 Task: Look for space in Leverkusen, Germany from 24th August, 2023 to 10th September, 2023 for 8 adults in price range Rs.12000 to Rs.15000. Place can be entire place or shared room with 4 bedrooms having 8 beds and 4 bathrooms. Property type can be house, flat, guest house. Amenities needed are: wifi, TV, free parkinig on premises, gym, breakfast. Booking option can be shelf check-in. Required host language is English.
Action: Mouse moved to (507, 109)
Screenshot: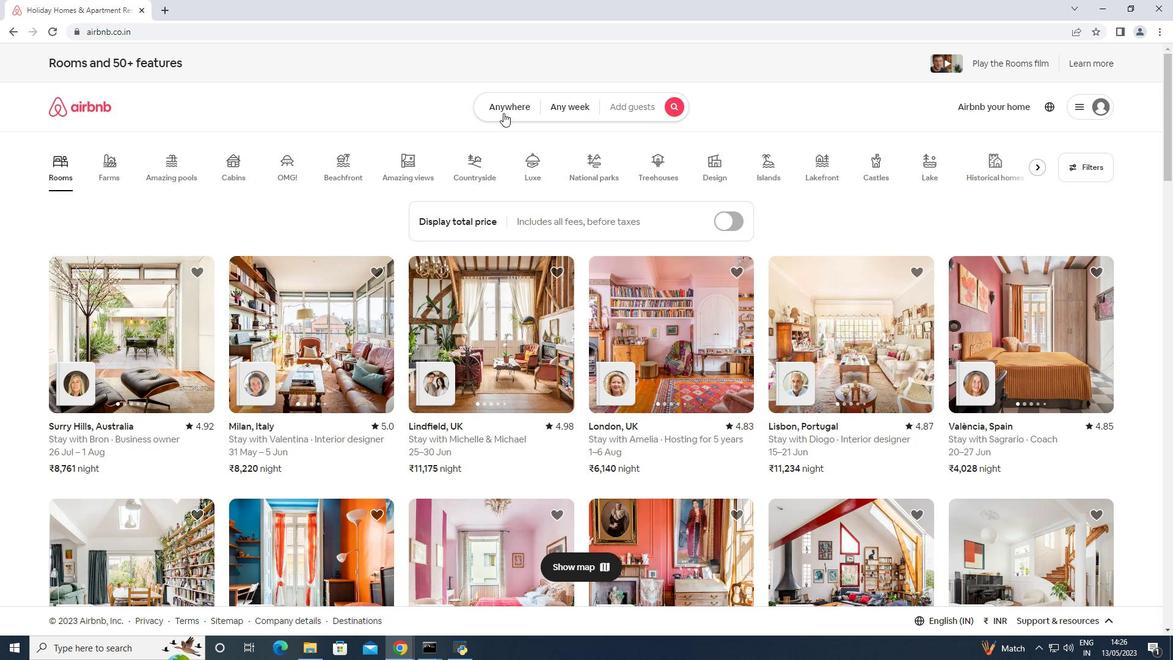 
Action: Mouse pressed left at (507, 109)
Screenshot: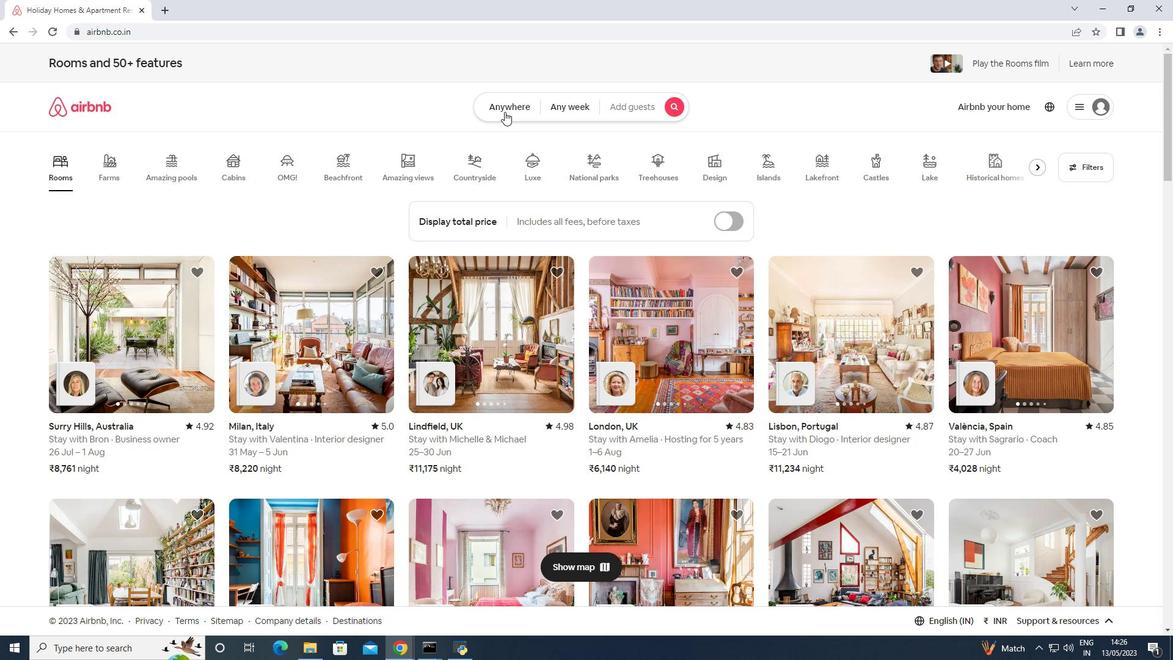 
Action: Mouse moved to (455, 152)
Screenshot: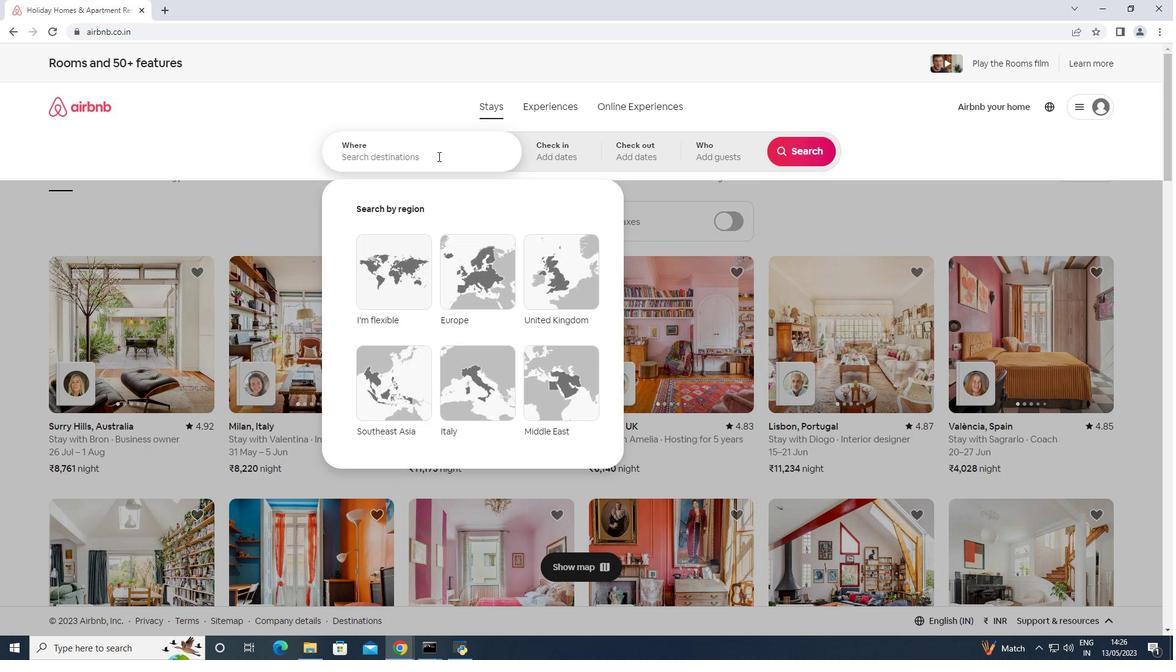 
Action: Mouse pressed left at (455, 152)
Screenshot: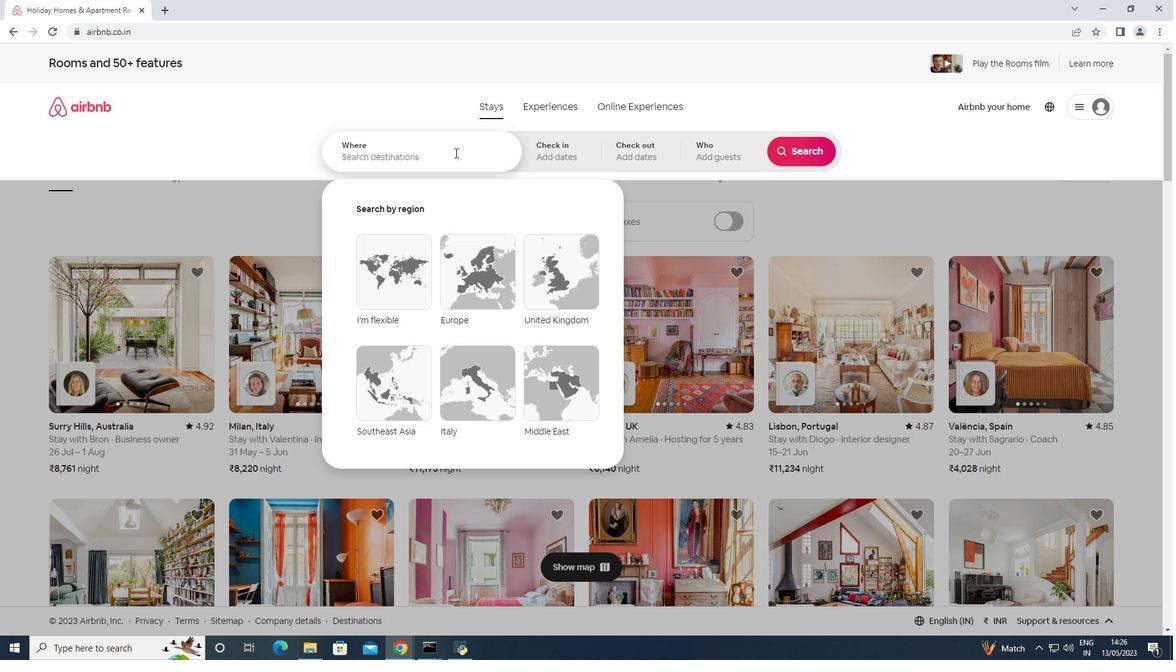 
Action: Mouse moved to (429, 168)
Screenshot: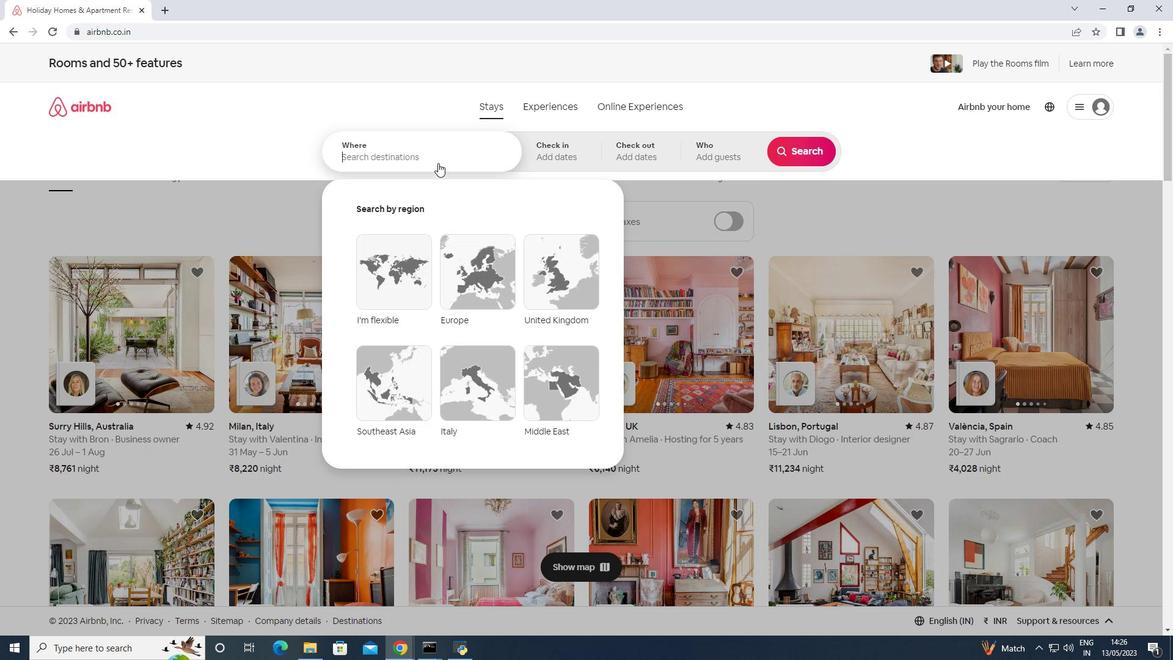 
Action: Key pressed <Key.shift>Leverkusen,<Key.space><Key.shift>Germany<Key.enter>
Screenshot: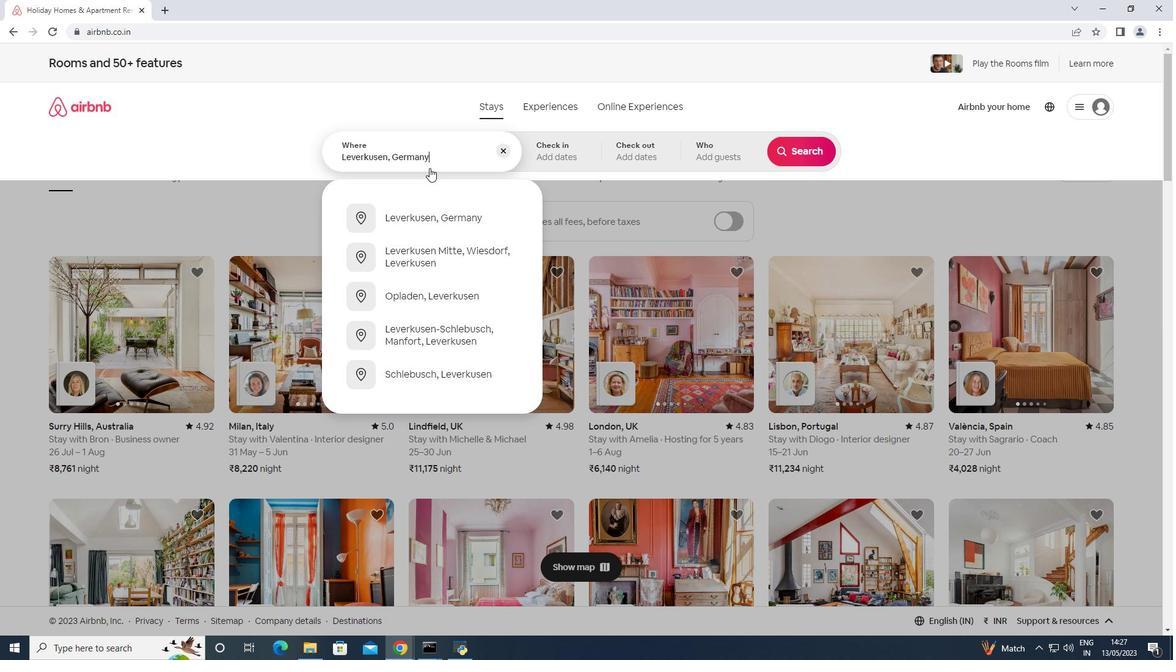 
Action: Mouse moved to (794, 248)
Screenshot: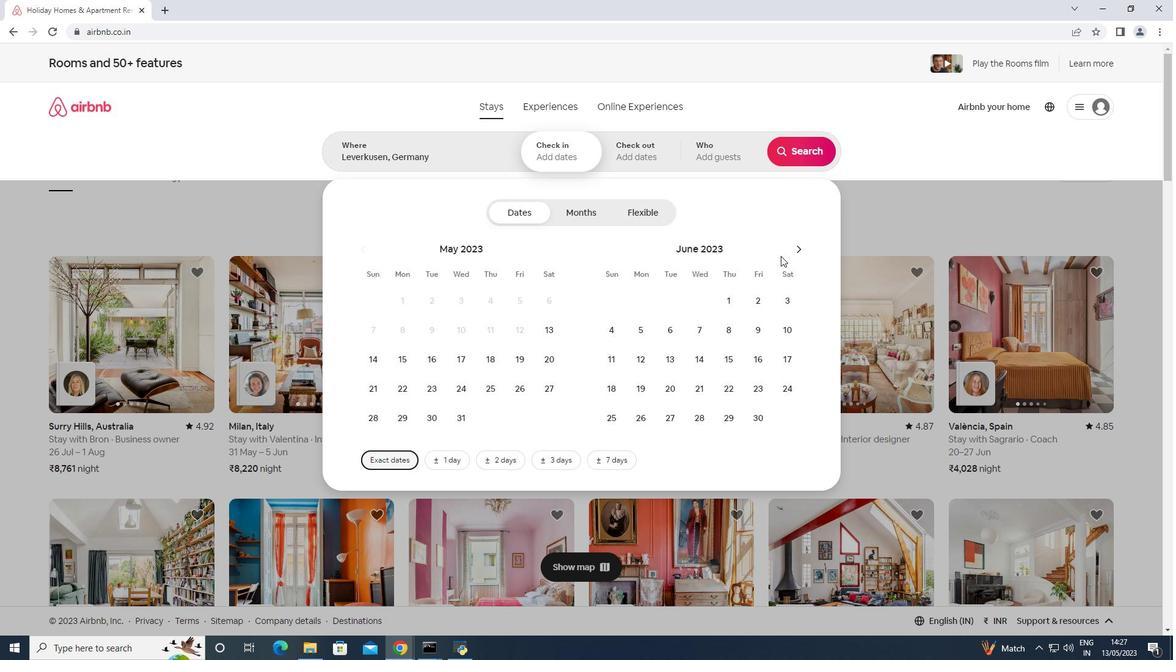 
Action: Mouse pressed left at (794, 248)
Screenshot: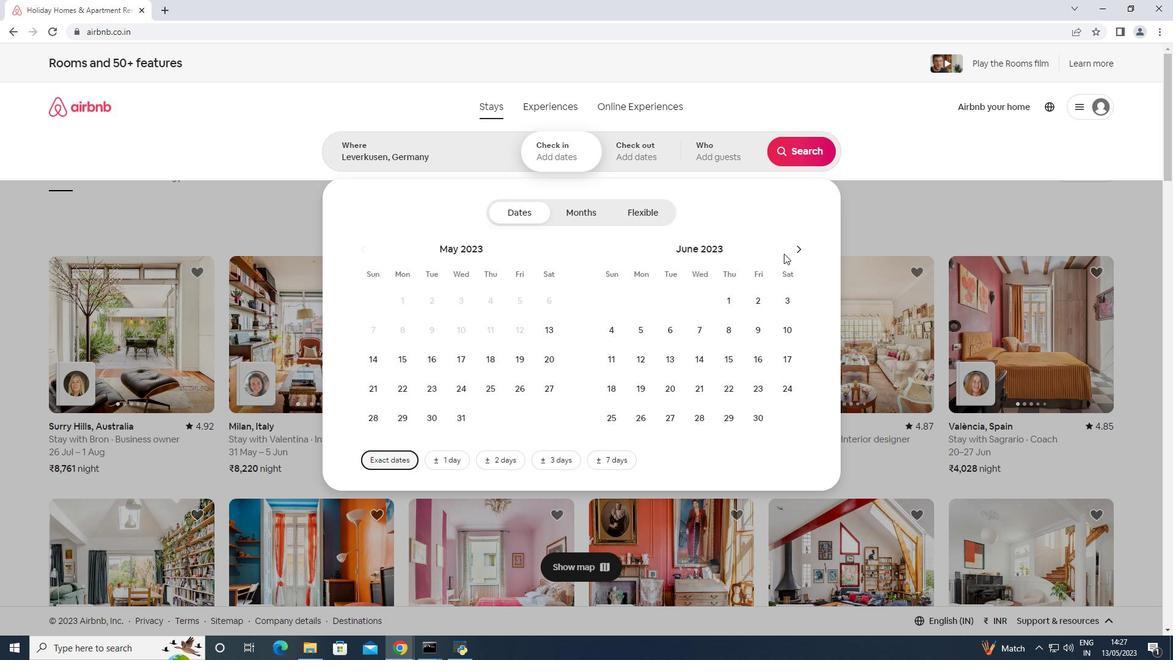 
Action: Mouse pressed left at (794, 248)
Screenshot: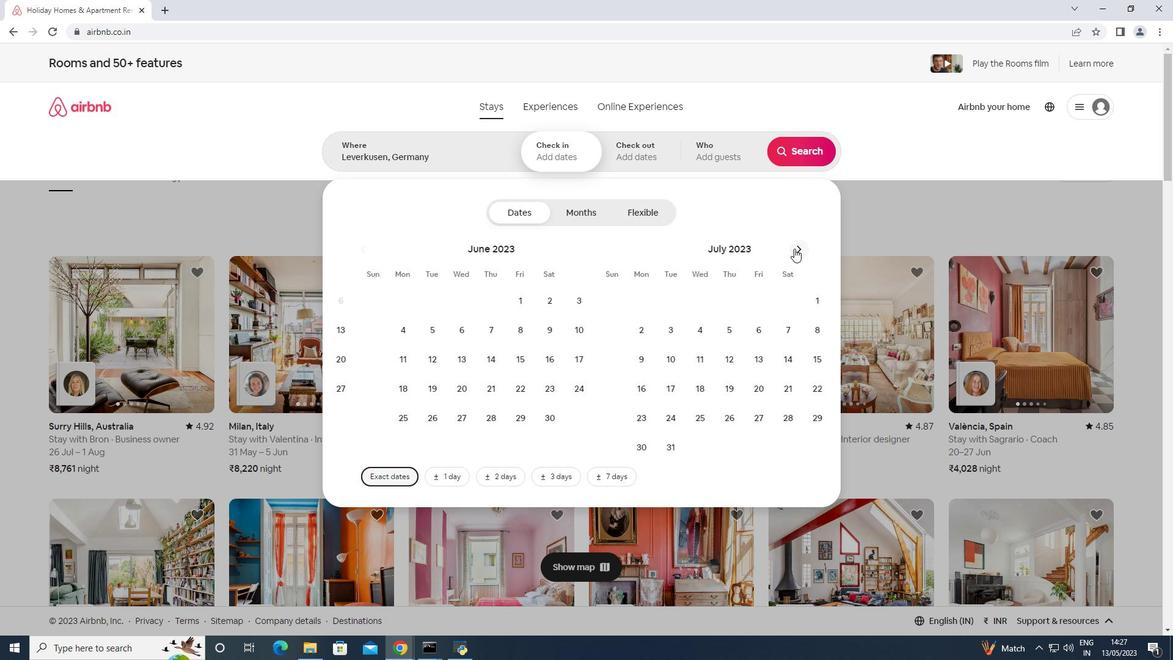 
Action: Mouse pressed left at (794, 248)
Screenshot: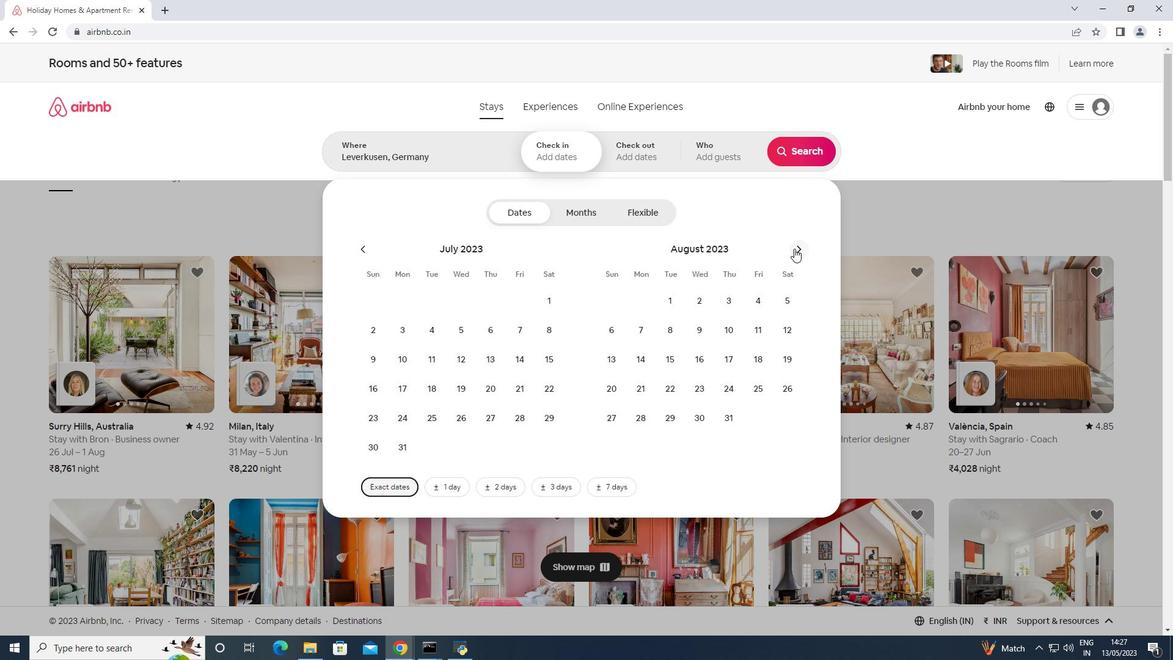 
Action: Mouse moved to (488, 392)
Screenshot: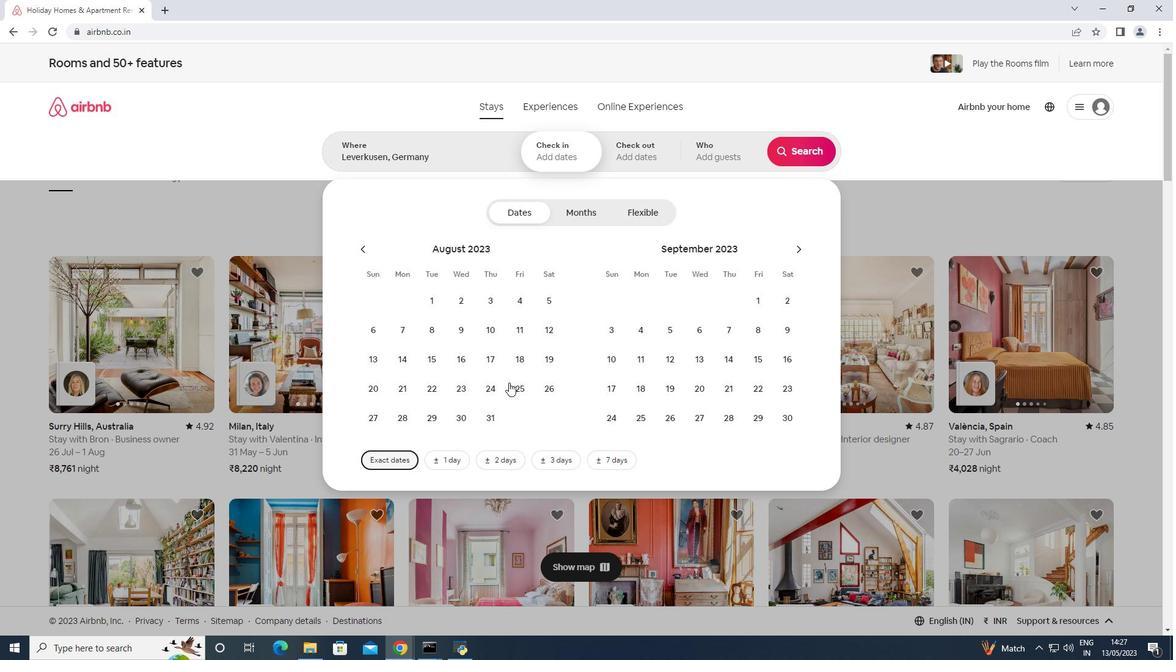 
Action: Mouse pressed left at (488, 392)
Screenshot: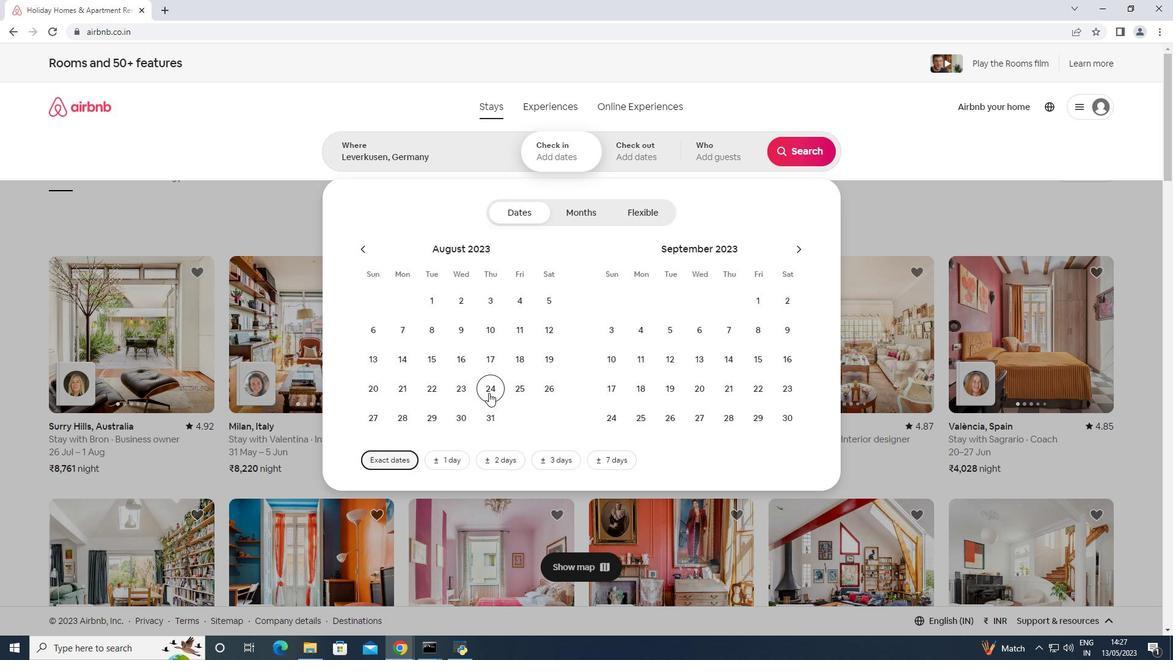 
Action: Mouse moved to (611, 356)
Screenshot: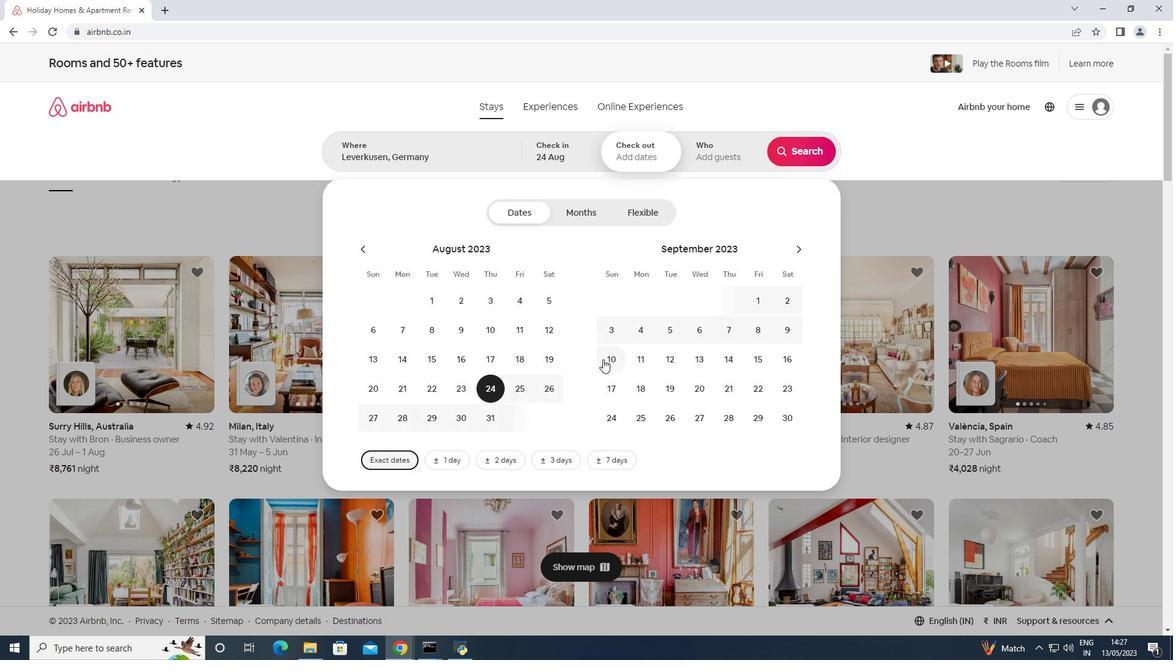 
Action: Mouse pressed left at (611, 356)
Screenshot: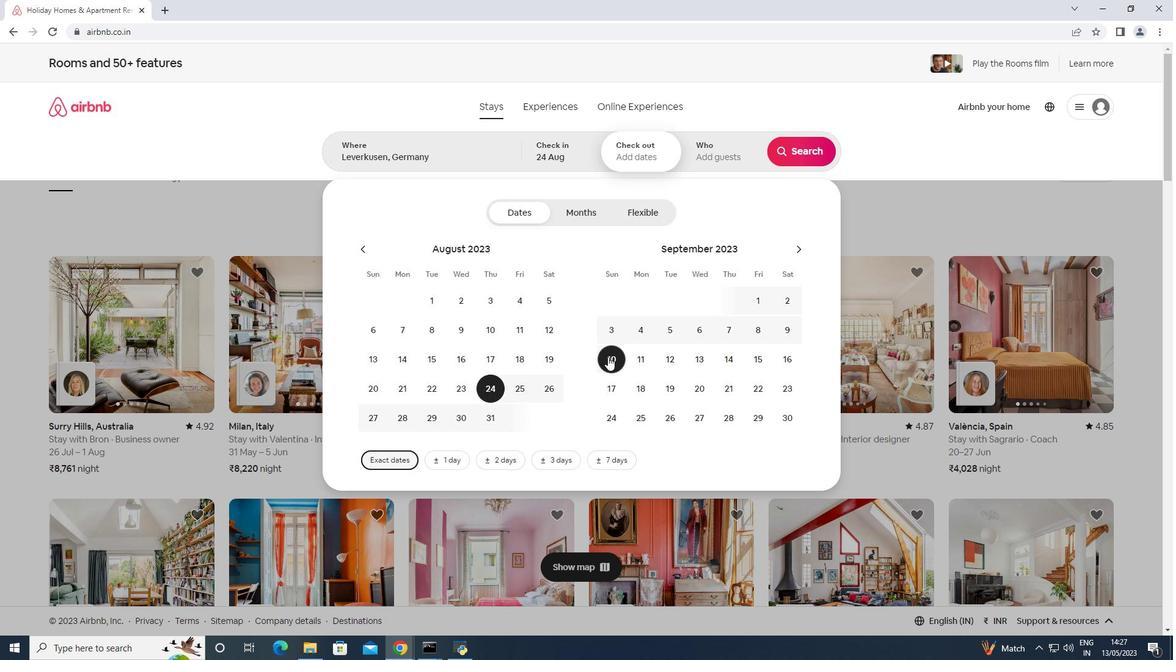 
Action: Mouse moved to (709, 157)
Screenshot: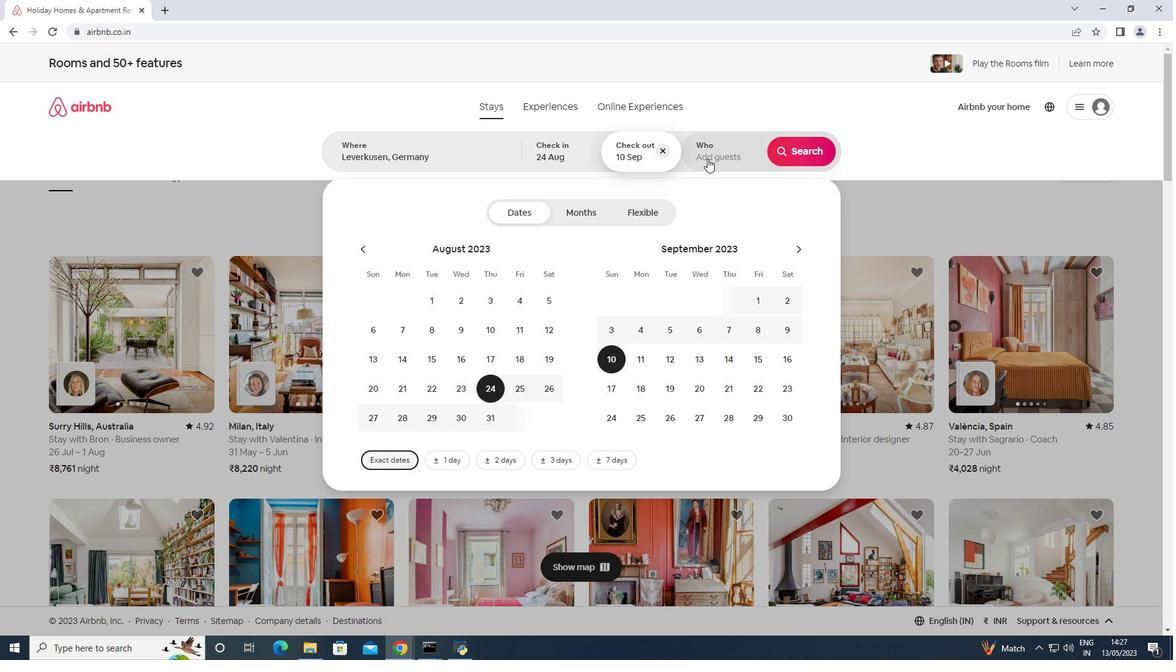 
Action: Mouse pressed left at (709, 157)
Screenshot: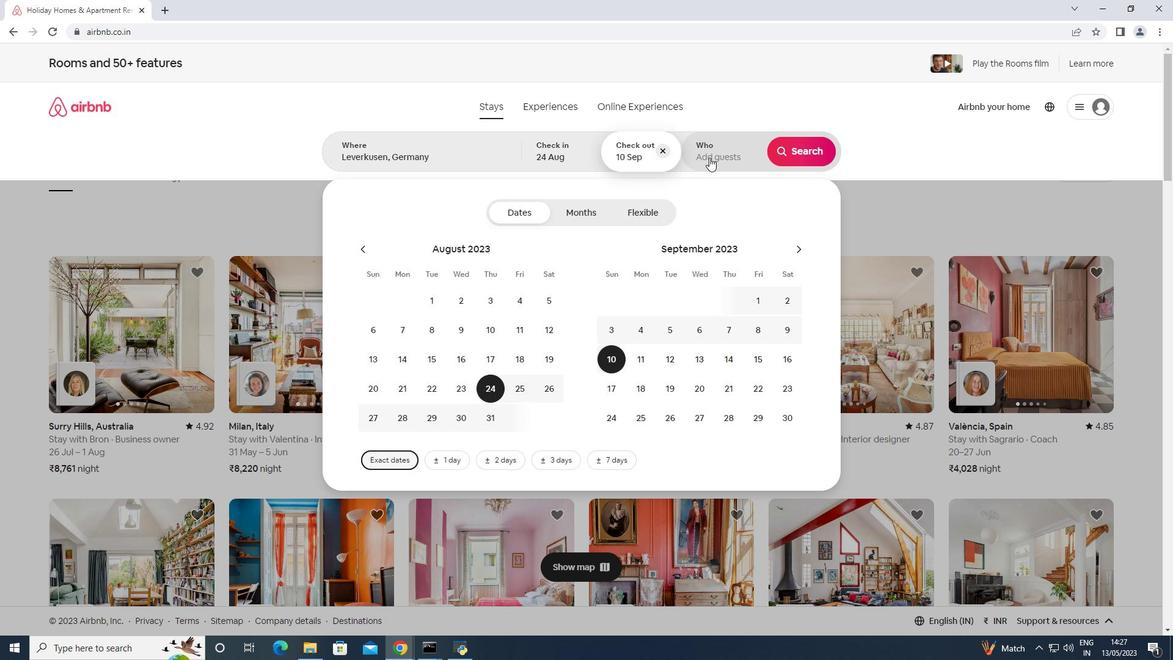 
Action: Mouse moved to (804, 211)
Screenshot: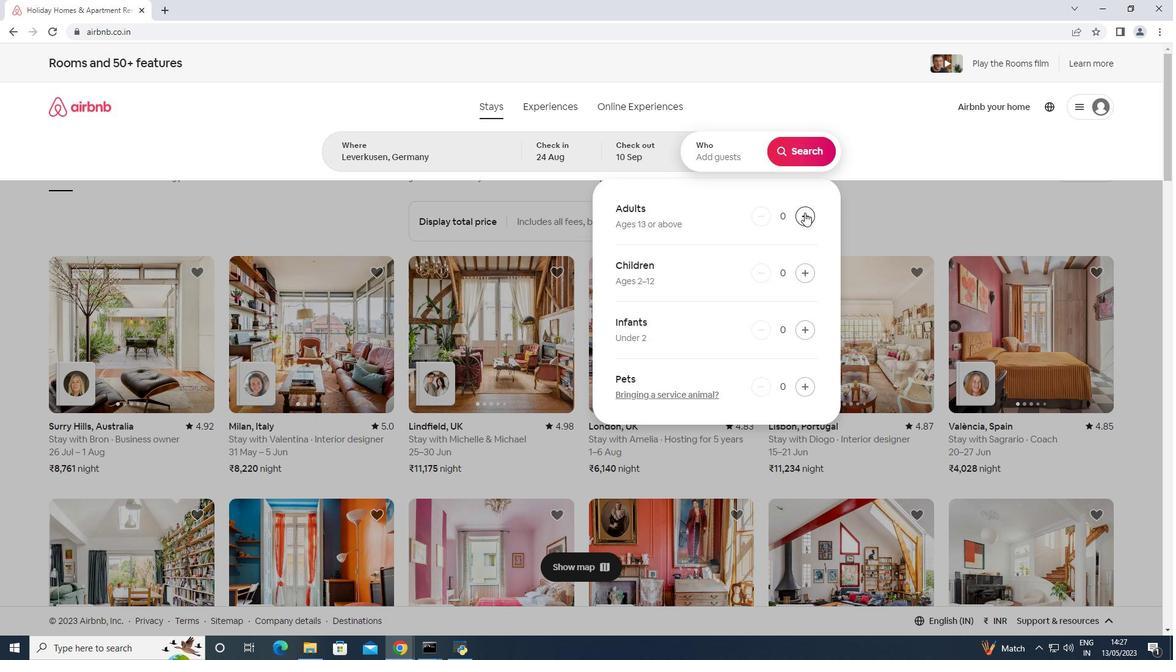 
Action: Mouse pressed left at (804, 211)
Screenshot: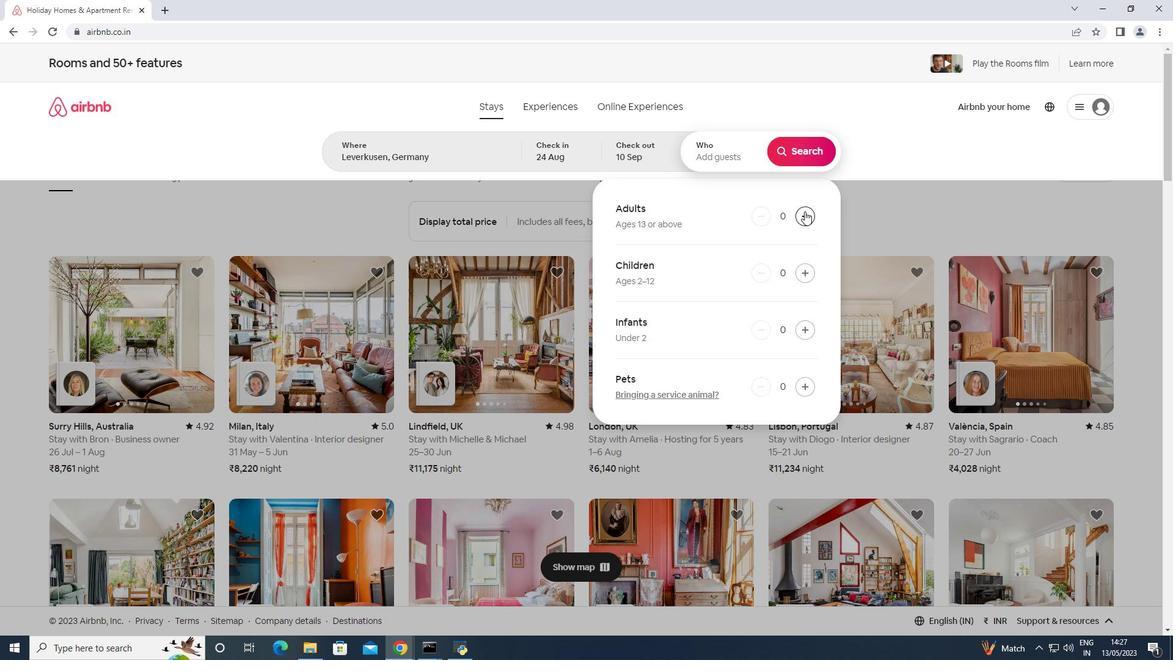 
Action: Mouse pressed left at (804, 211)
Screenshot: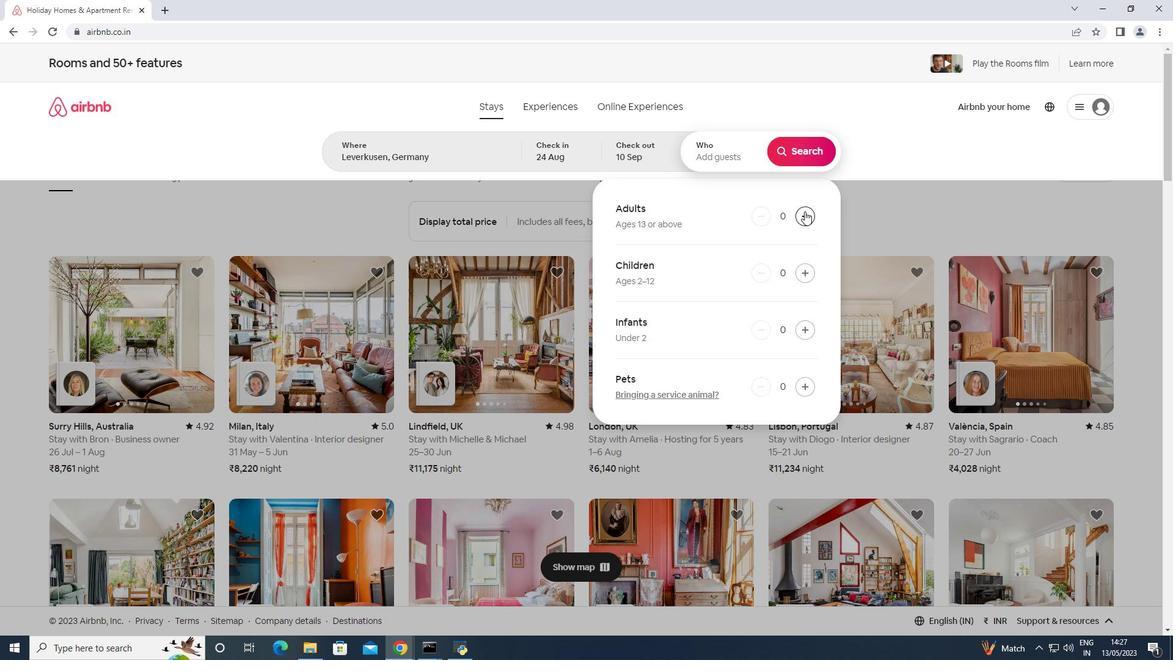 
Action: Mouse pressed left at (804, 211)
Screenshot: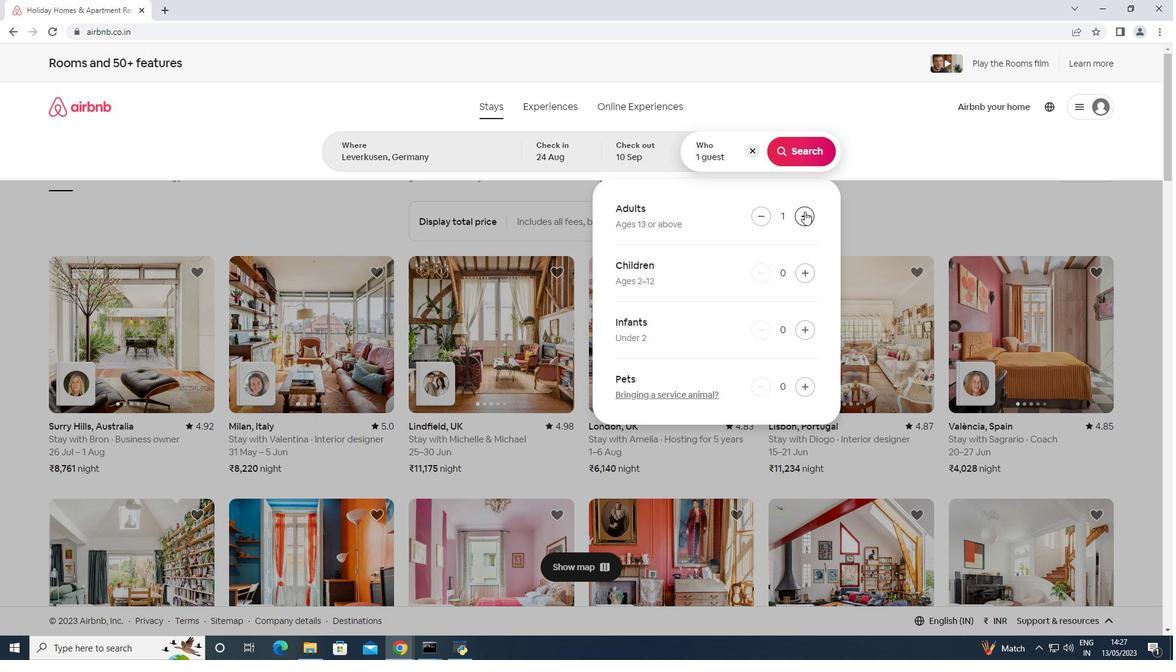
Action: Mouse pressed left at (804, 211)
Screenshot: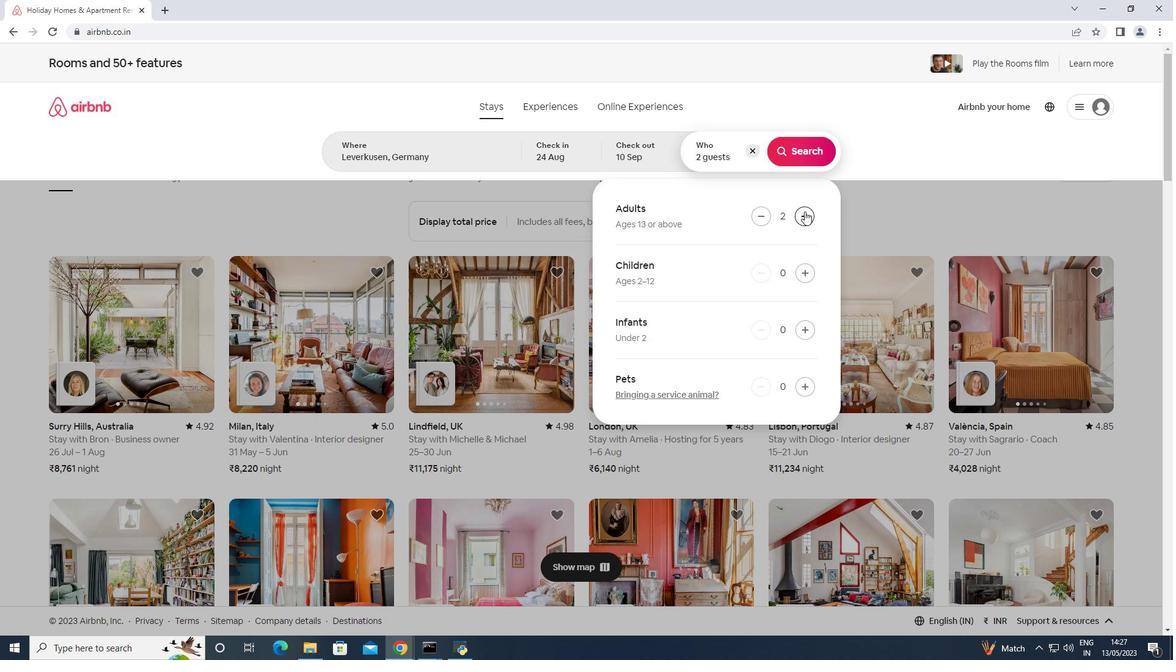
Action: Mouse pressed left at (804, 211)
Screenshot: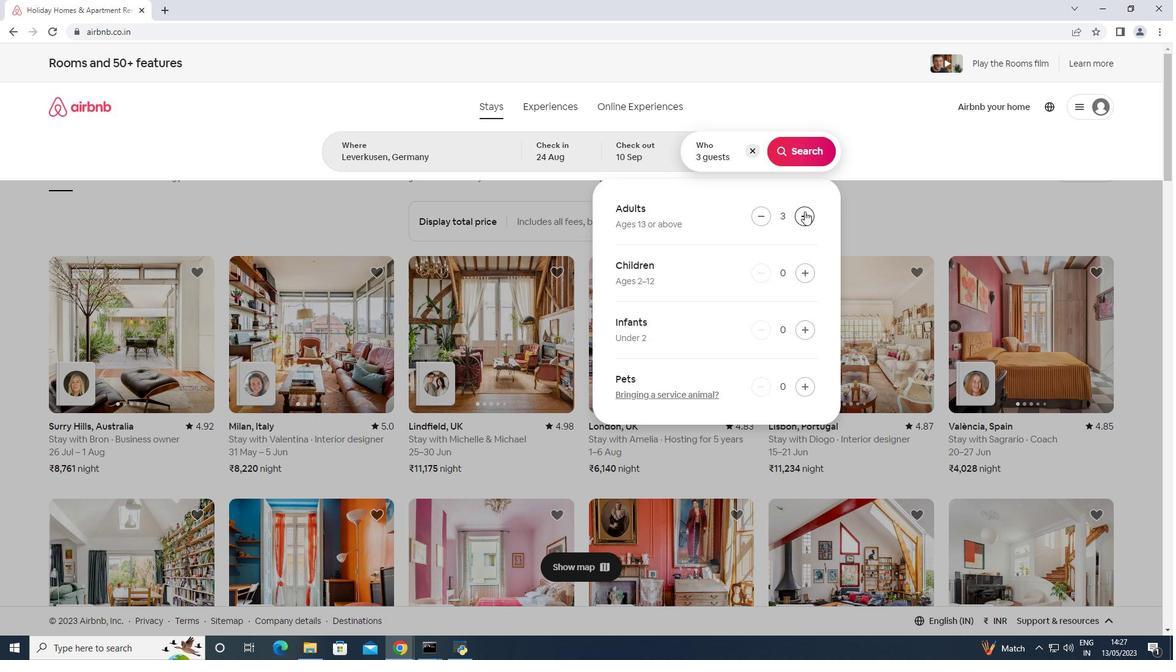 
Action: Mouse pressed left at (804, 211)
Screenshot: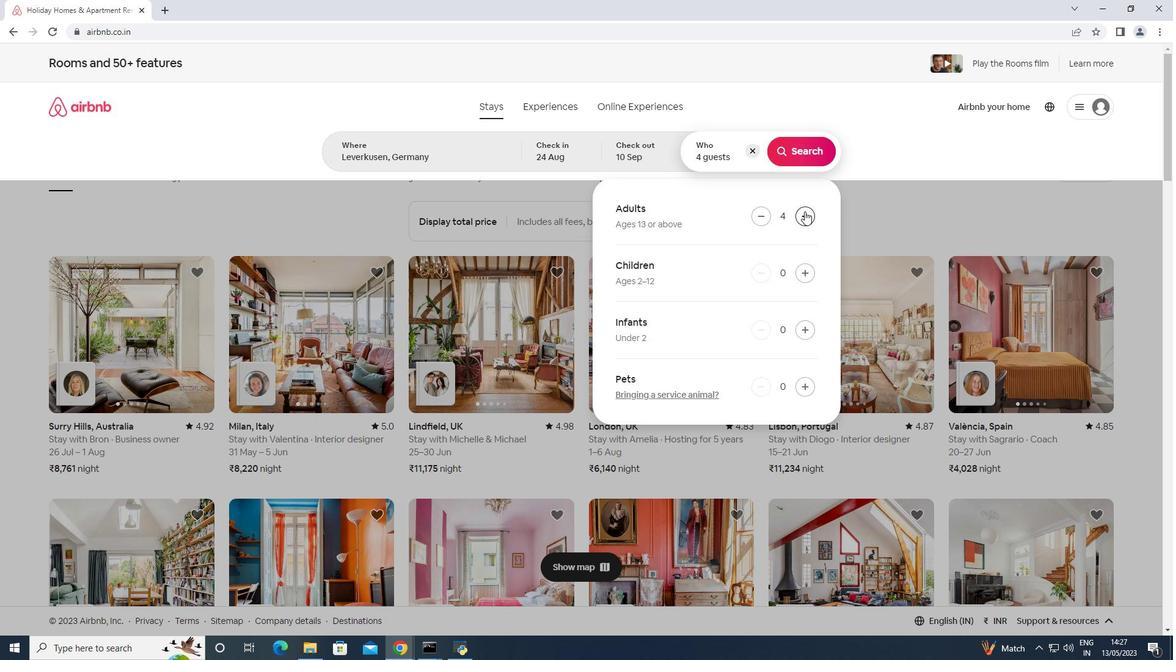 
Action: Mouse pressed left at (804, 211)
Screenshot: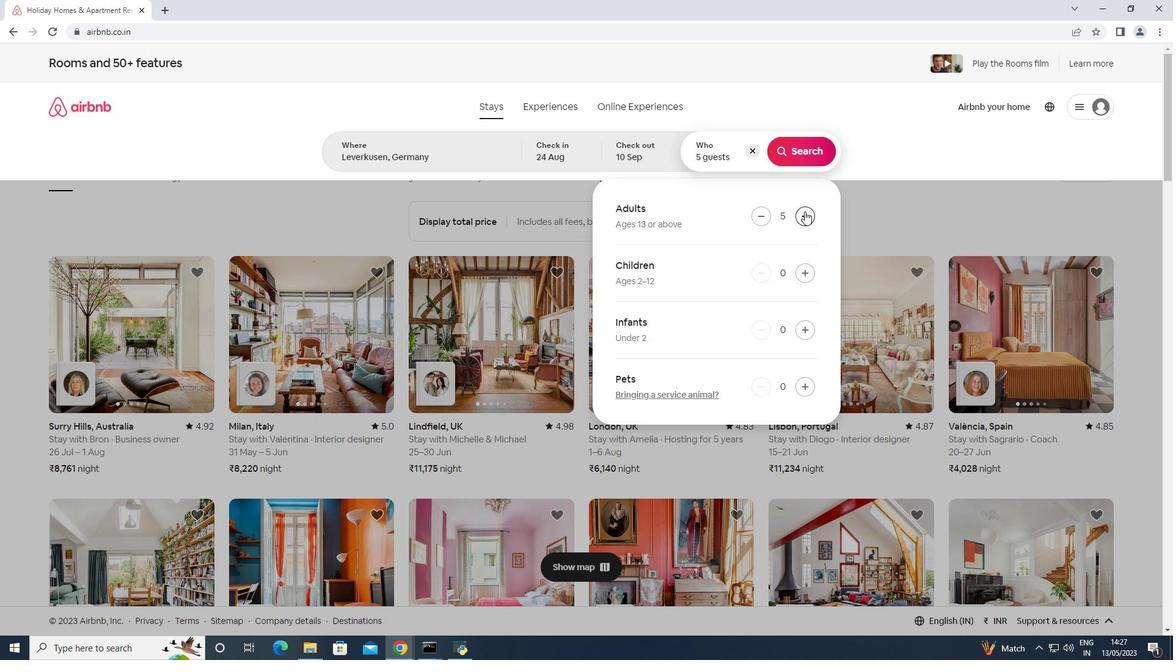 
Action: Mouse moved to (803, 218)
Screenshot: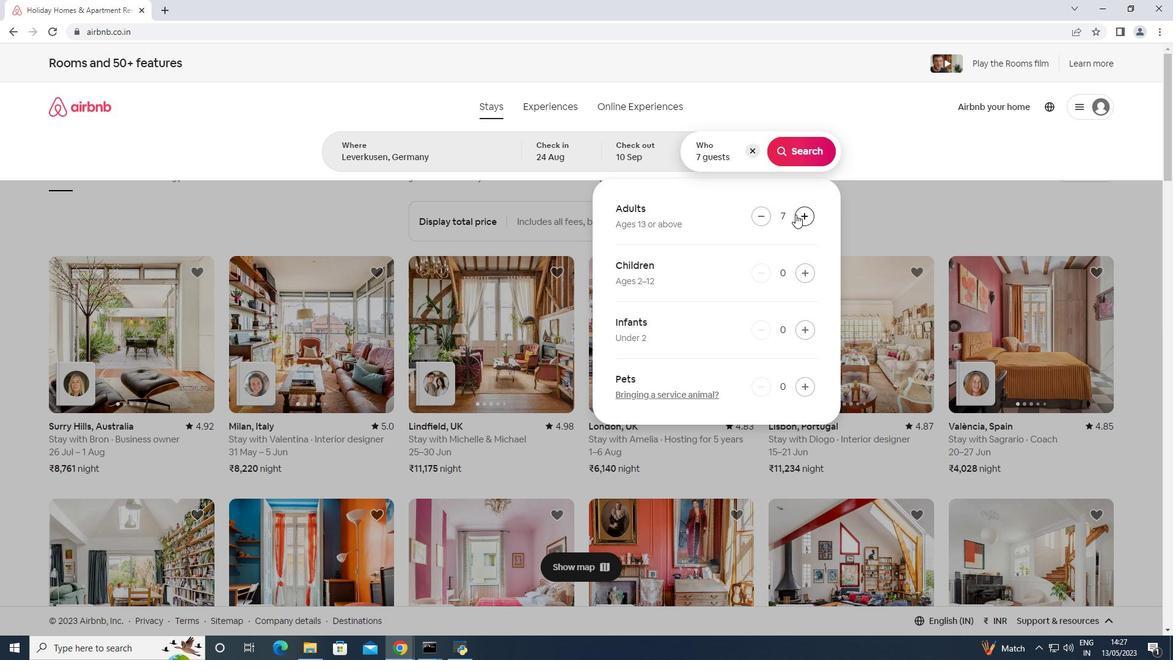 
Action: Mouse pressed left at (803, 218)
Screenshot: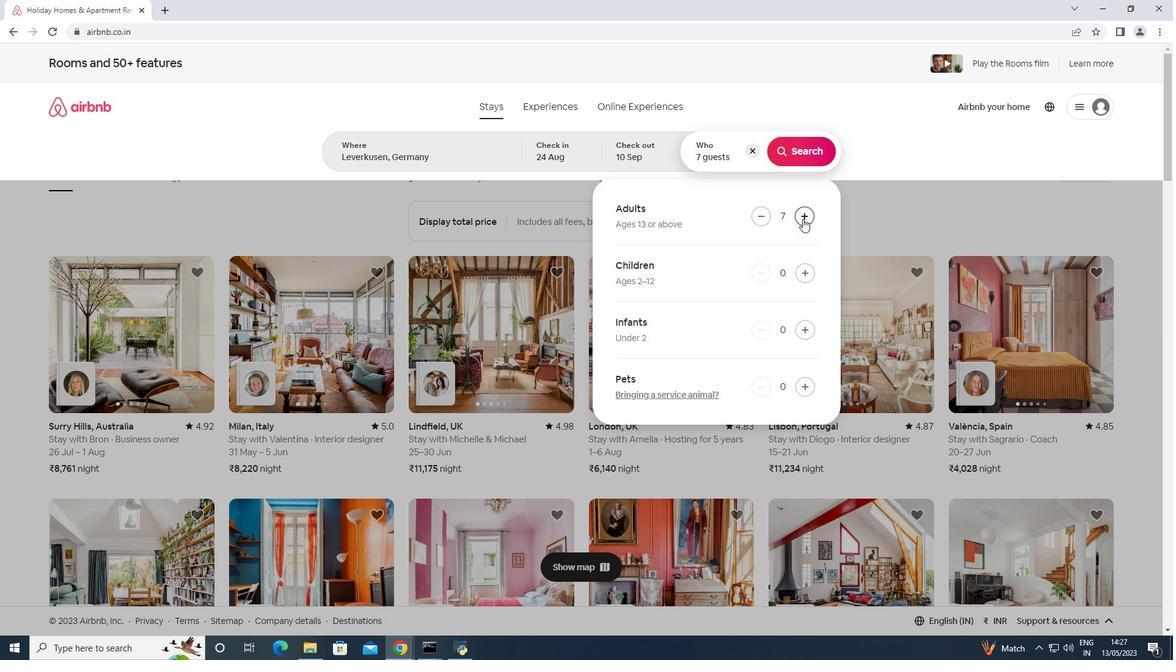 
Action: Mouse moved to (807, 150)
Screenshot: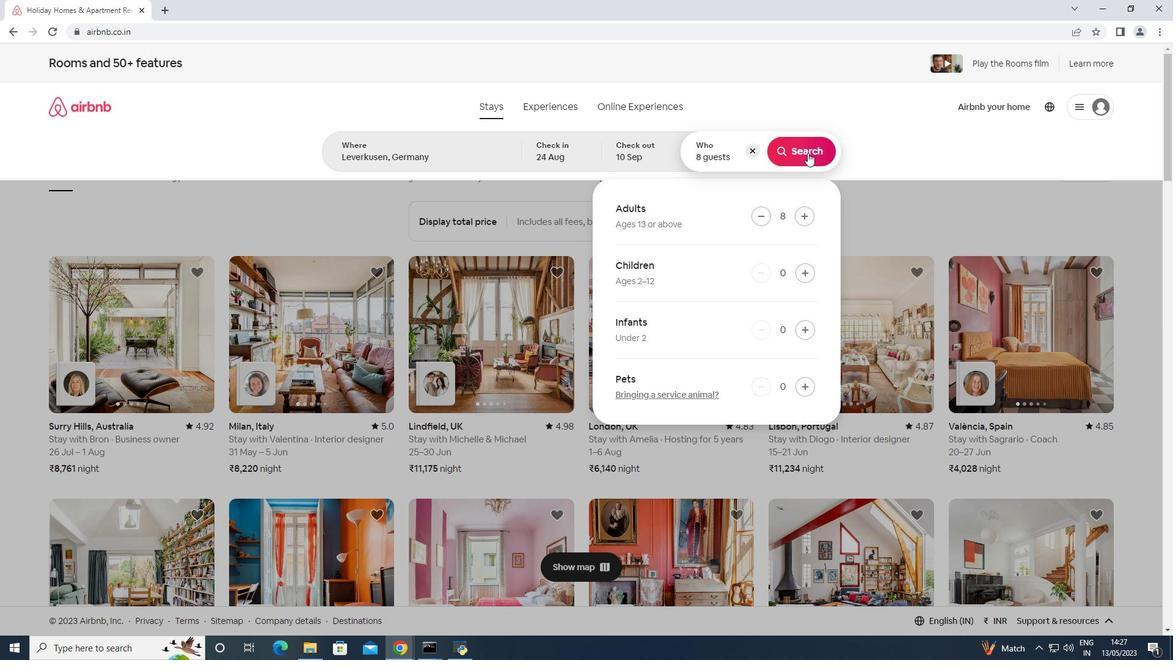 
Action: Mouse pressed left at (807, 150)
Screenshot: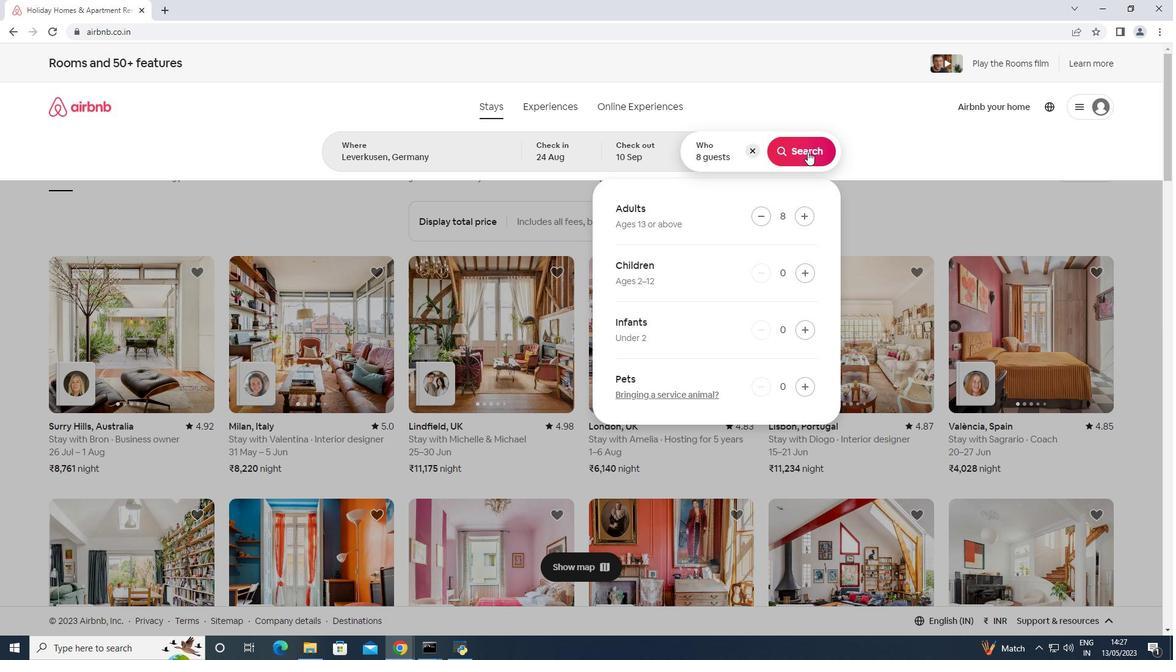 
Action: Mouse moved to (1123, 106)
Screenshot: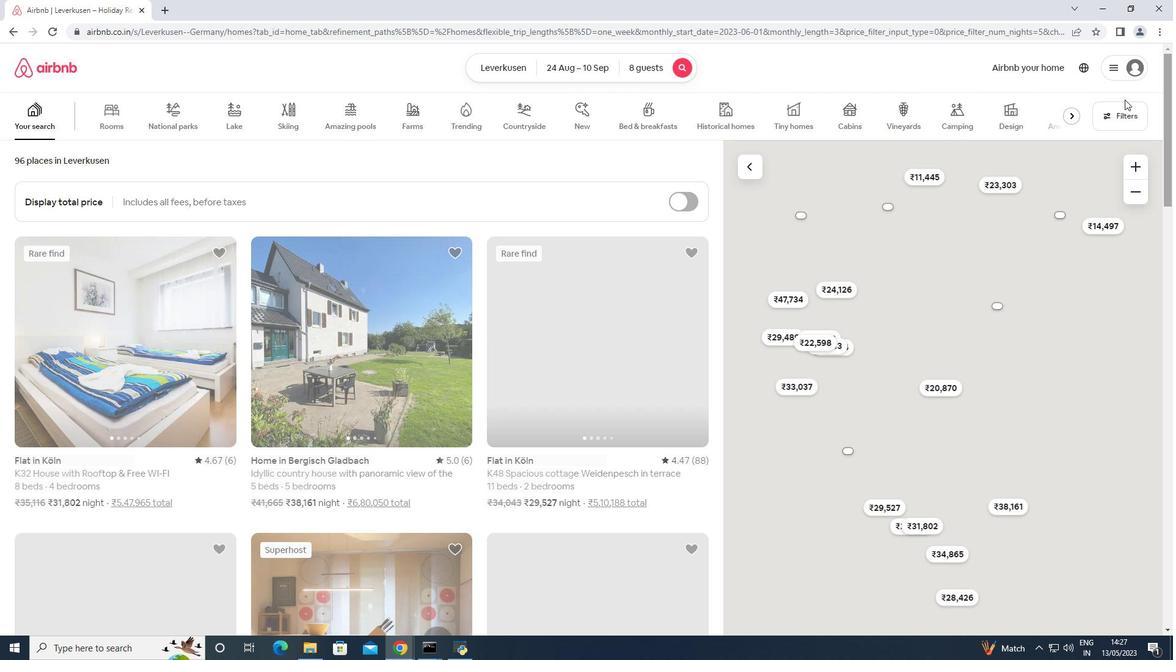 
Action: Mouse pressed left at (1123, 106)
Screenshot: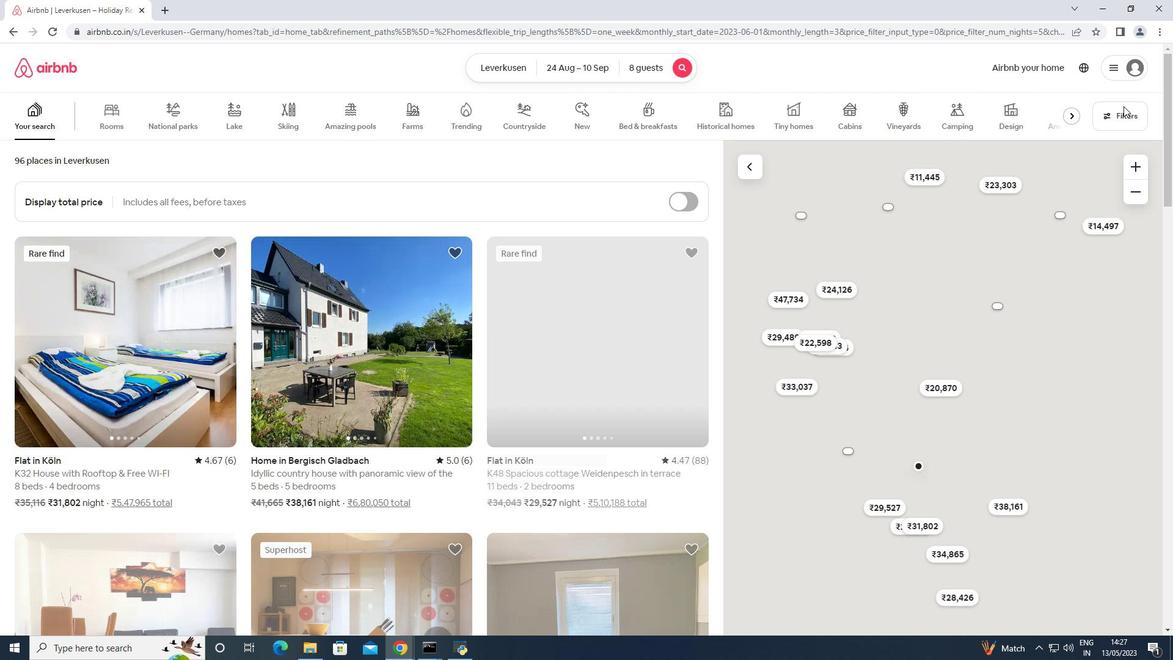 
Action: Mouse moved to (537, 409)
Screenshot: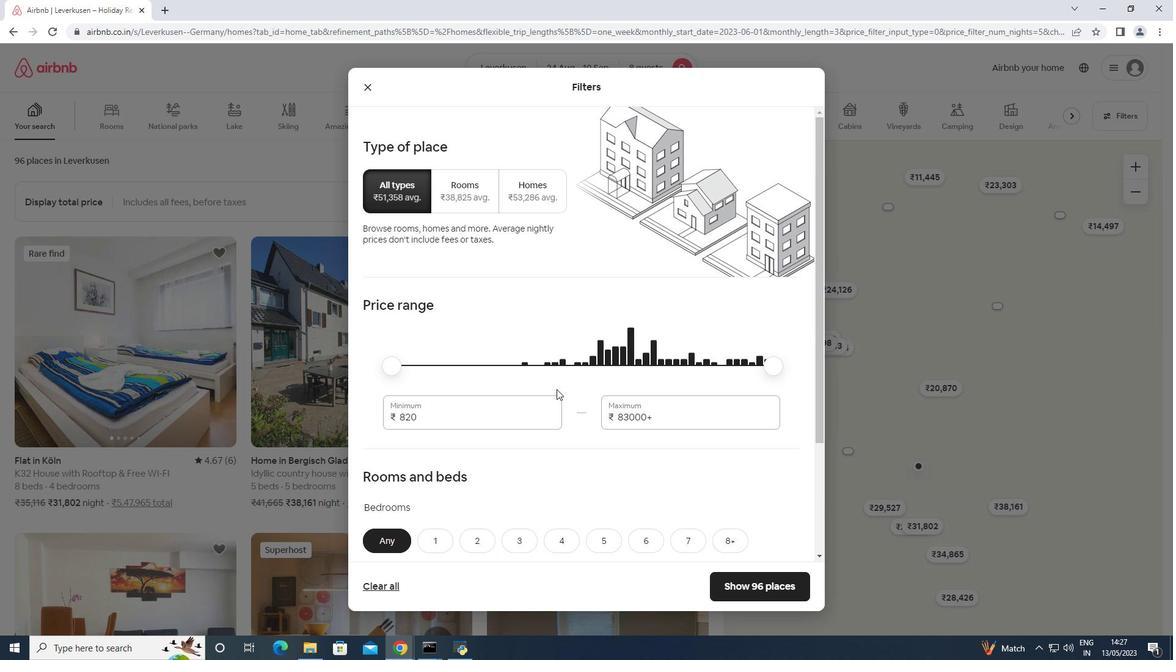 
Action: Mouse pressed left at (537, 409)
Screenshot: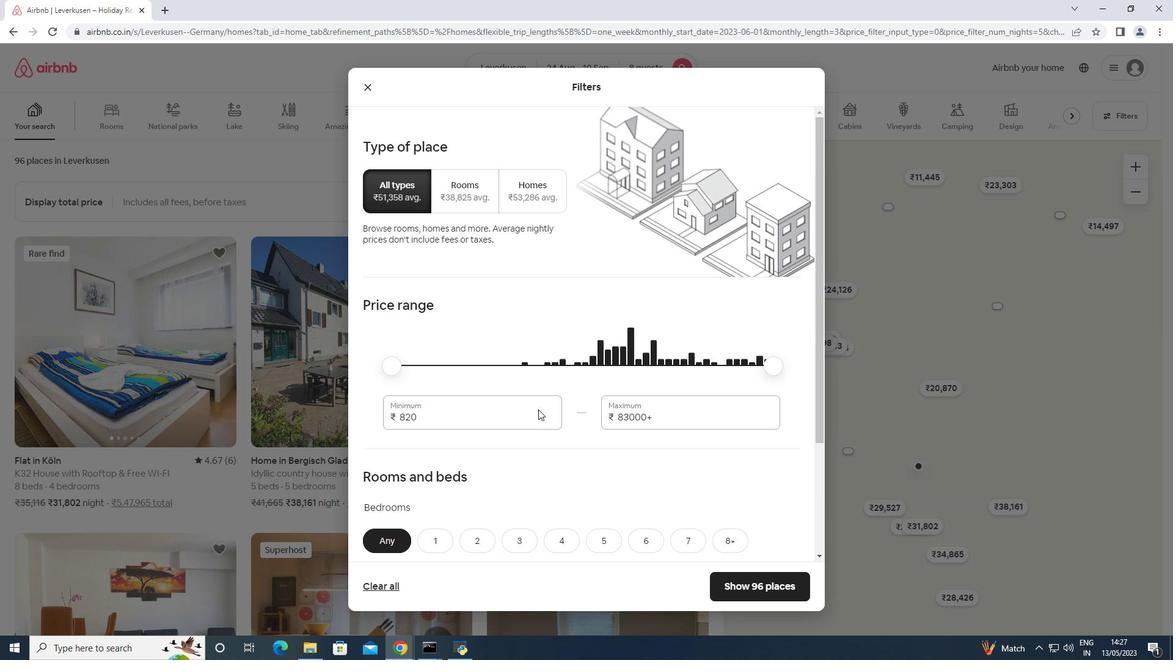 
Action: Mouse pressed left at (537, 409)
Screenshot: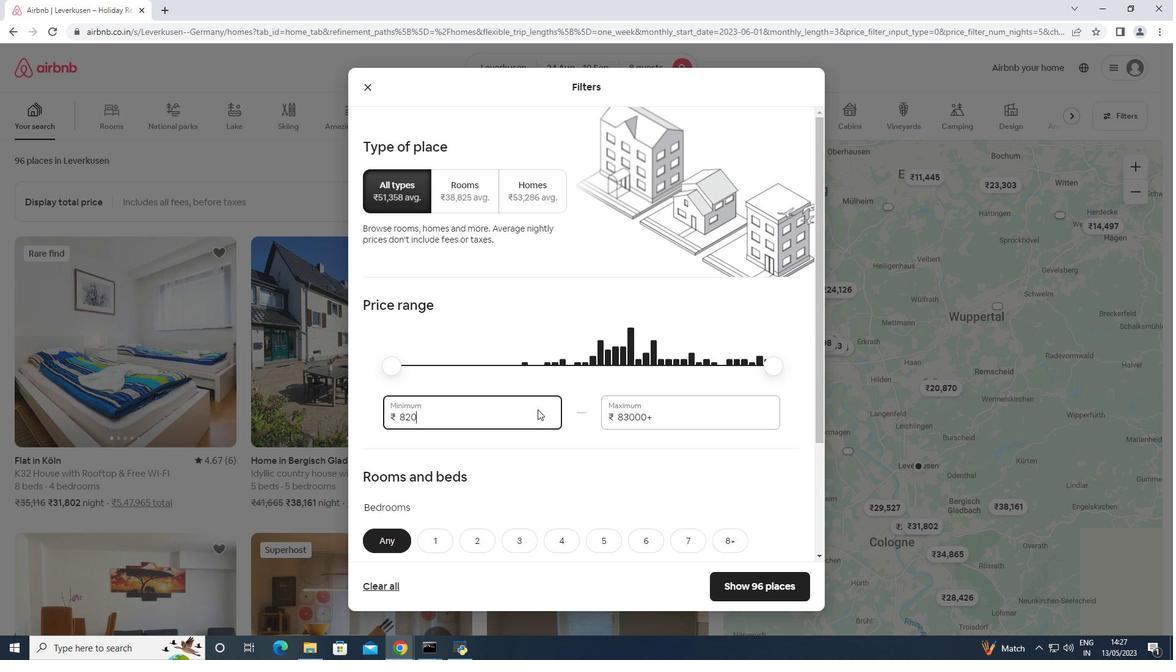 
Action: Mouse pressed left at (537, 409)
Screenshot: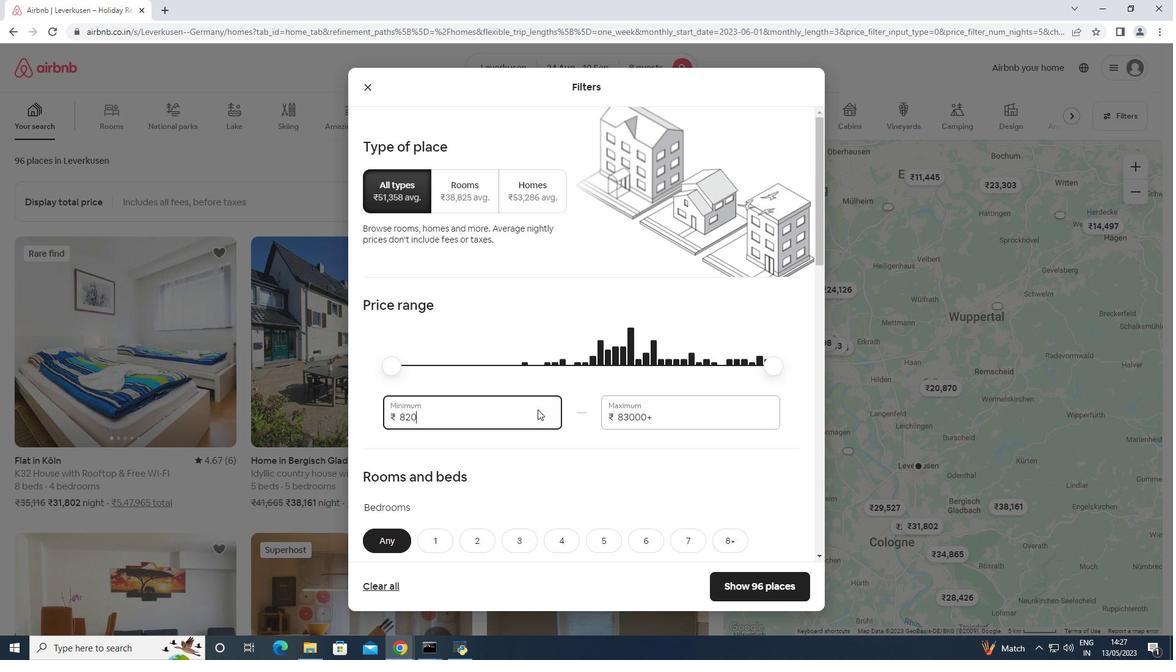 
Action: Mouse pressed left at (537, 409)
Screenshot: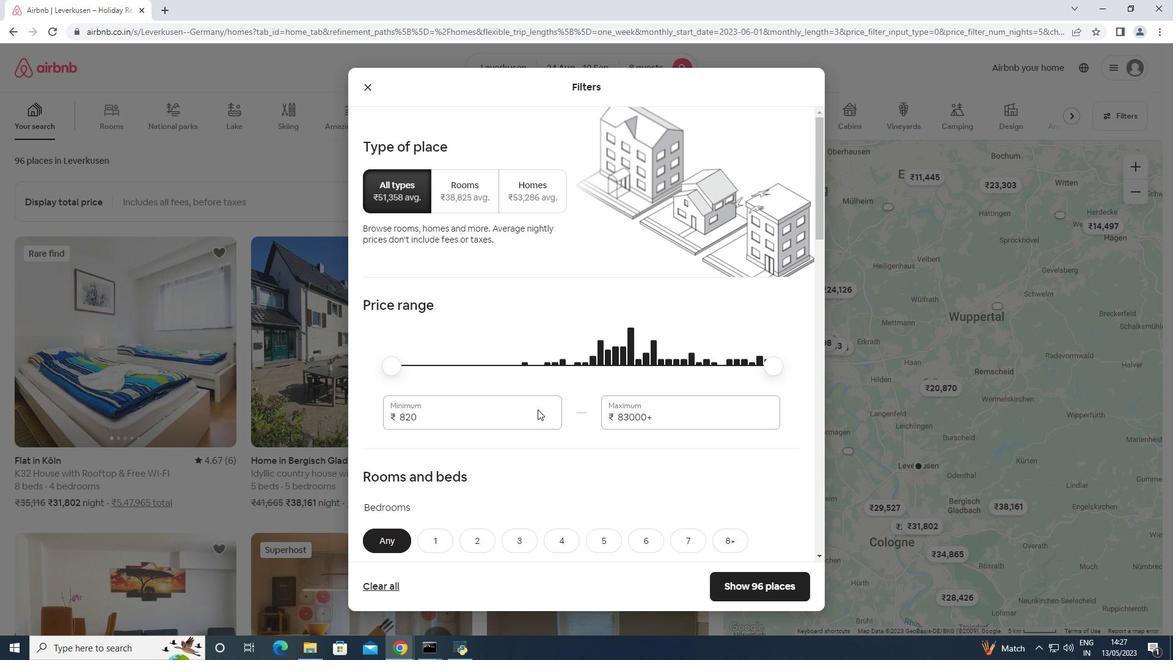 
Action: Key pressed <Key.backspace><Key.backspace><Key.backspace>12000<Key.tab>15000
Screenshot: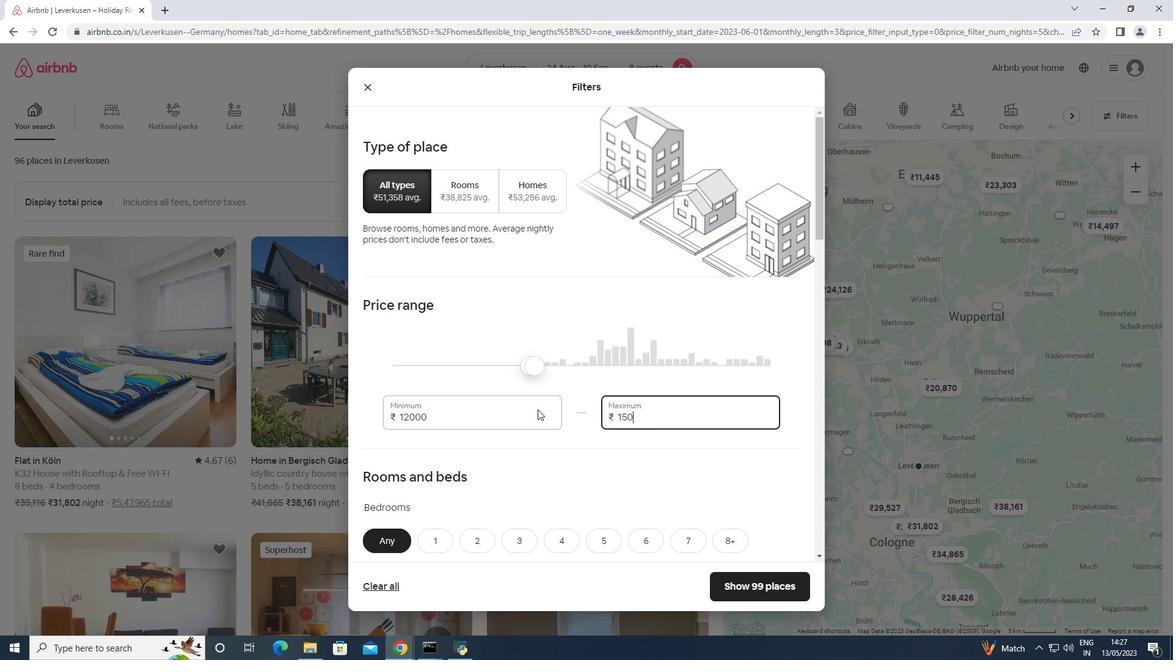 
Action: Mouse scrolled (537, 408) with delta (0, 0)
Screenshot: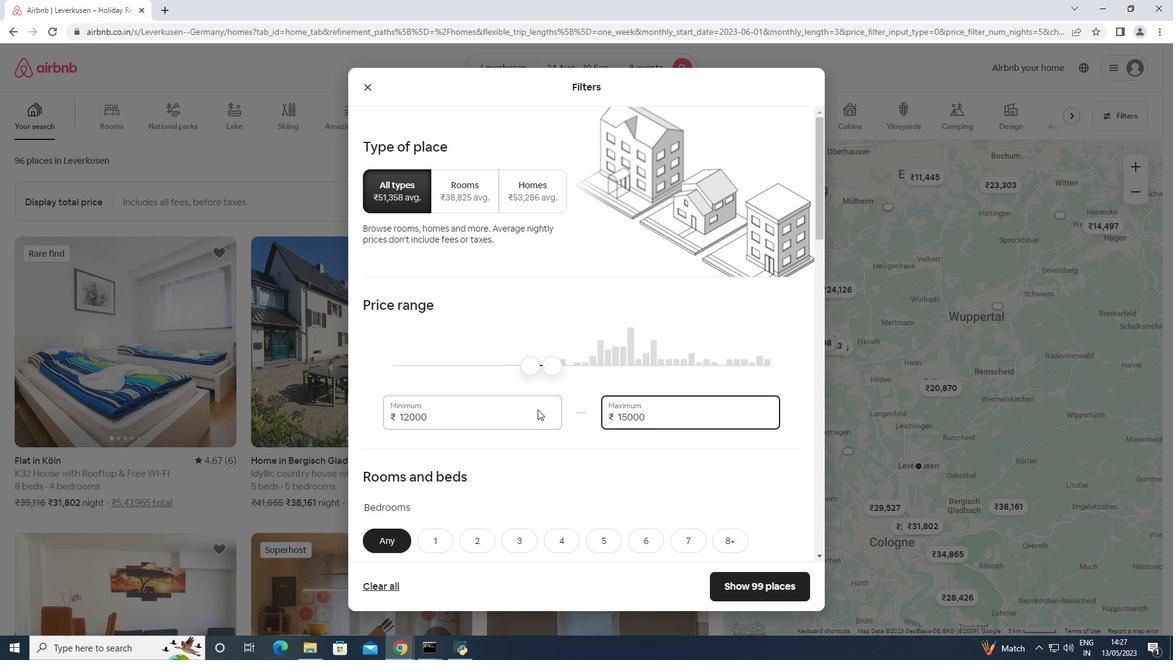 
Action: Mouse scrolled (537, 408) with delta (0, 0)
Screenshot: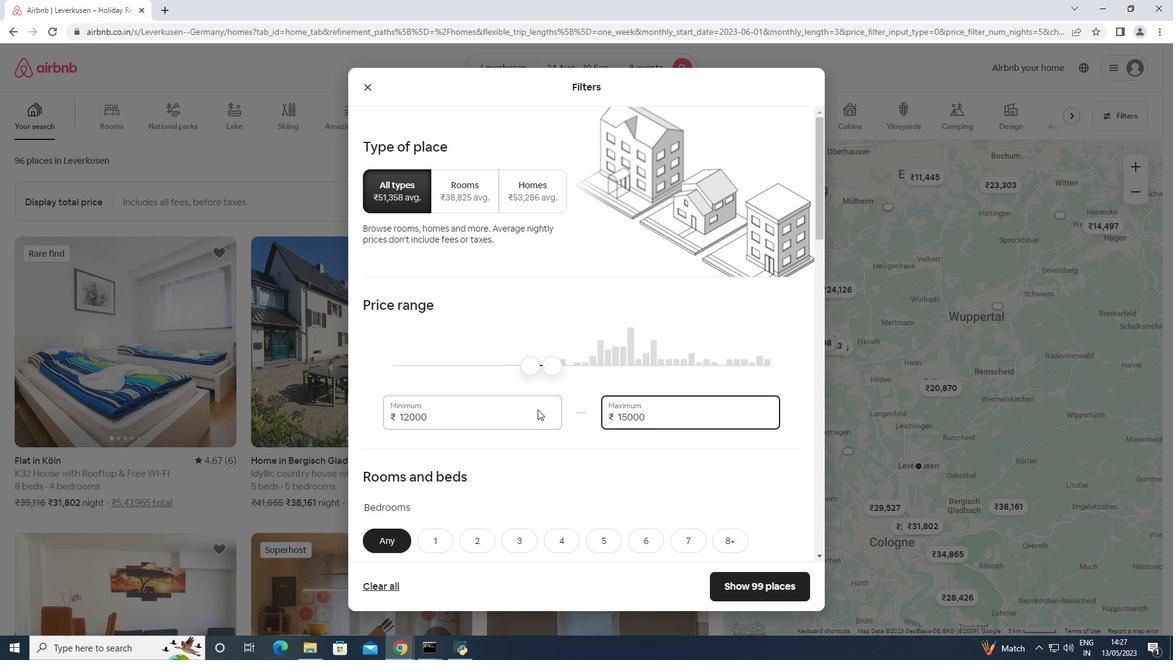 
Action: Mouse scrolled (537, 408) with delta (0, 0)
Screenshot: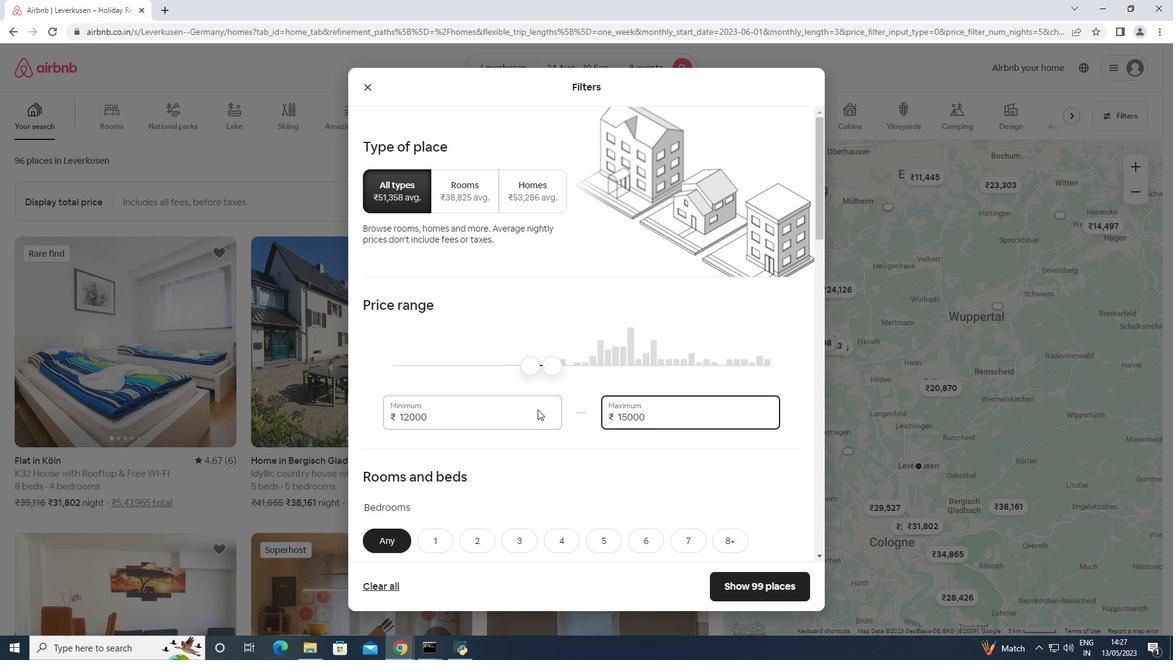 
Action: Mouse scrolled (537, 408) with delta (0, 0)
Screenshot: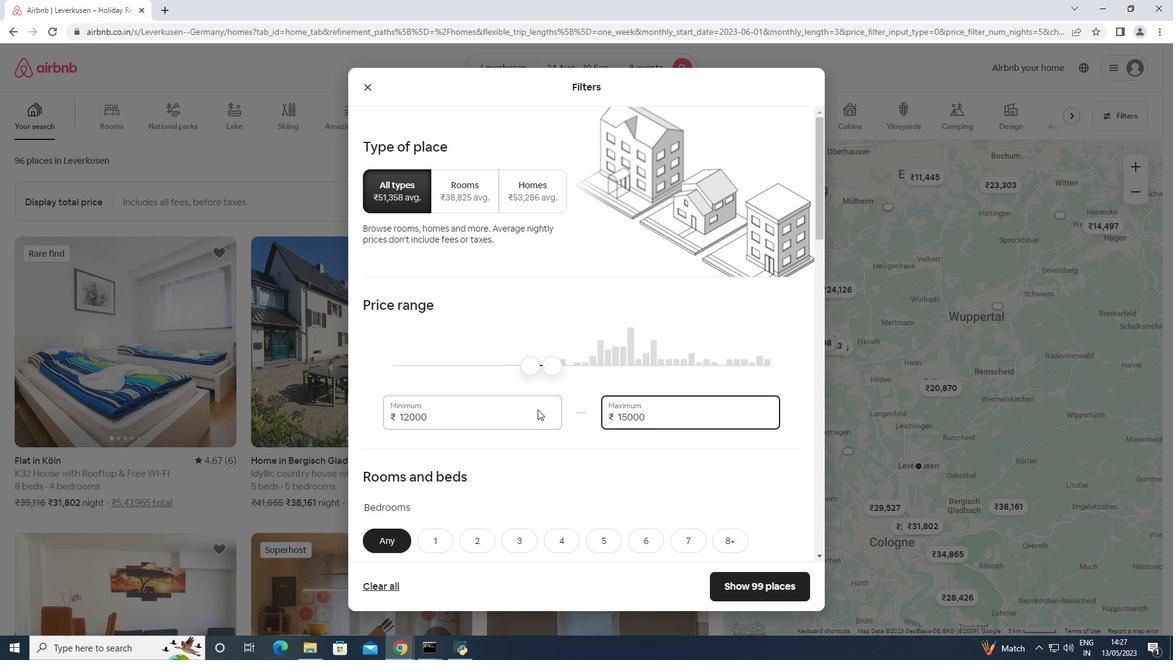 
Action: Mouse moved to (568, 303)
Screenshot: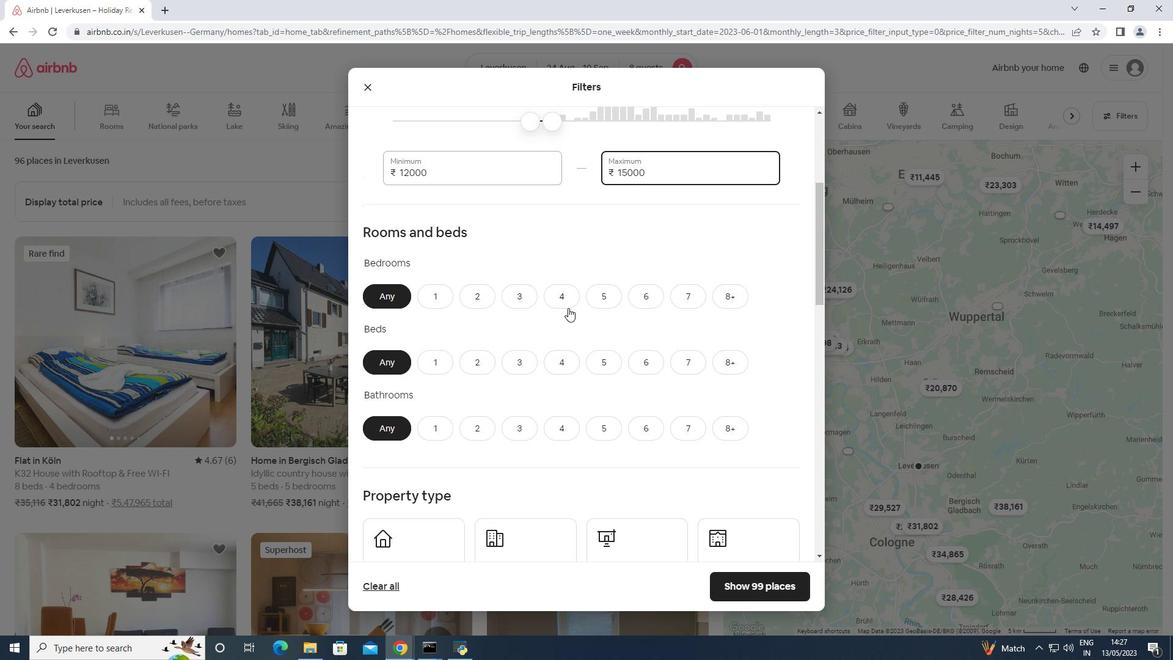 
Action: Mouse pressed left at (568, 303)
Screenshot: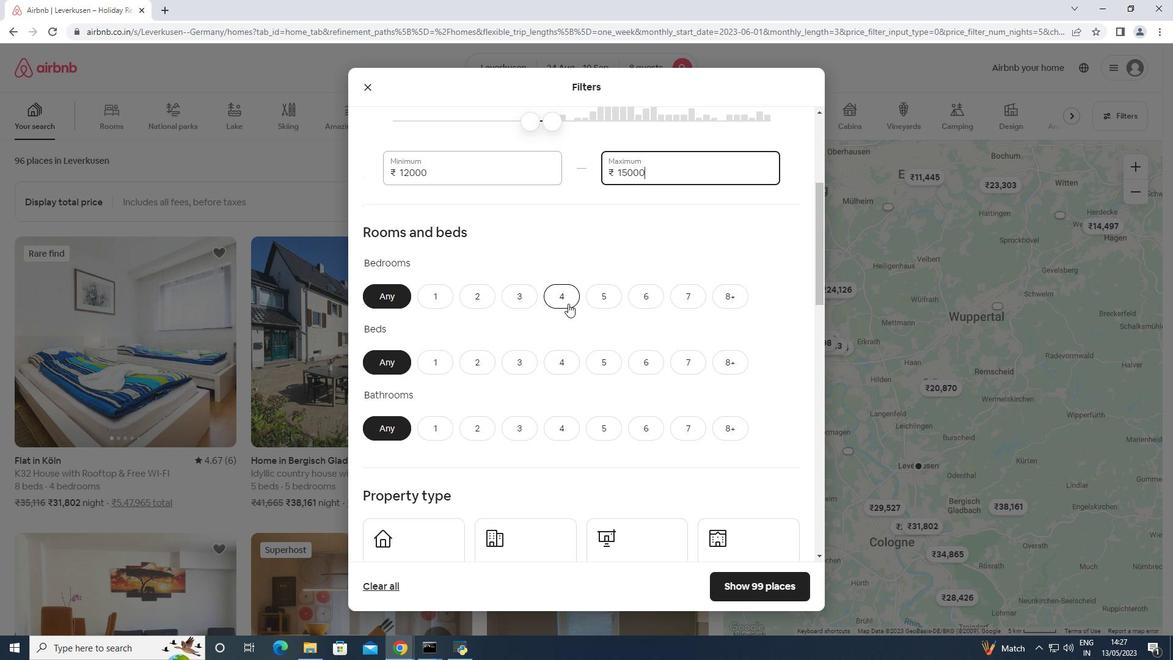
Action: Mouse moved to (717, 358)
Screenshot: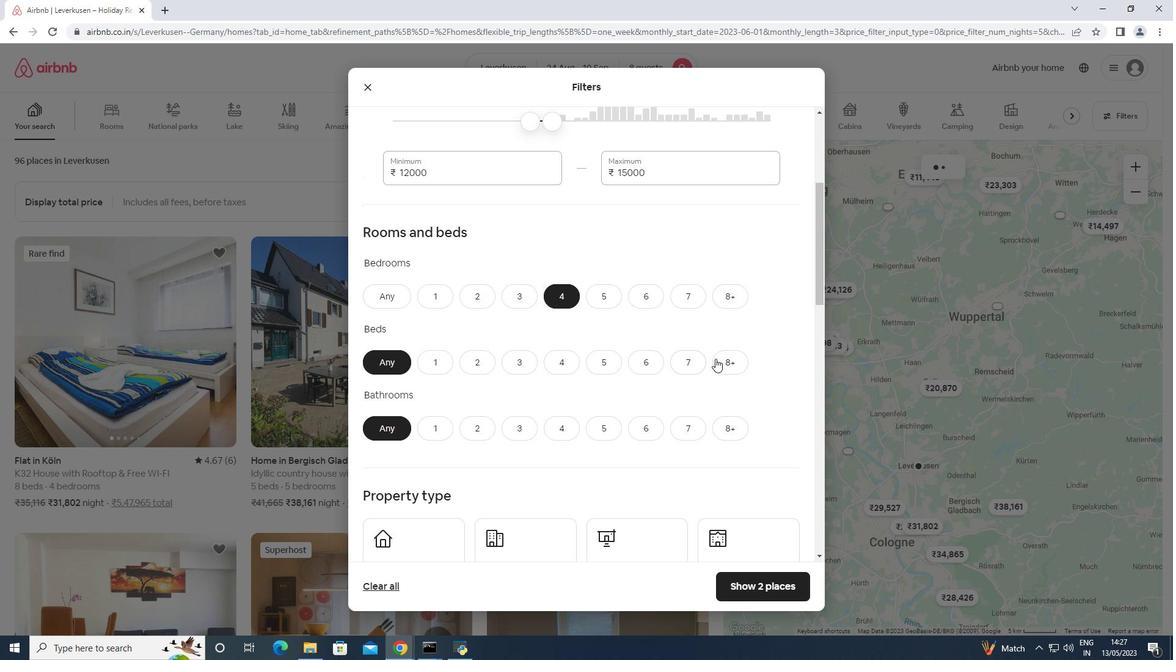 
Action: Mouse pressed left at (717, 358)
Screenshot: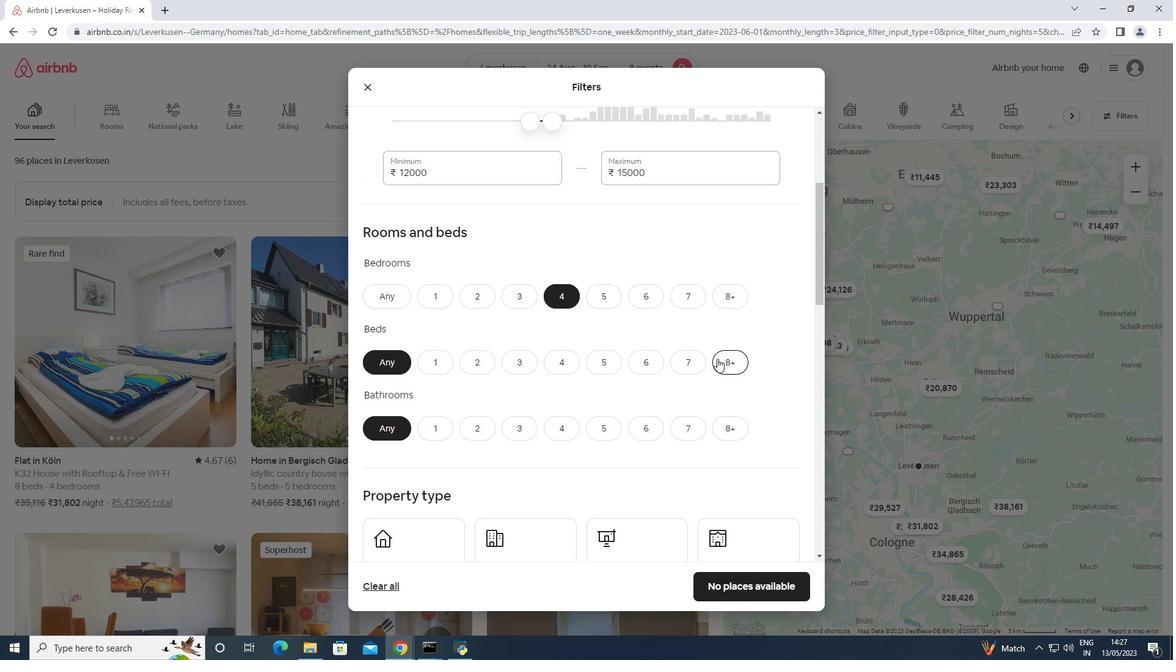 
Action: Mouse moved to (567, 421)
Screenshot: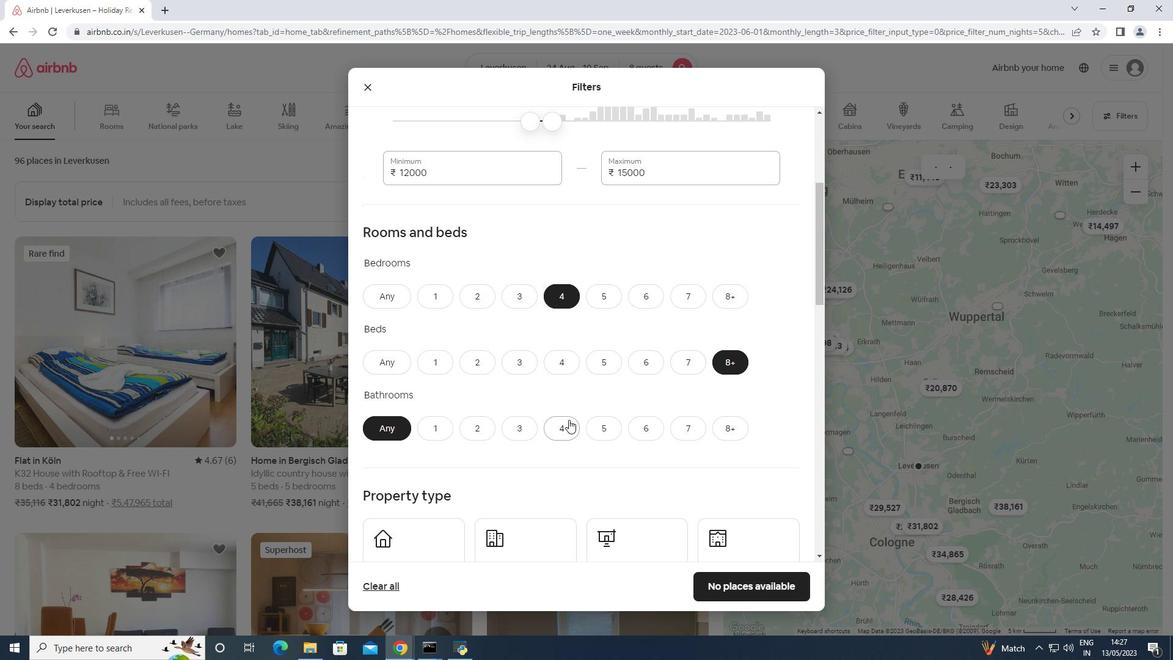 
Action: Mouse pressed left at (567, 421)
Screenshot: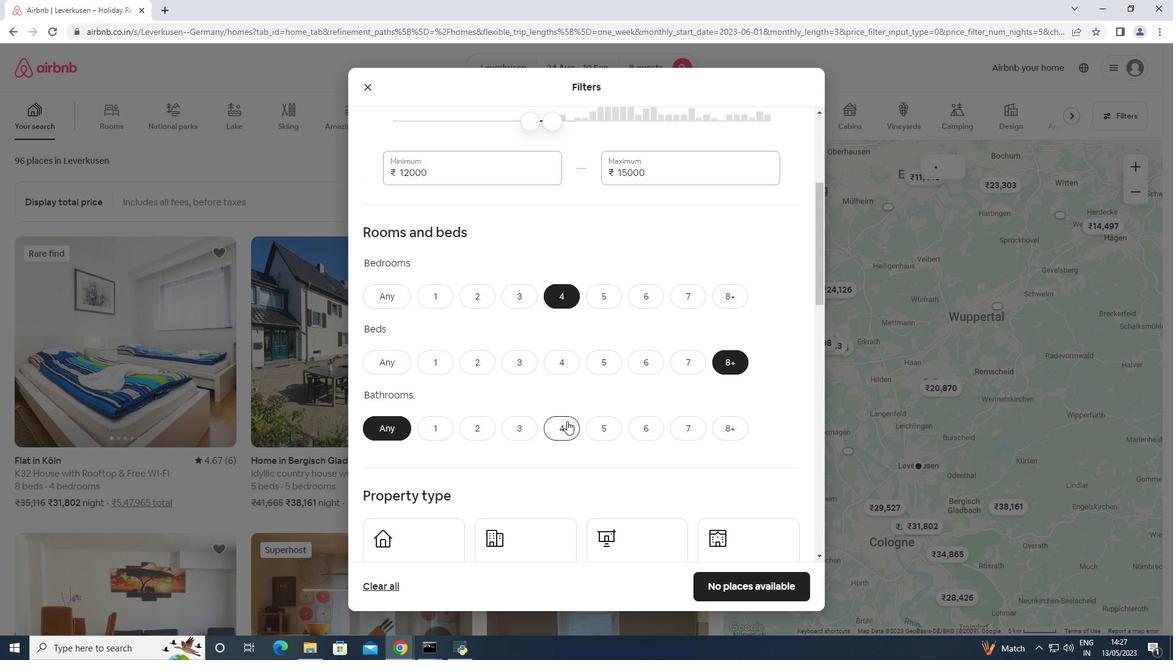 
Action: Mouse scrolled (567, 421) with delta (0, 0)
Screenshot: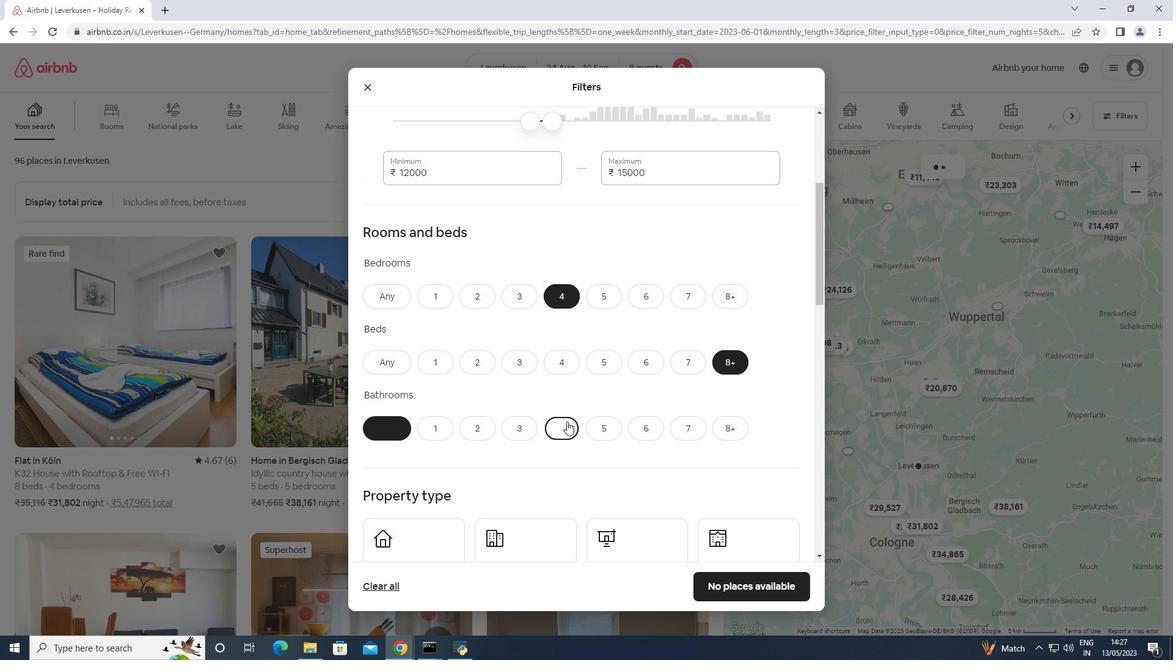 
Action: Mouse scrolled (567, 421) with delta (0, 0)
Screenshot: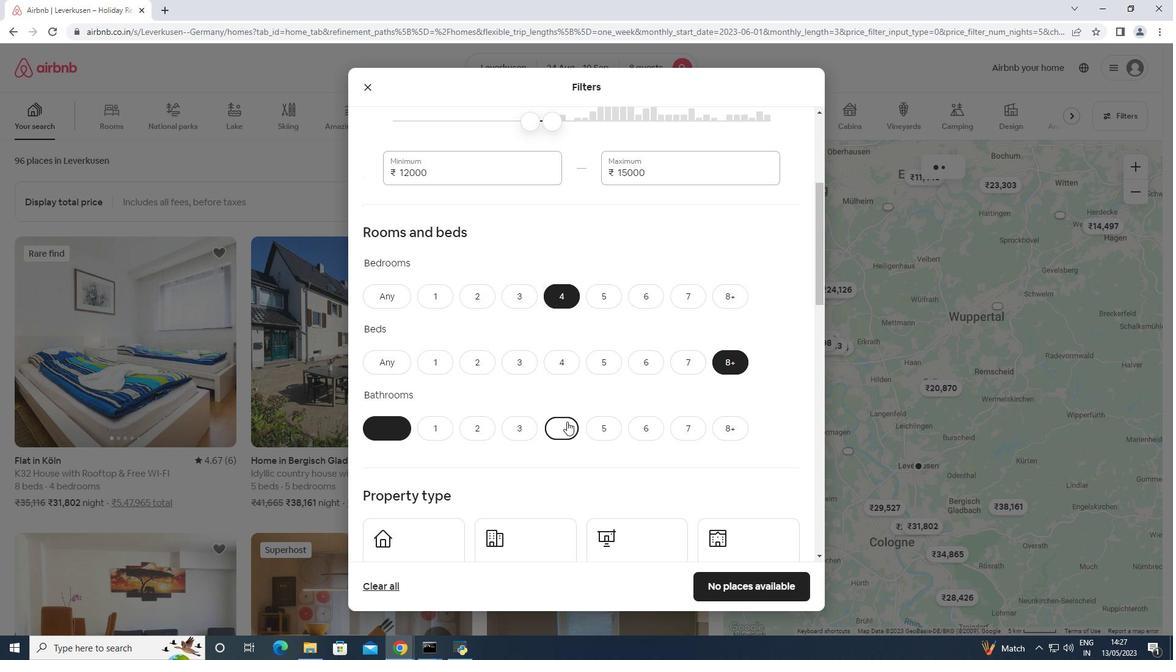 
Action: Mouse scrolled (567, 421) with delta (0, 0)
Screenshot: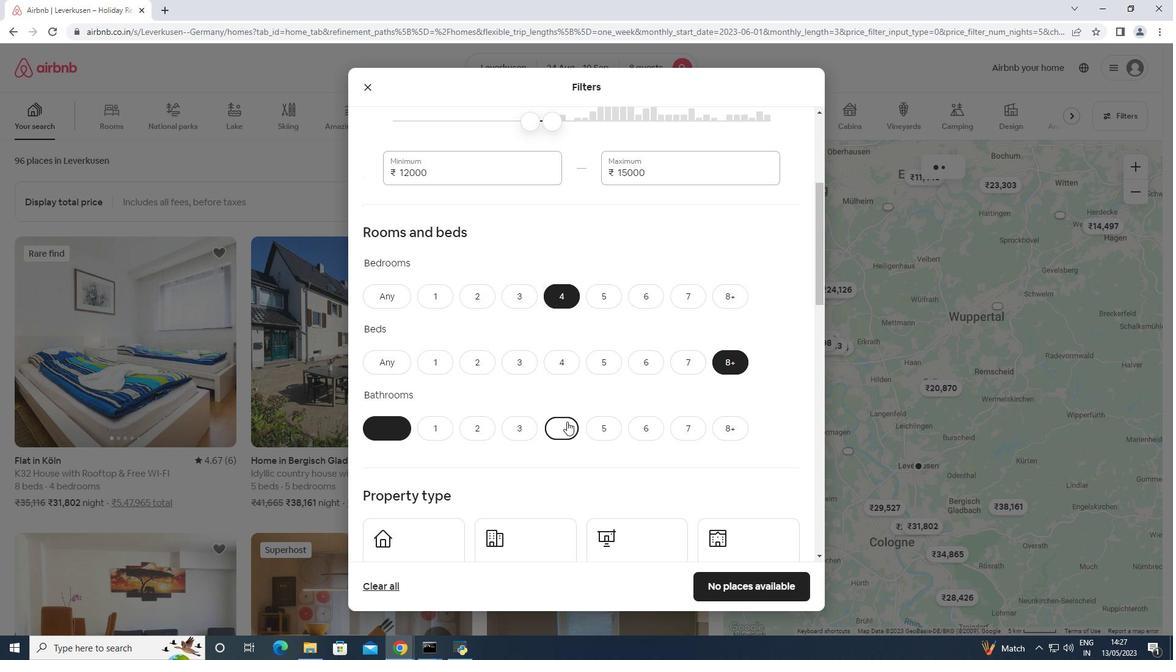 
Action: Mouse scrolled (567, 421) with delta (0, 0)
Screenshot: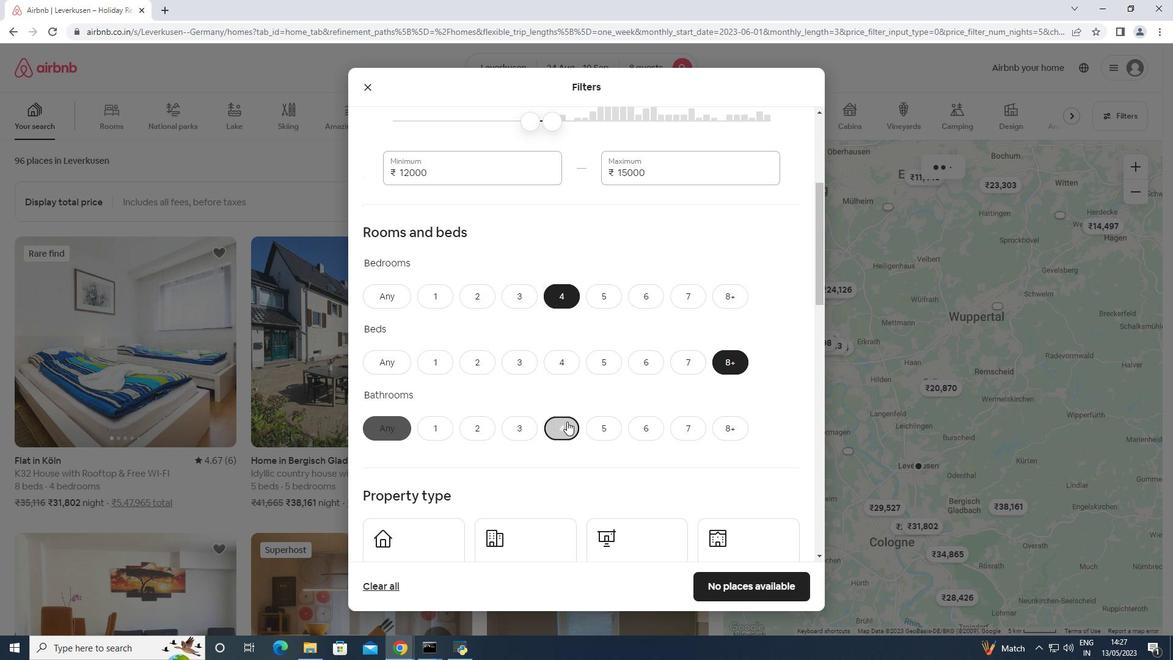 
Action: Mouse moved to (446, 320)
Screenshot: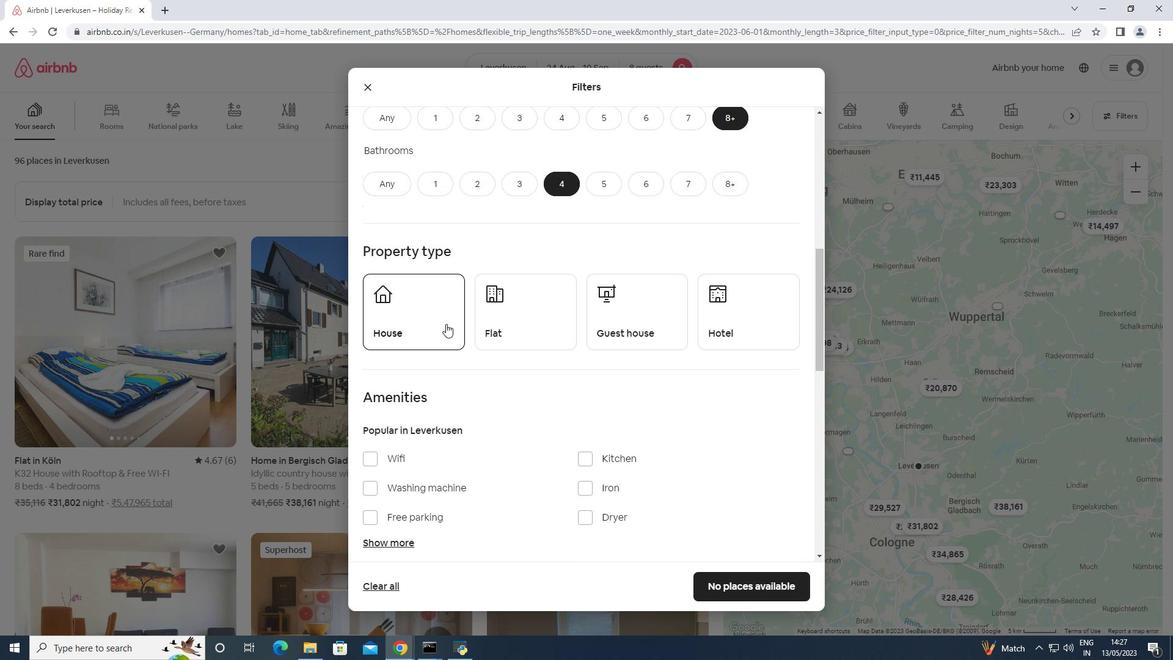 
Action: Mouse pressed left at (446, 320)
Screenshot: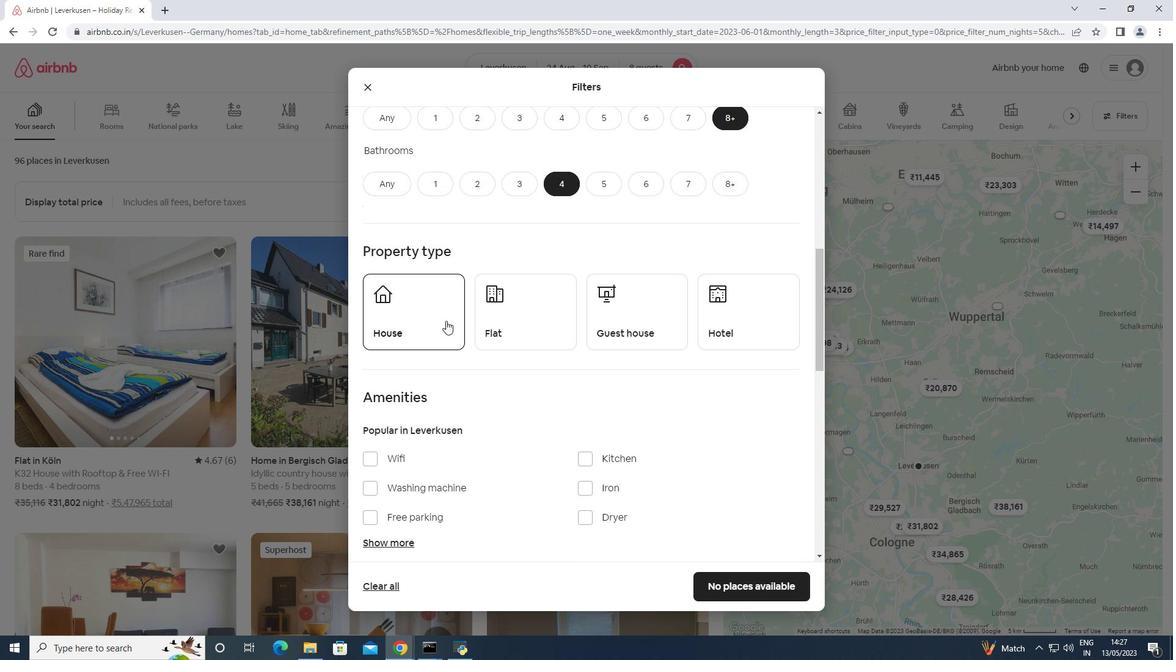 
Action: Mouse moved to (510, 314)
Screenshot: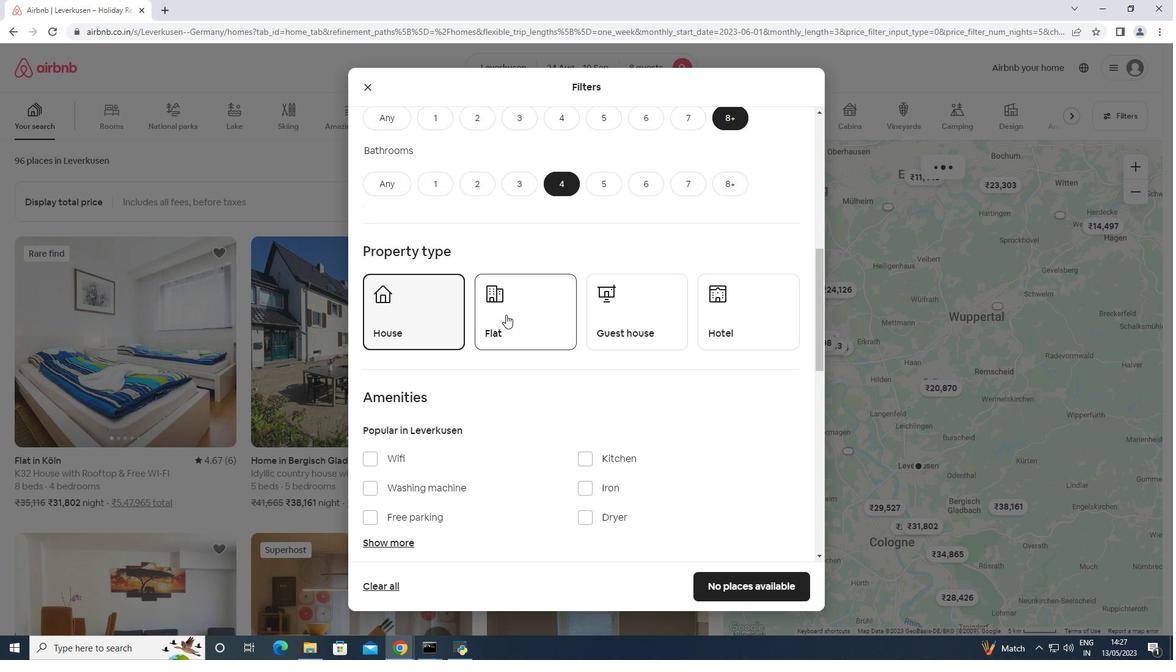 
Action: Mouse pressed left at (510, 314)
Screenshot: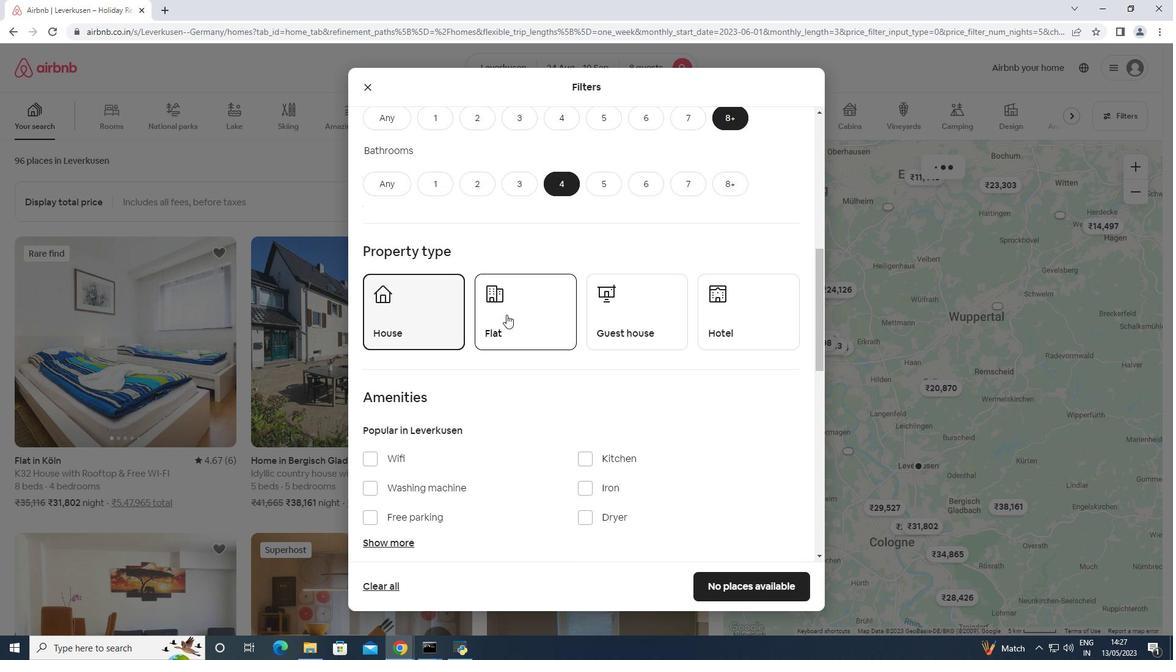 
Action: Mouse moved to (623, 314)
Screenshot: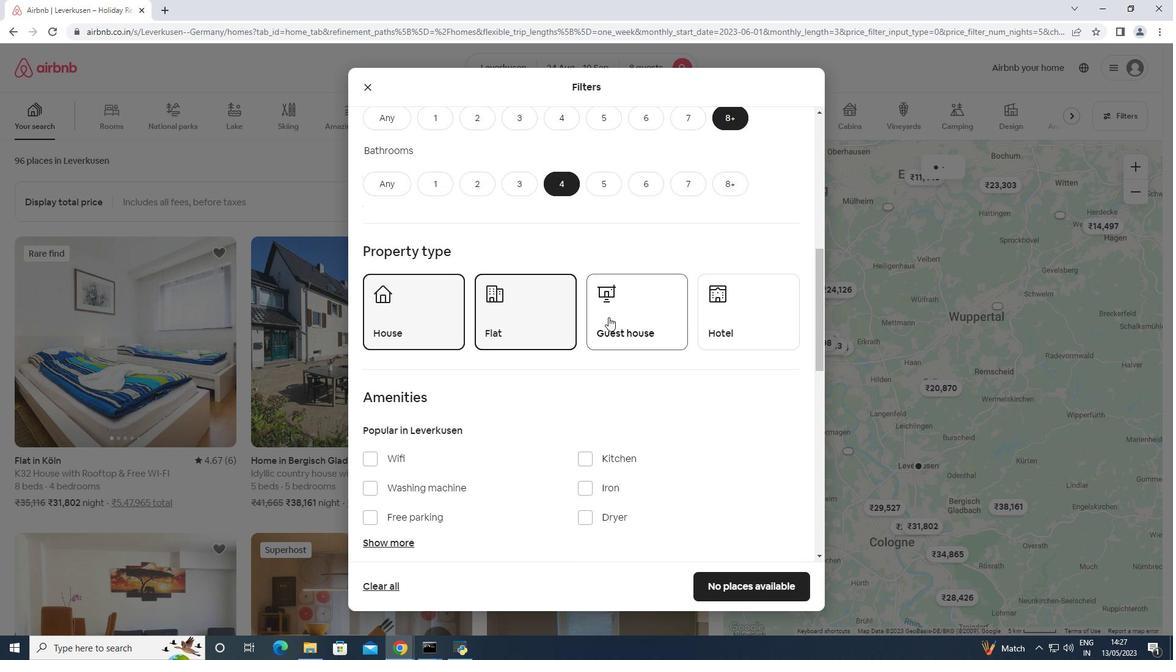 
Action: Mouse pressed left at (623, 314)
Screenshot: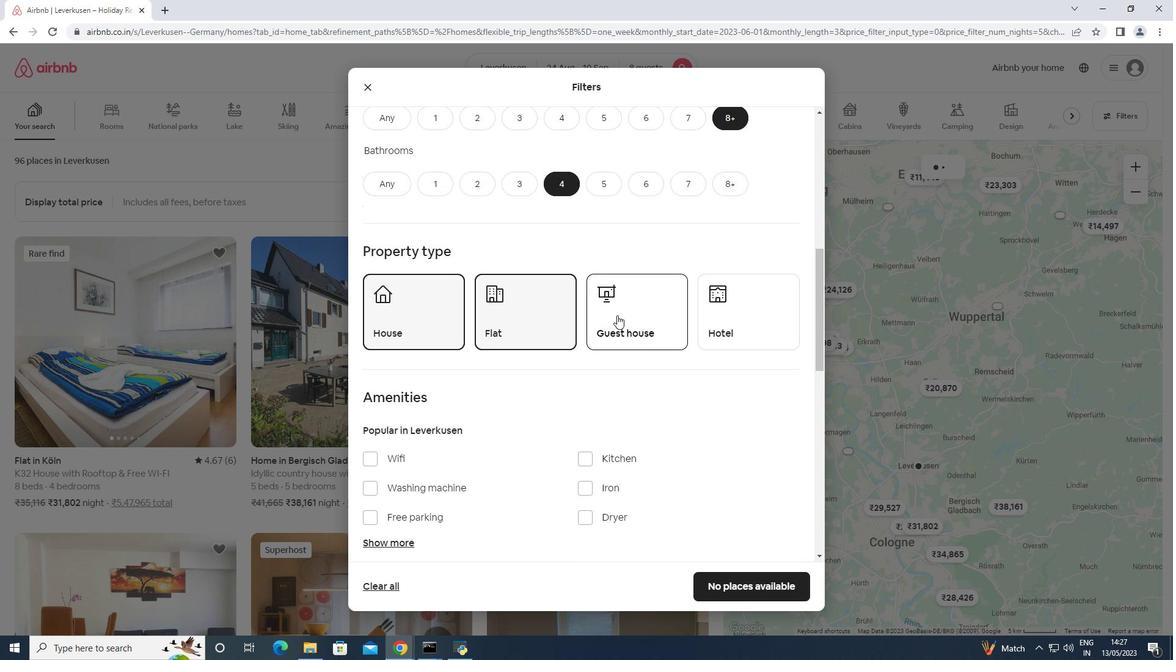 
Action: Mouse moved to (623, 314)
Screenshot: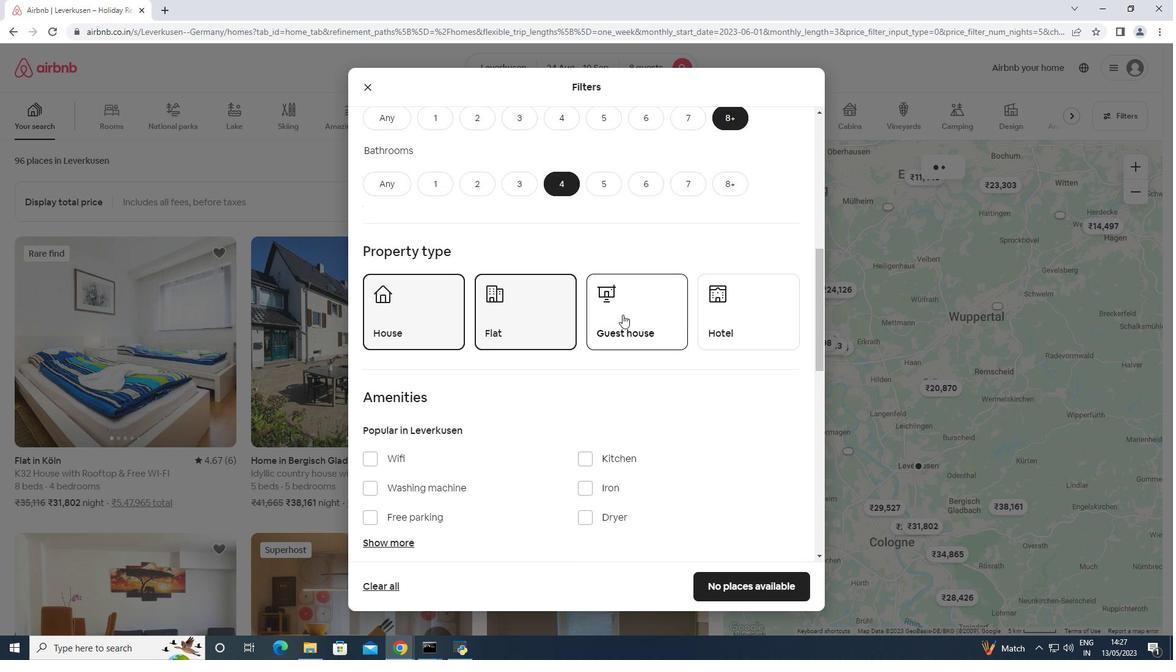 
Action: Mouse scrolled (623, 314) with delta (0, 0)
Screenshot: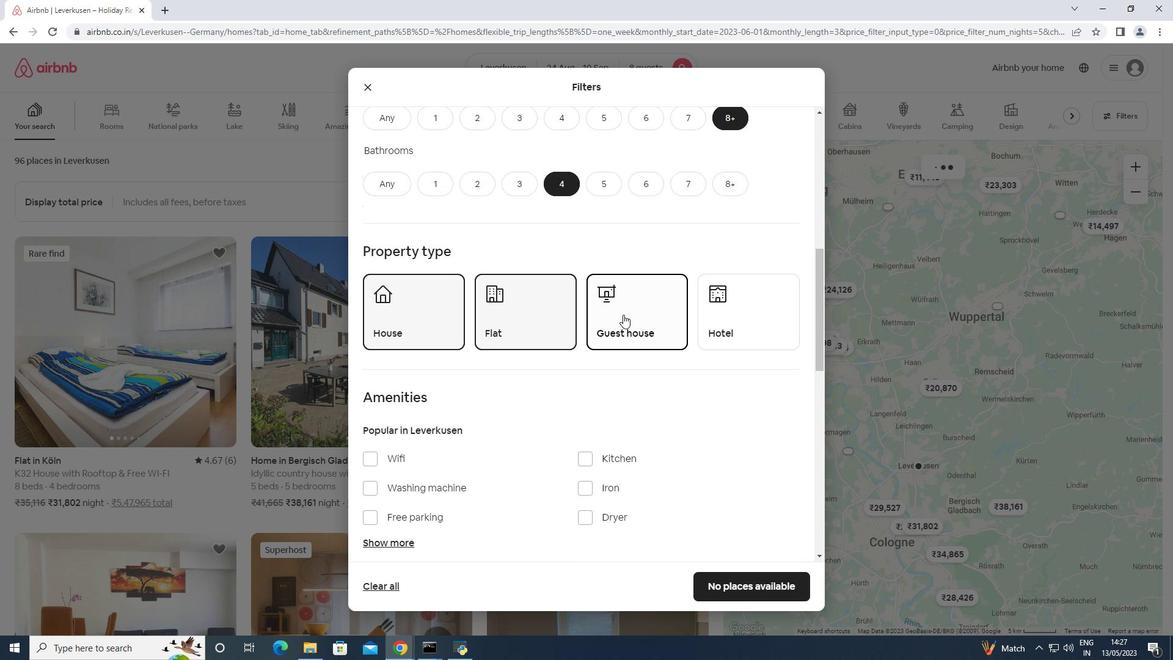 
Action: Mouse scrolled (623, 314) with delta (0, 0)
Screenshot: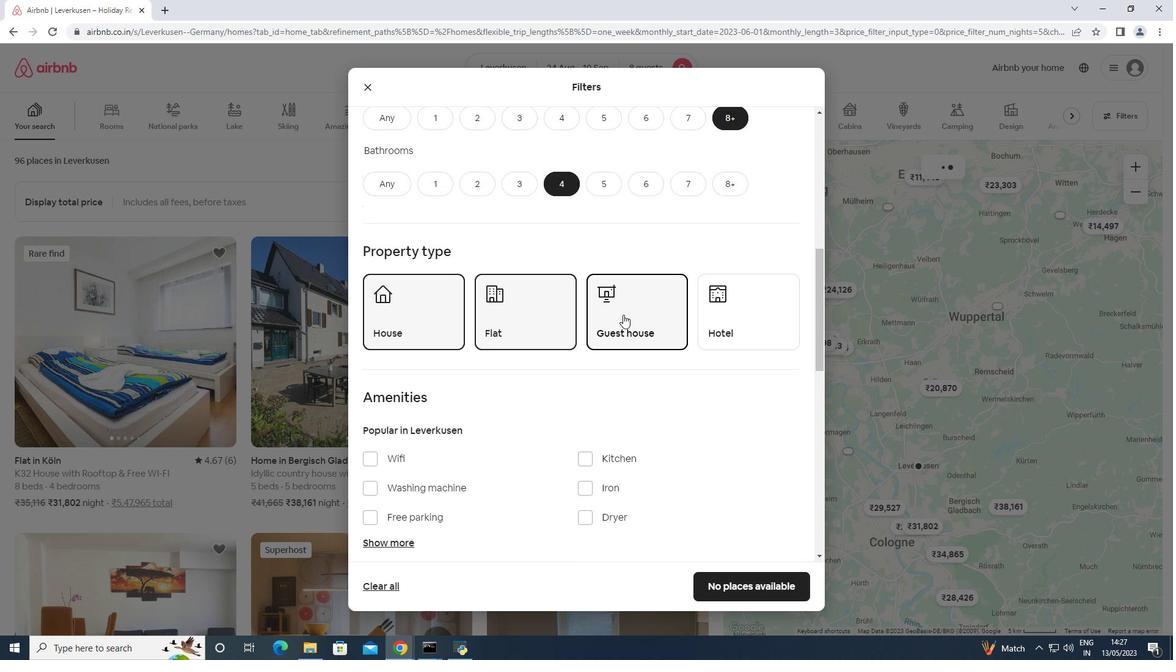 
Action: Mouse scrolled (623, 314) with delta (0, 0)
Screenshot: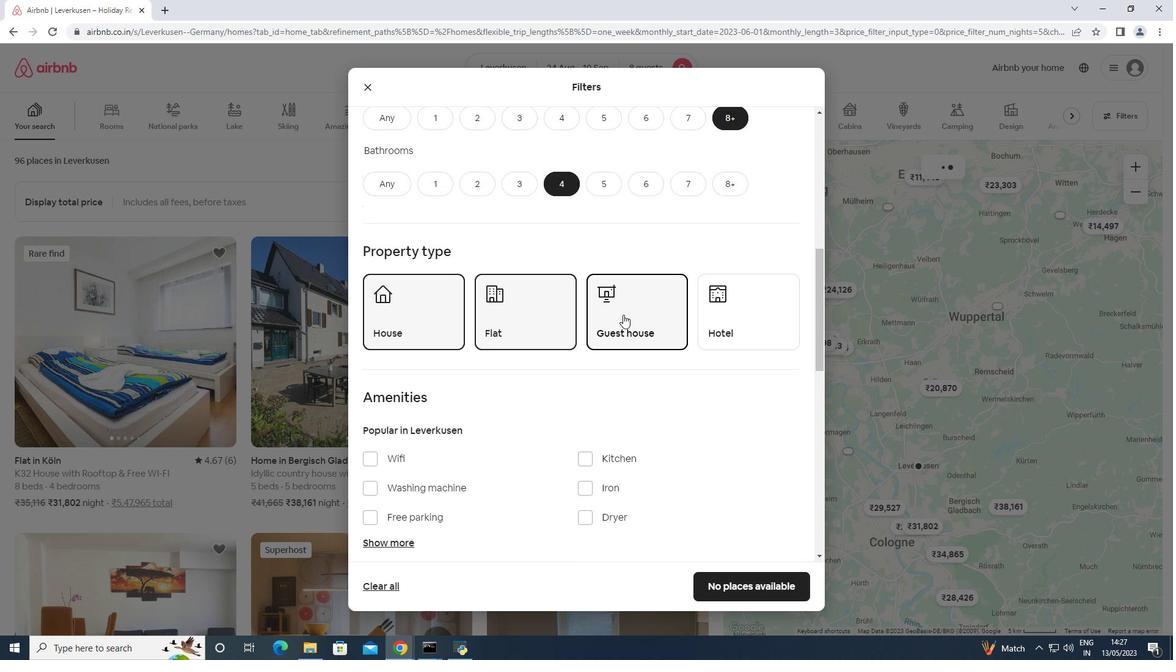 
Action: Mouse moved to (405, 361)
Screenshot: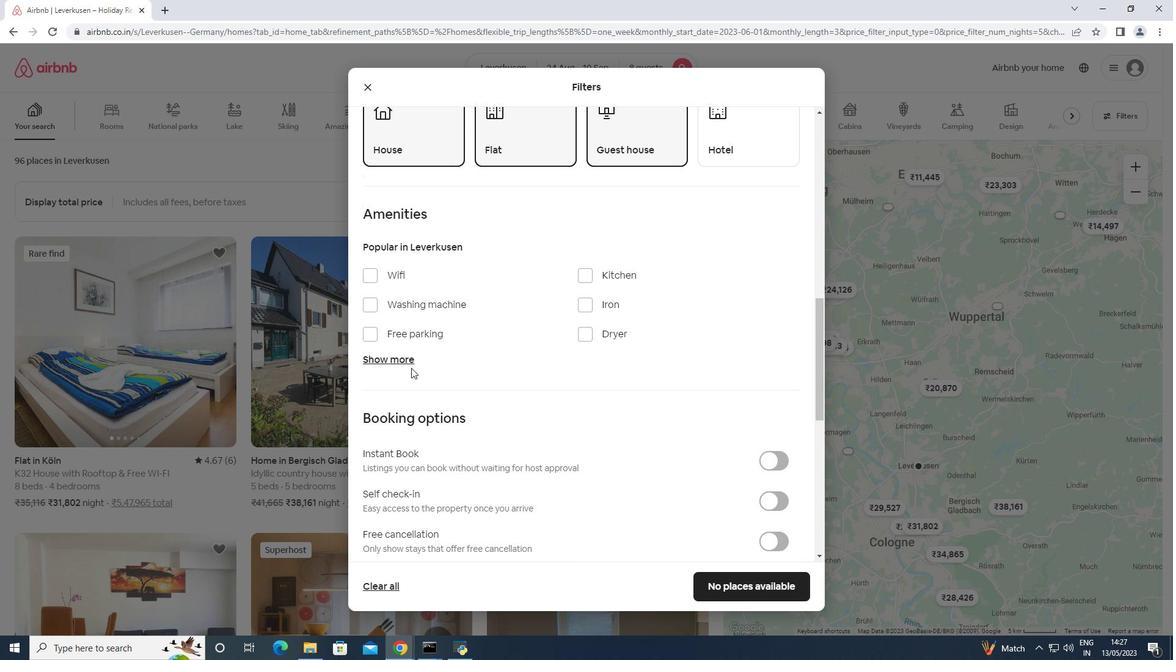 
Action: Mouse pressed left at (405, 361)
Screenshot: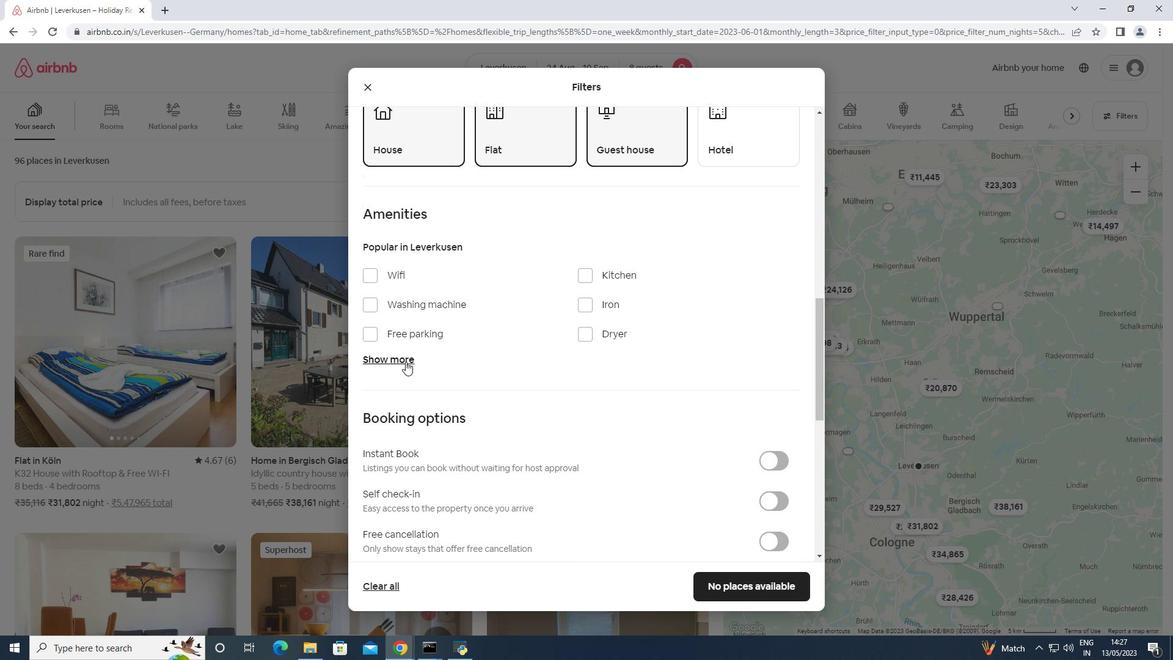 
Action: Mouse moved to (402, 326)
Screenshot: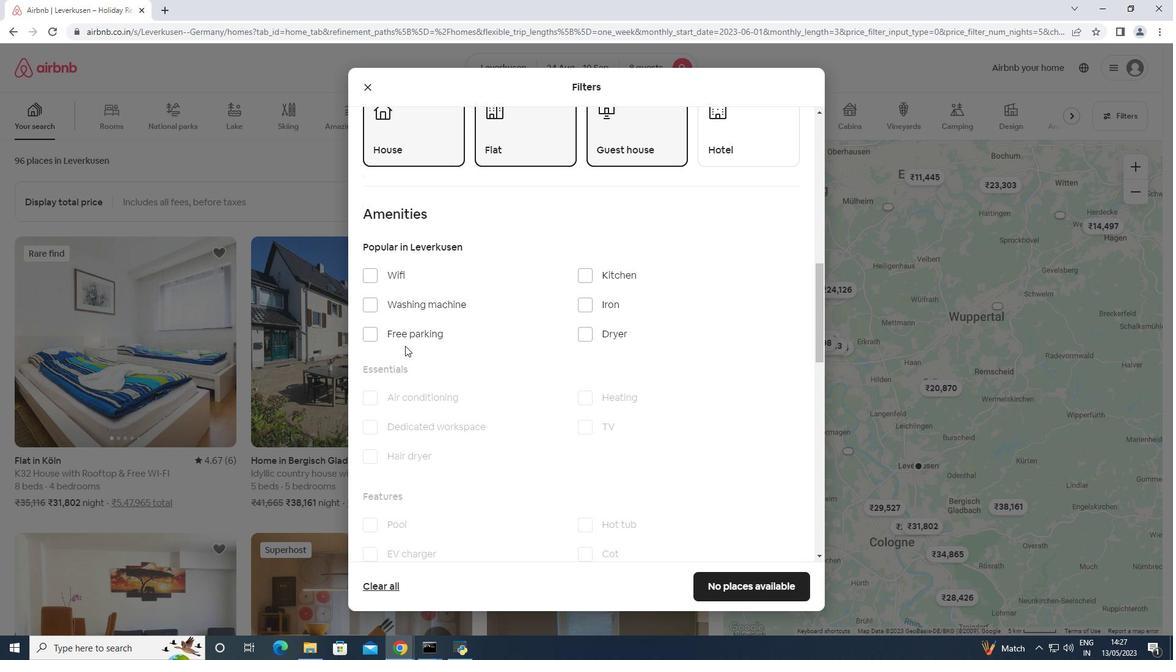 
Action: Mouse pressed left at (402, 326)
Screenshot: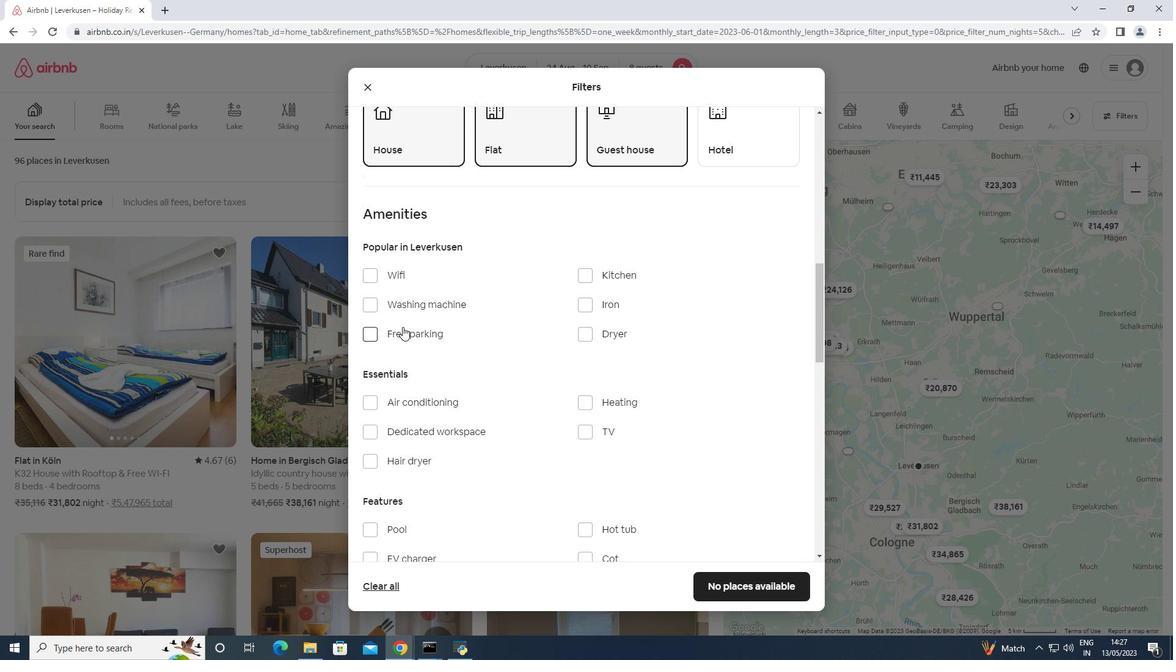 
Action: Mouse moved to (390, 274)
Screenshot: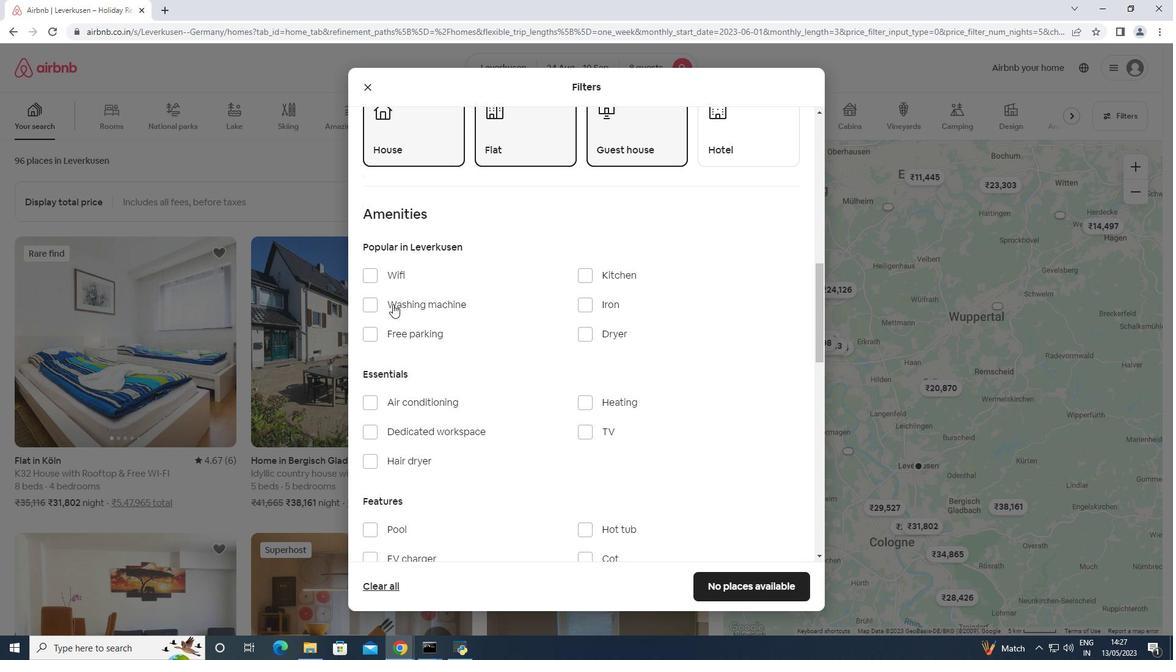 
Action: Mouse pressed left at (390, 274)
Screenshot: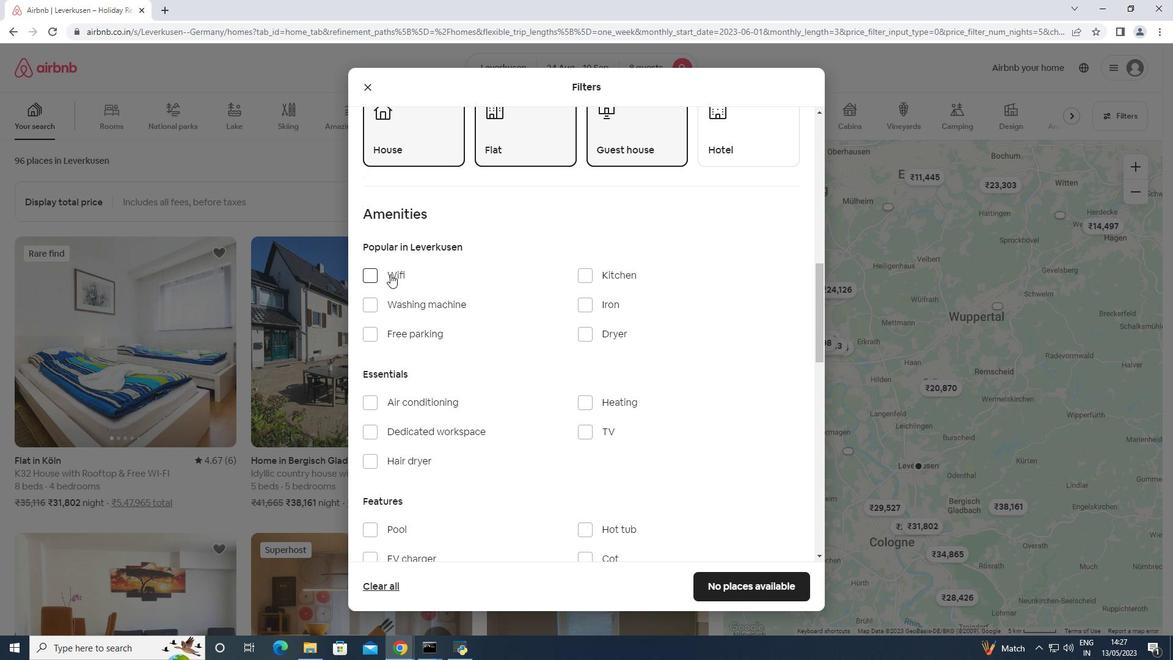 
Action: Mouse moved to (388, 334)
Screenshot: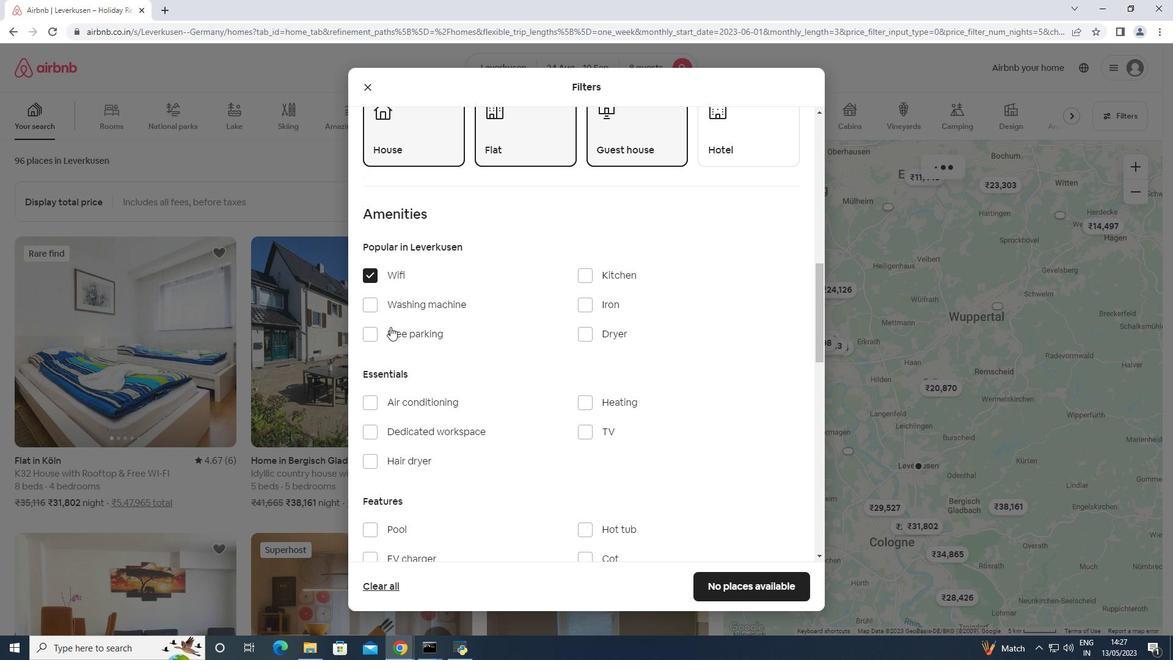 
Action: Mouse pressed left at (388, 334)
Screenshot: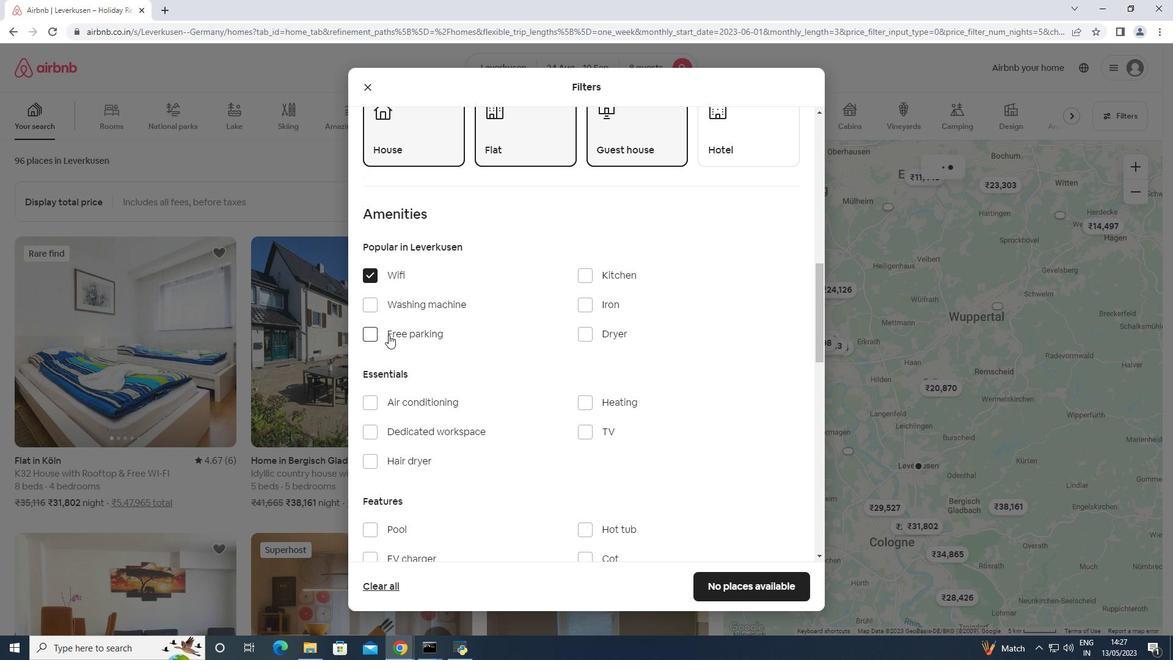 
Action: Mouse moved to (593, 428)
Screenshot: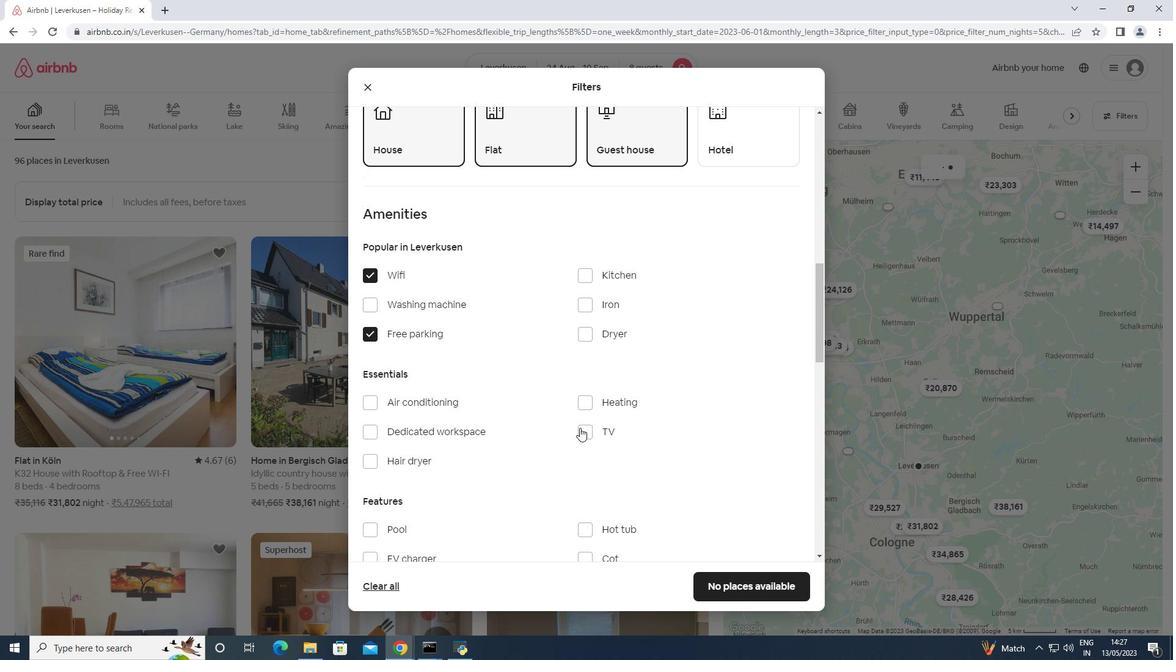
Action: Mouse pressed left at (593, 428)
Screenshot: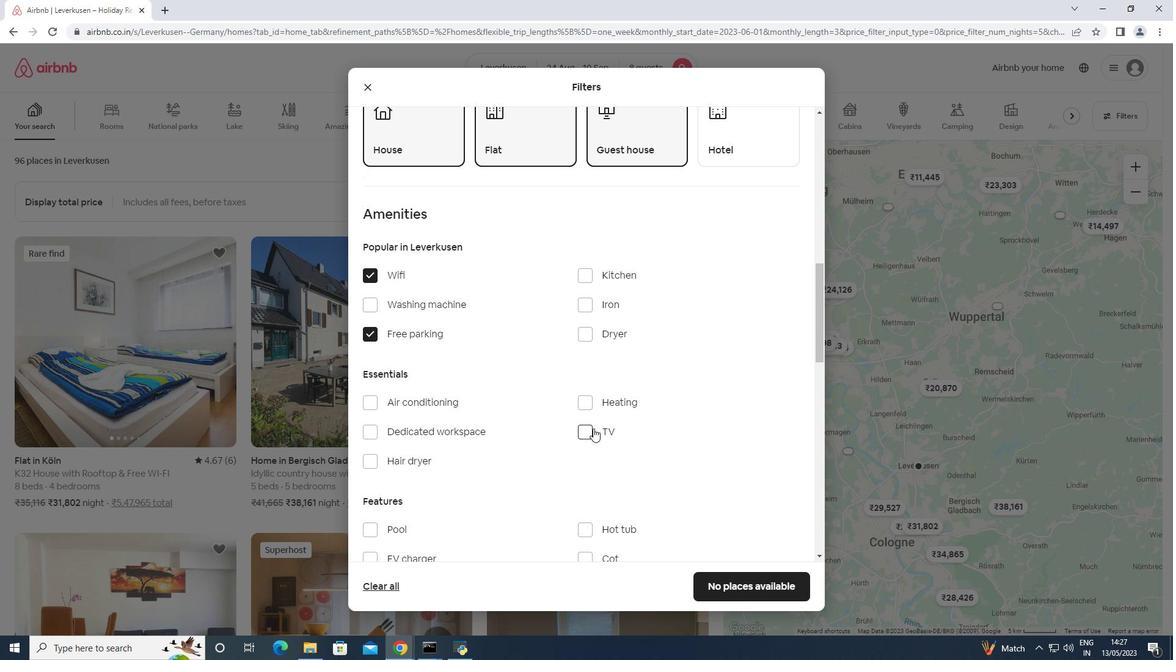 
Action: Mouse moved to (594, 429)
Screenshot: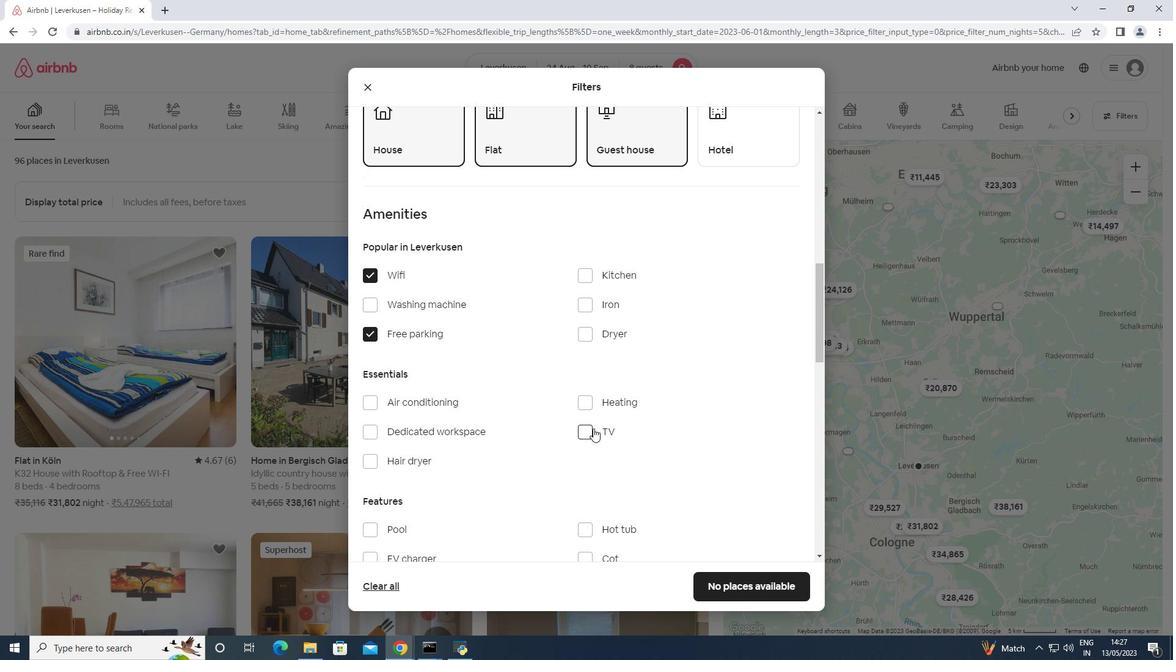 
Action: Mouse scrolled (594, 428) with delta (0, 0)
Screenshot: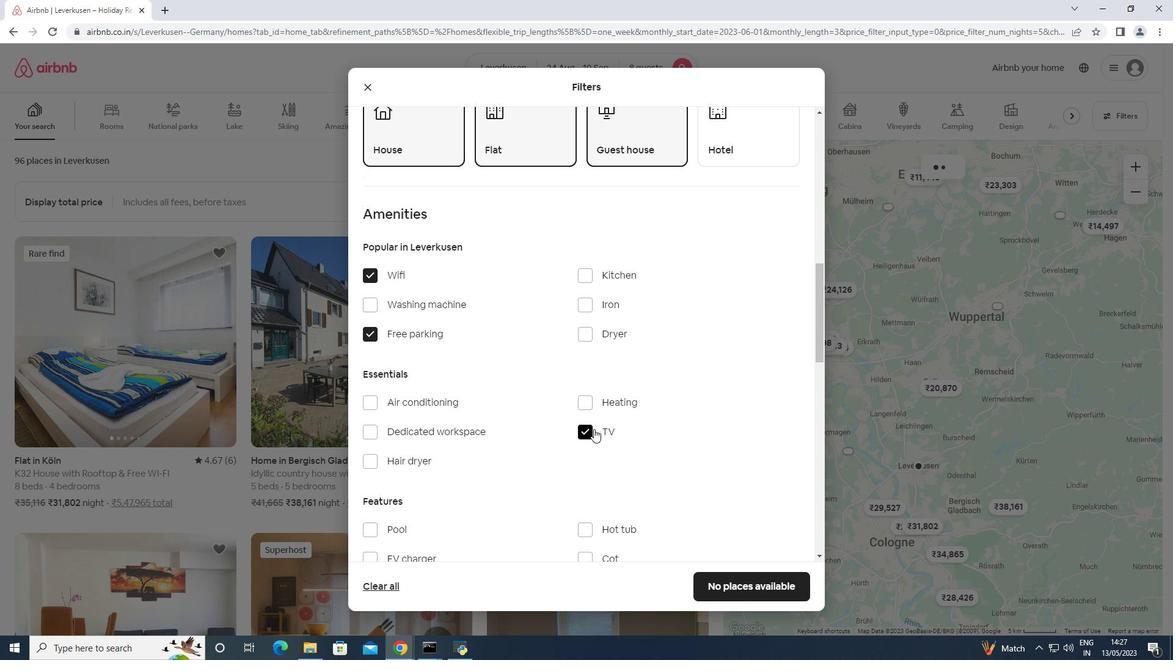 
Action: Mouse scrolled (594, 428) with delta (0, 0)
Screenshot: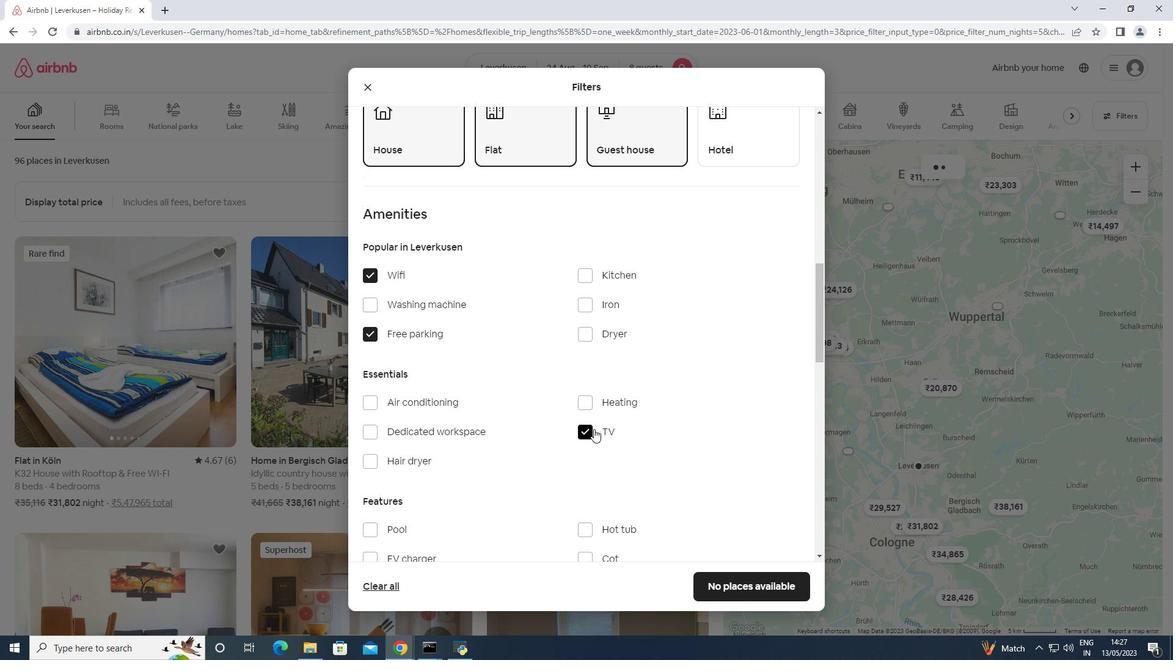 
Action: Mouse scrolled (594, 428) with delta (0, 0)
Screenshot: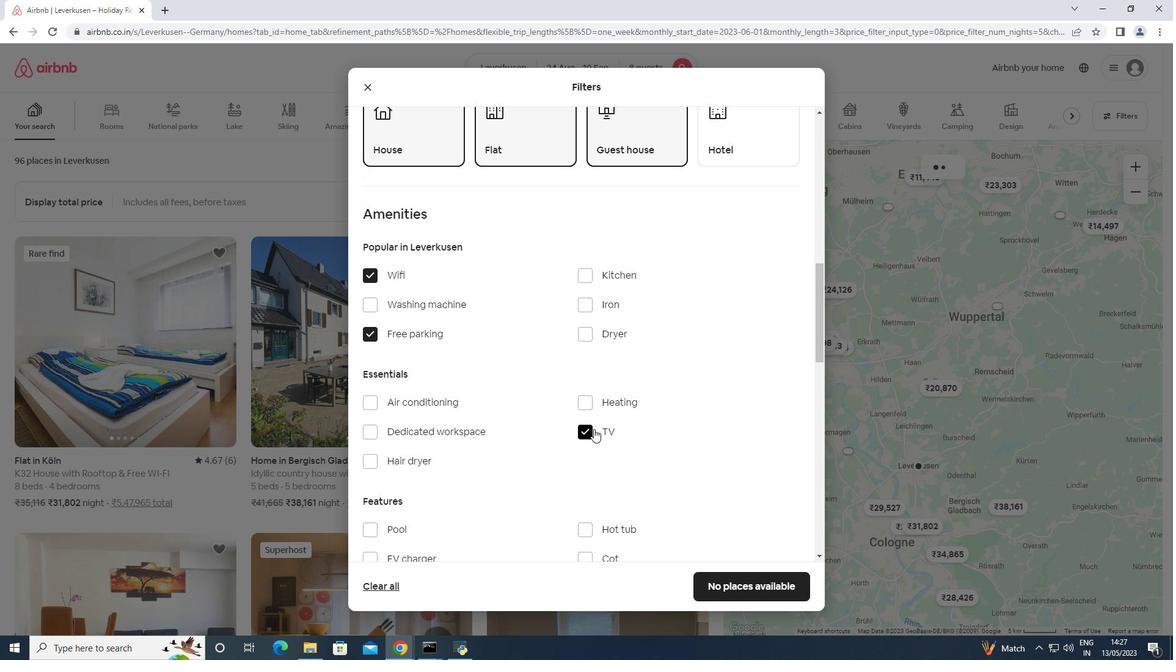 
Action: Mouse scrolled (594, 428) with delta (0, 0)
Screenshot: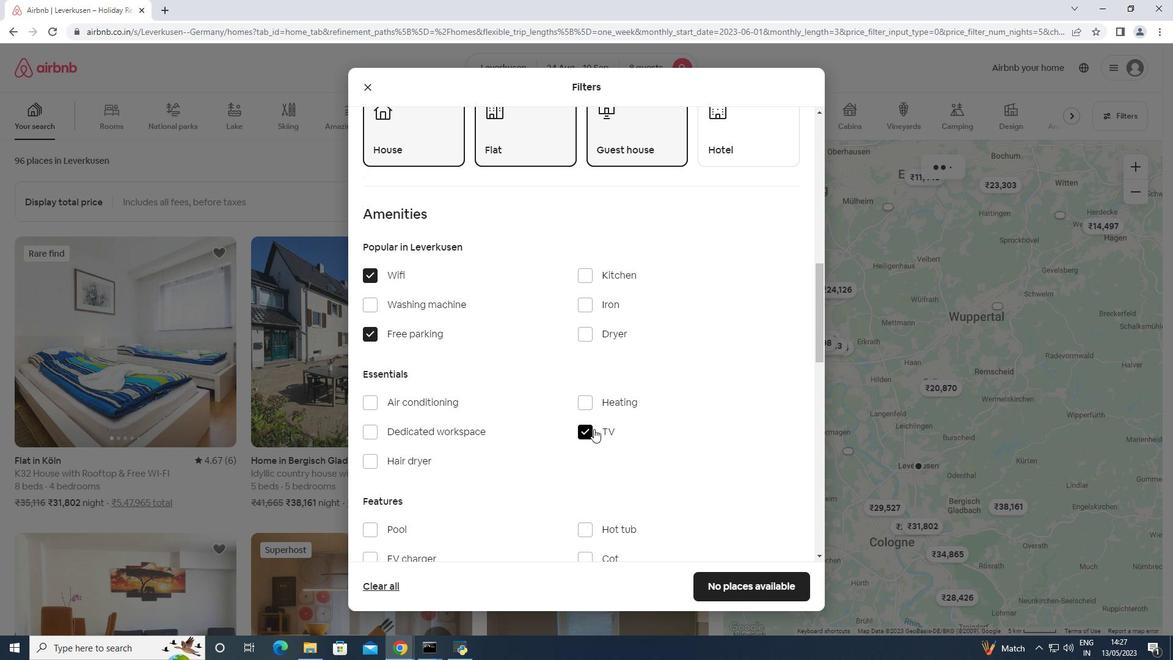 
Action: Mouse scrolled (594, 428) with delta (0, 0)
Screenshot: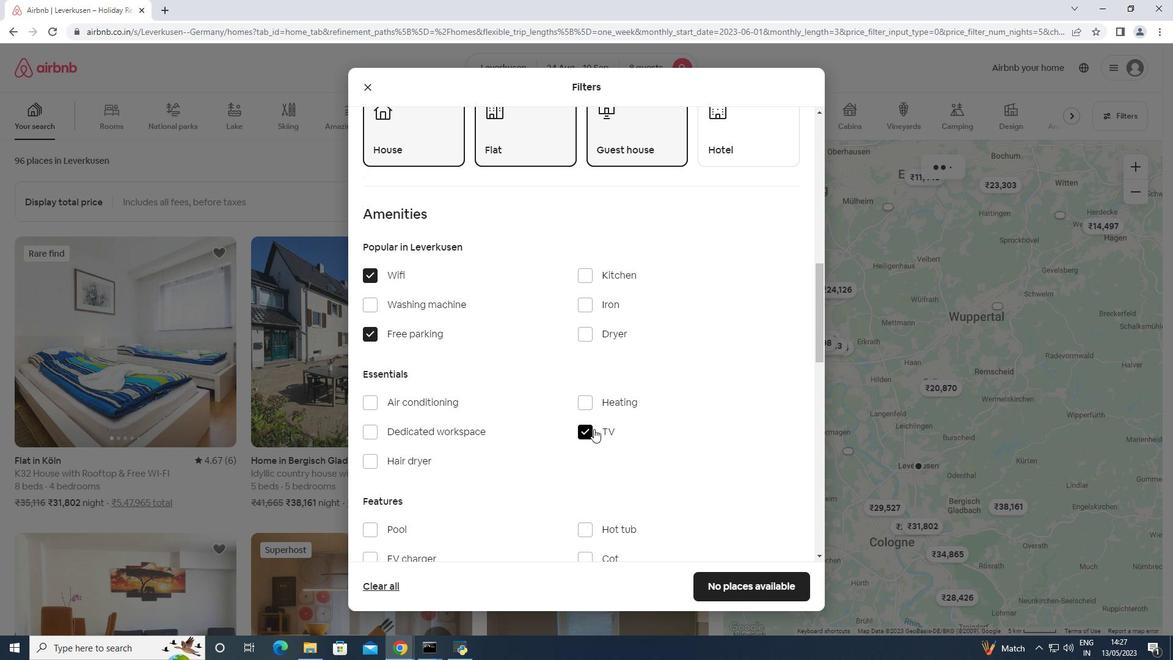
Action: Mouse moved to (430, 312)
Screenshot: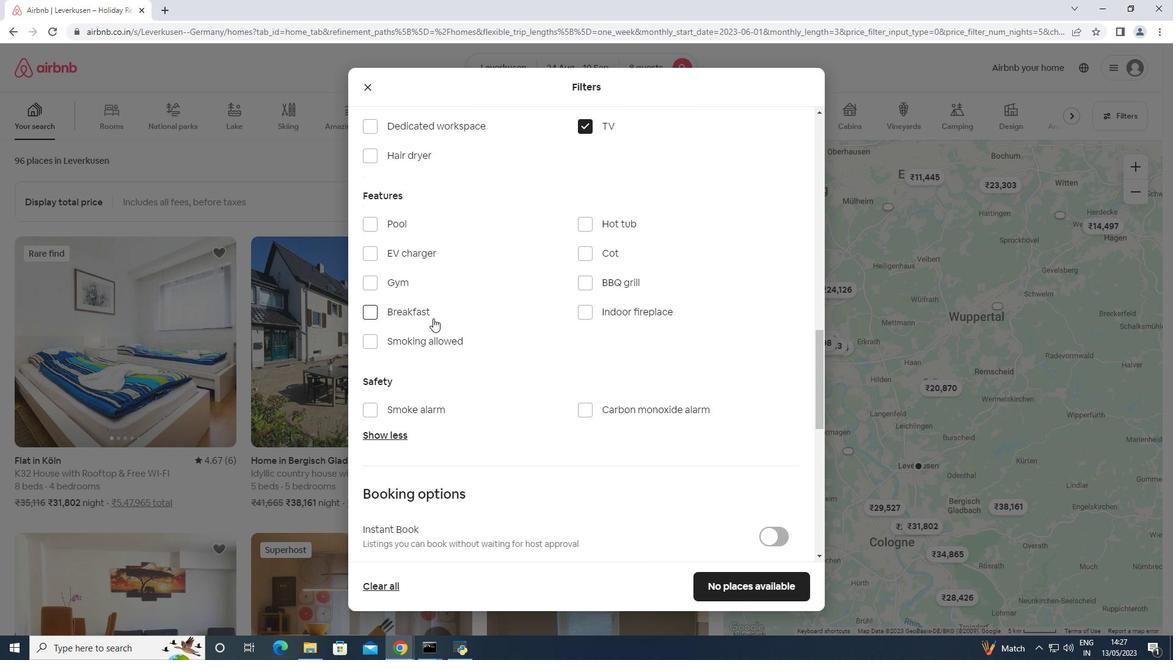 
Action: Mouse pressed left at (430, 312)
Screenshot: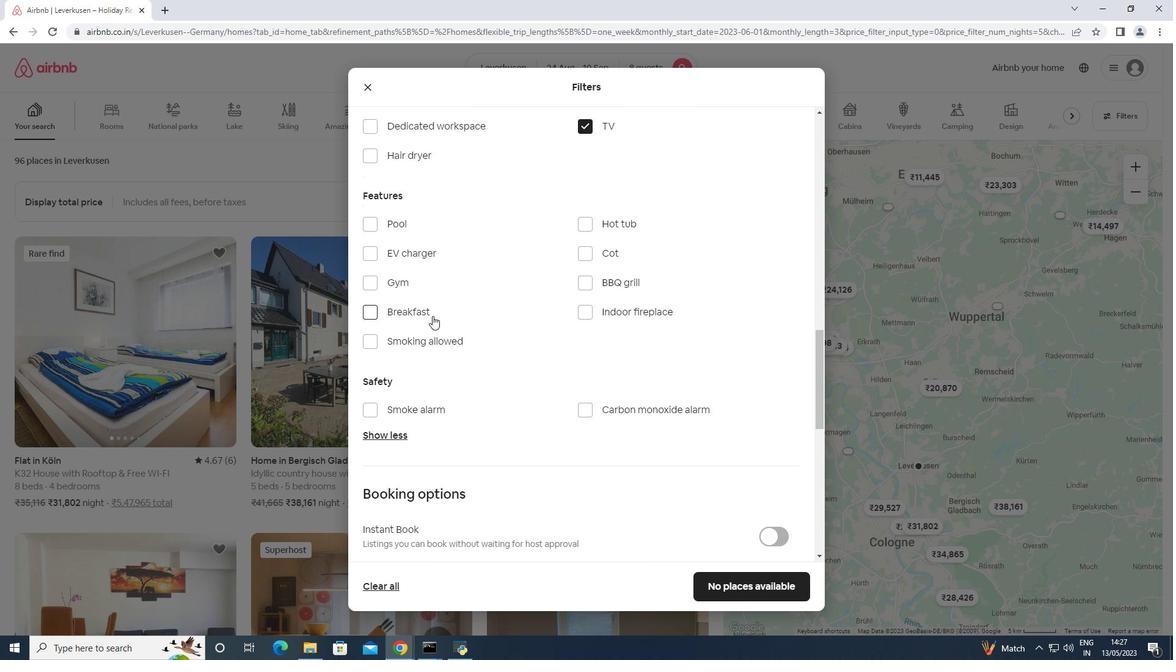 
Action: Mouse moved to (413, 281)
Screenshot: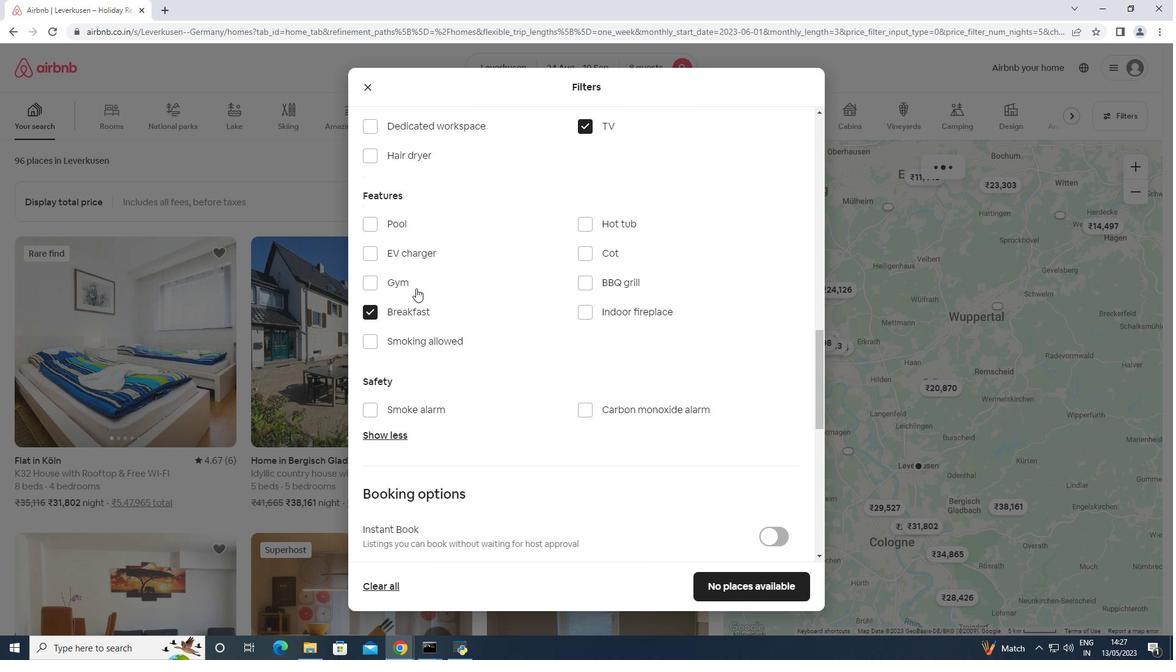 
Action: Mouse pressed left at (413, 281)
Screenshot: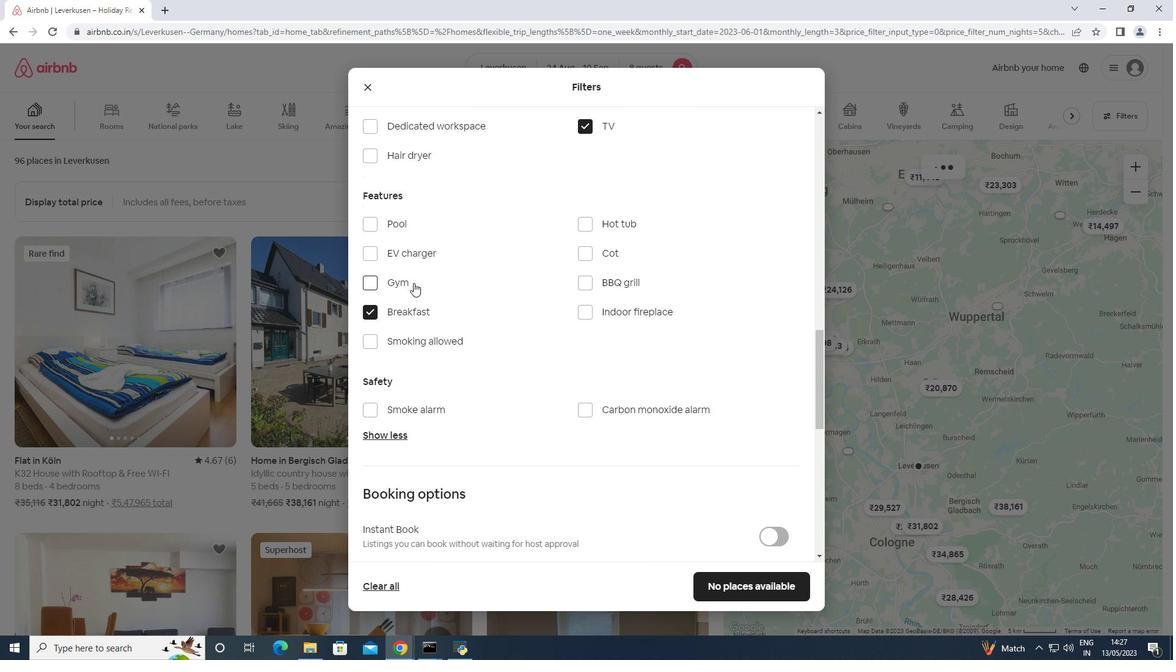 
Action: Mouse scrolled (413, 280) with delta (0, 0)
Screenshot: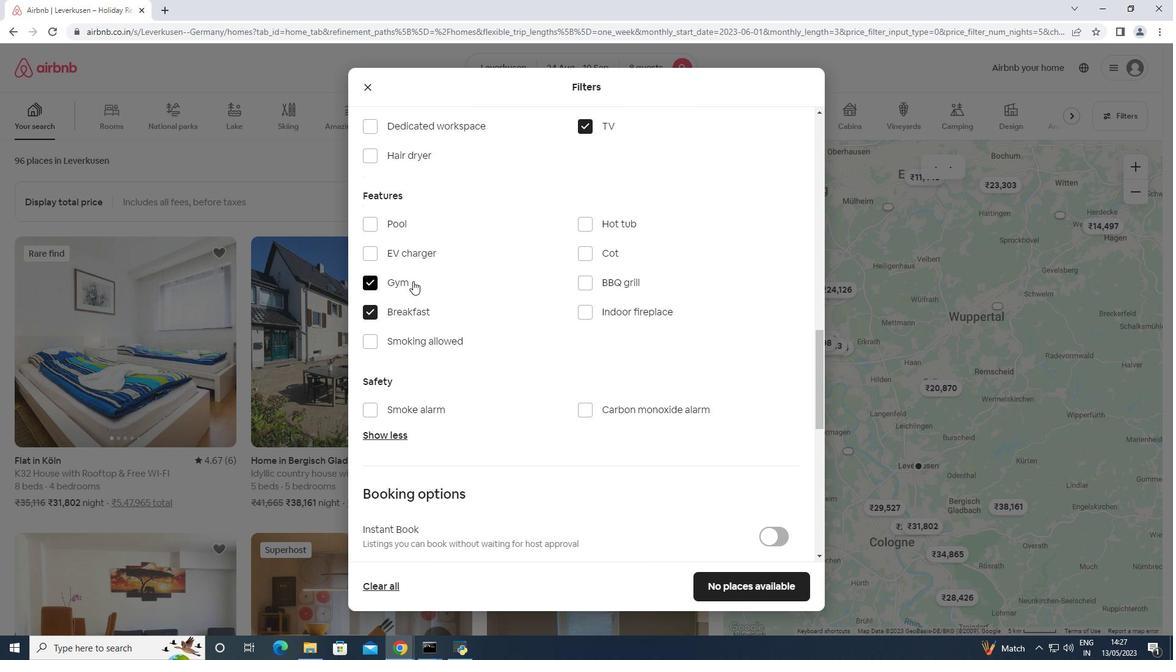 
Action: Mouse scrolled (413, 280) with delta (0, 0)
Screenshot: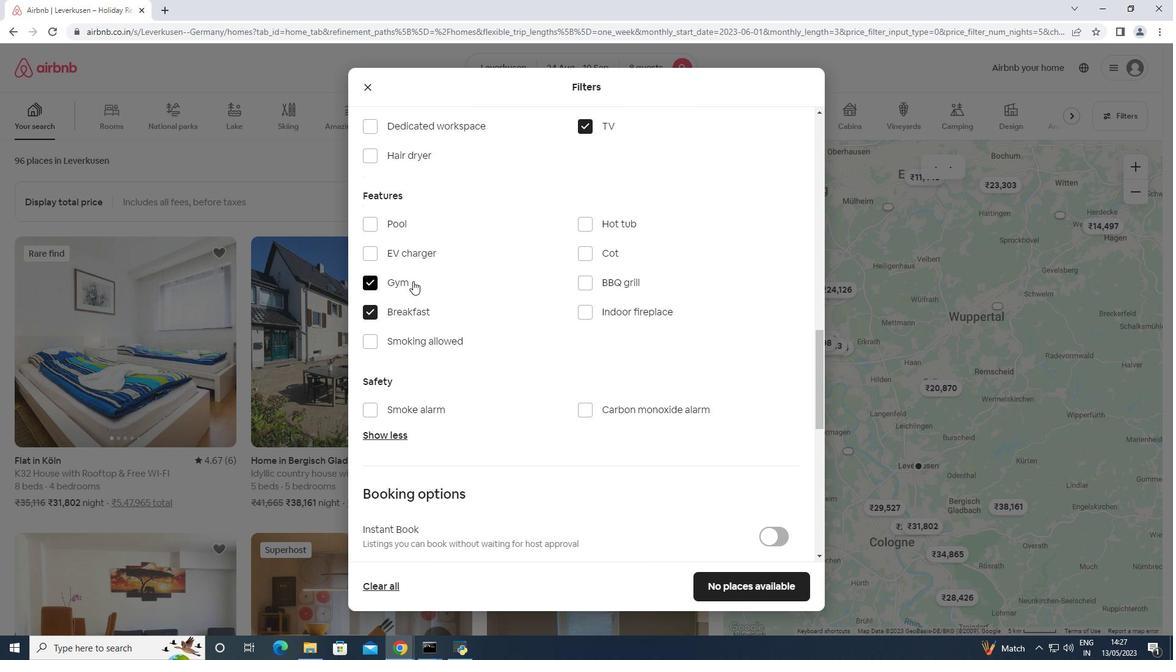 
Action: Mouse scrolled (413, 280) with delta (0, 0)
Screenshot: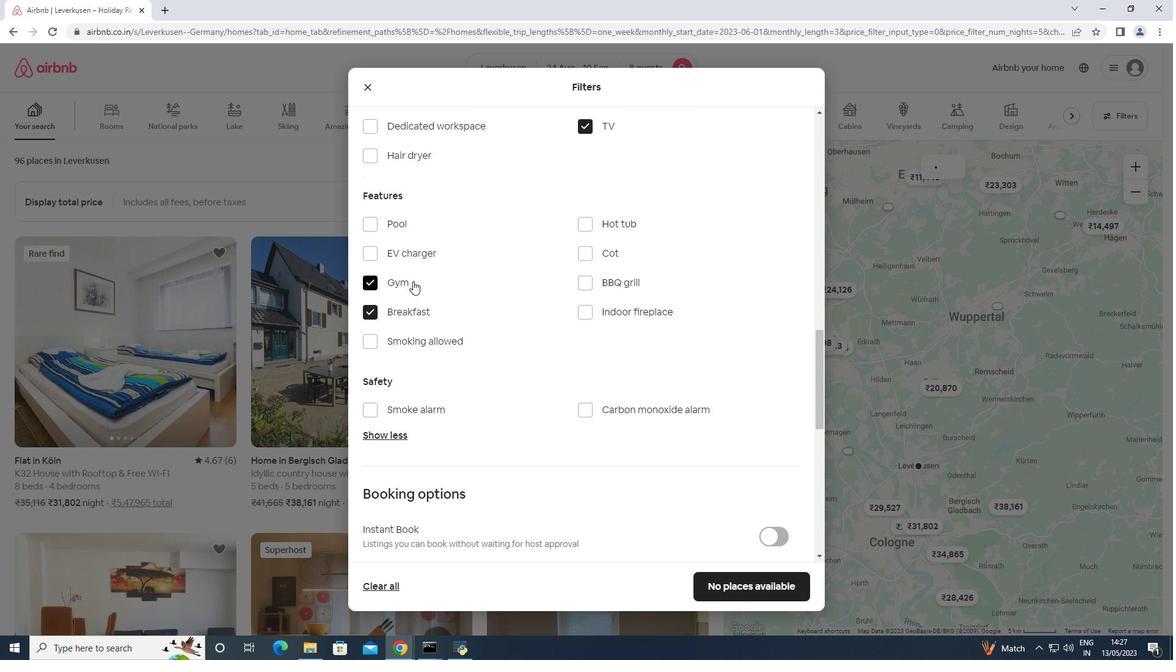 
Action: Mouse scrolled (413, 280) with delta (0, 0)
Screenshot: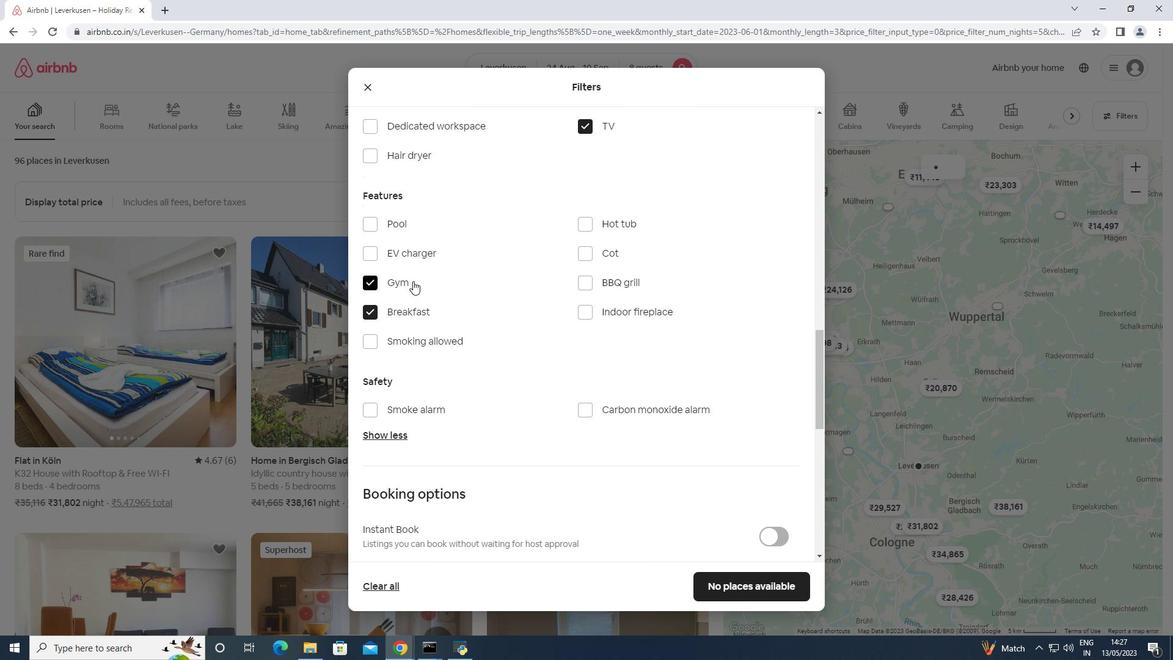 
Action: Mouse scrolled (413, 280) with delta (0, 0)
Screenshot: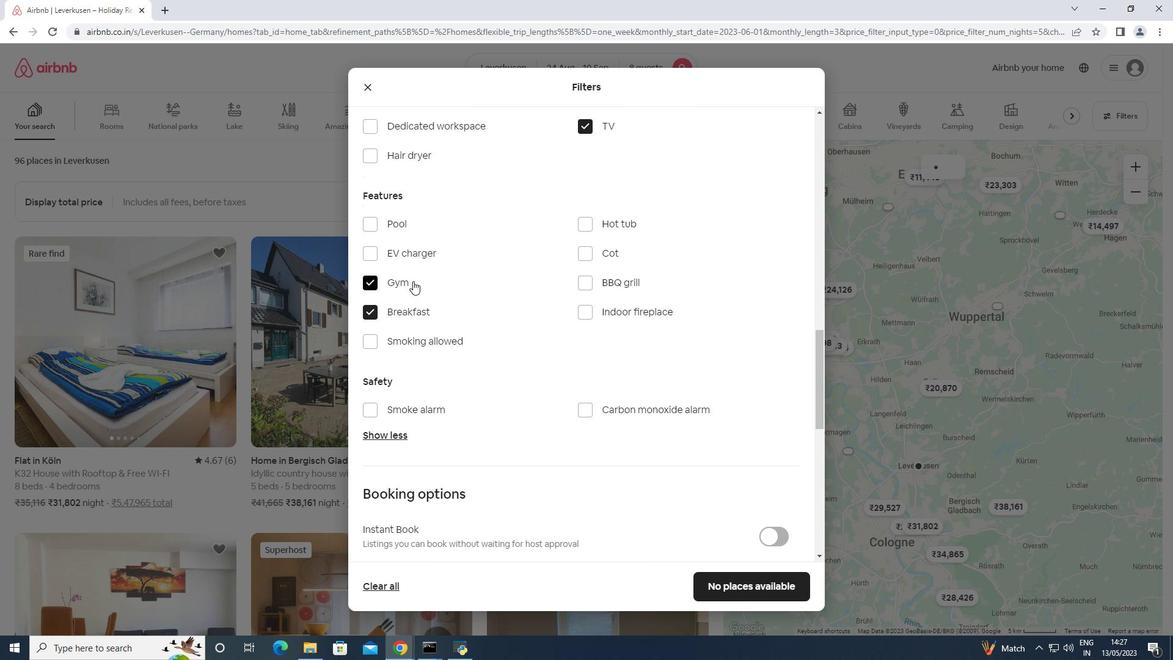 
Action: Mouse moved to (766, 267)
Screenshot: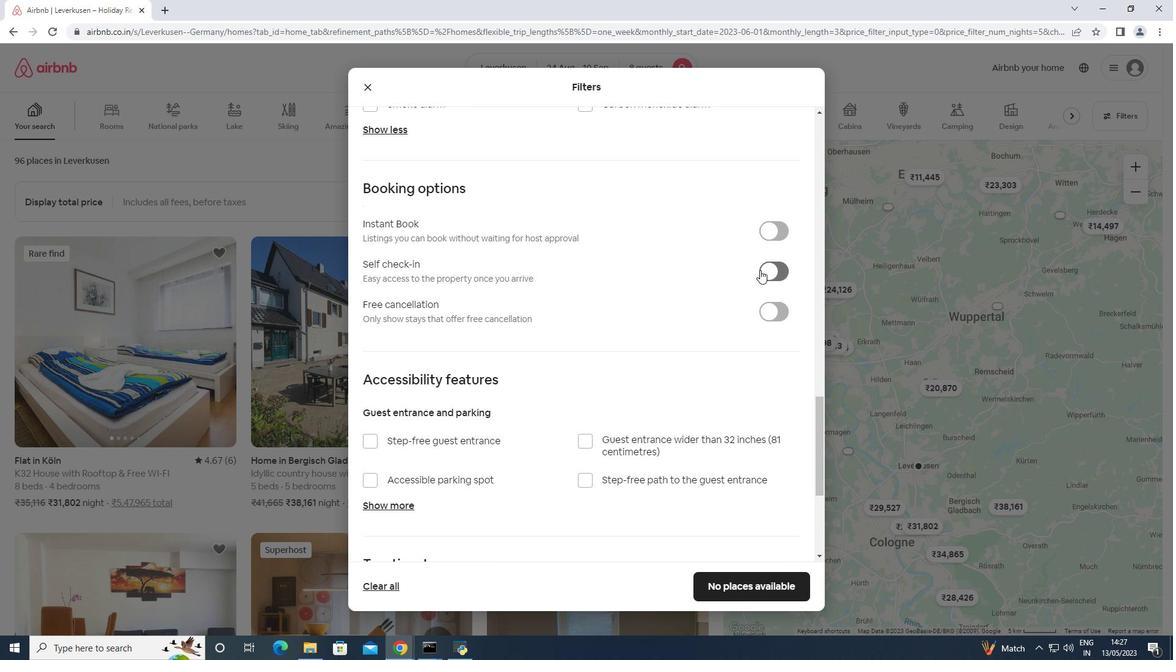 
Action: Mouse pressed left at (766, 267)
Screenshot: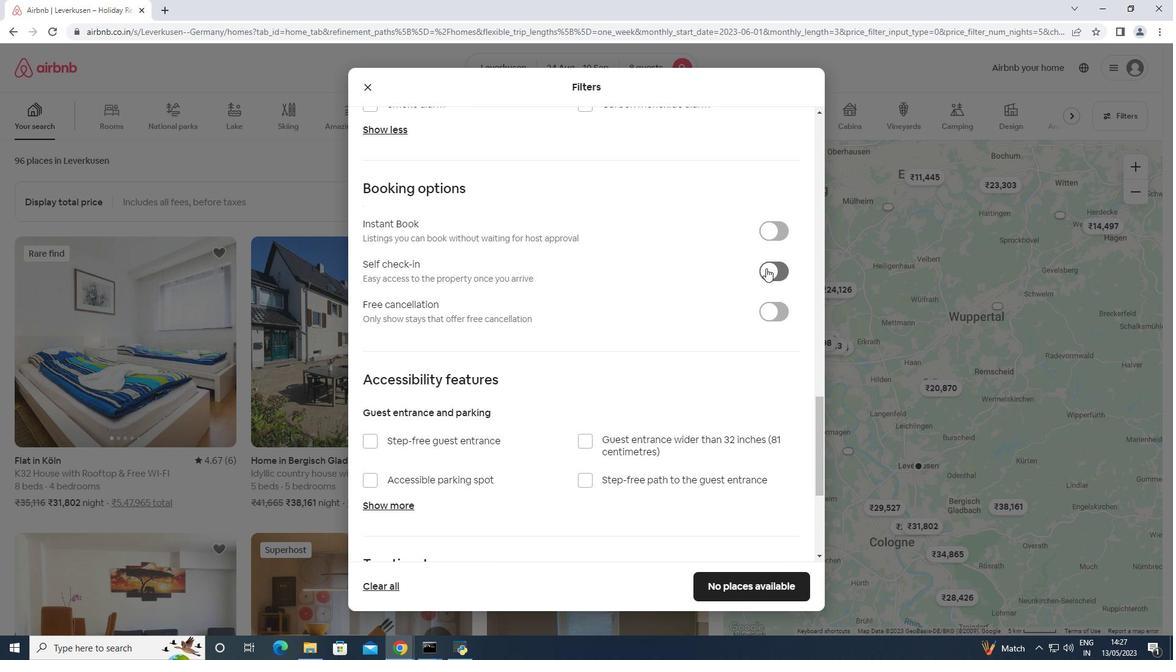 
Action: Mouse scrolled (766, 267) with delta (0, 0)
Screenshot: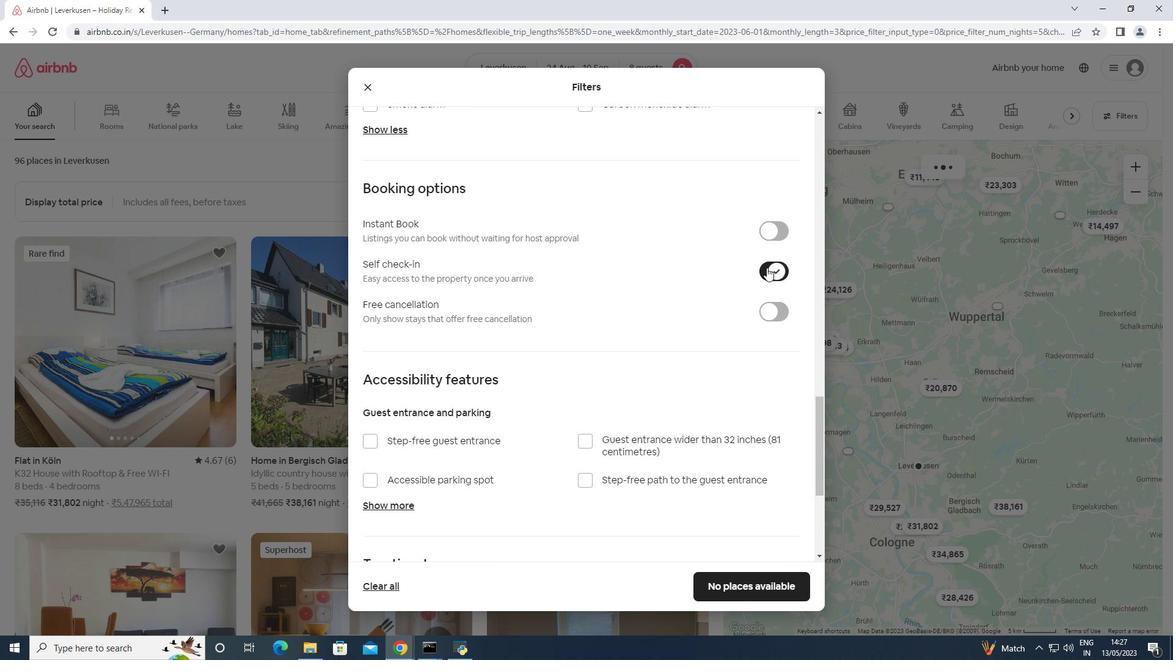 
Action: Mouse scrolled (766, 267) with delta (0, 0)
Screenshot: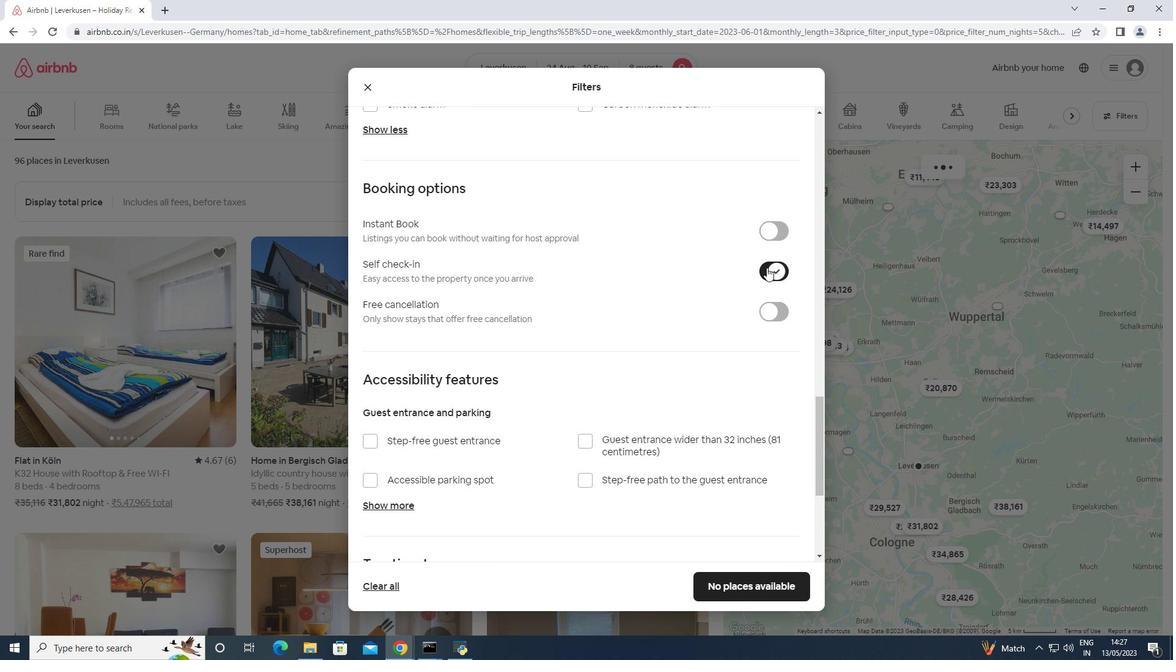 
Action: Mouse scrolled (766, 267) with delta (0, 0)
Screenshot: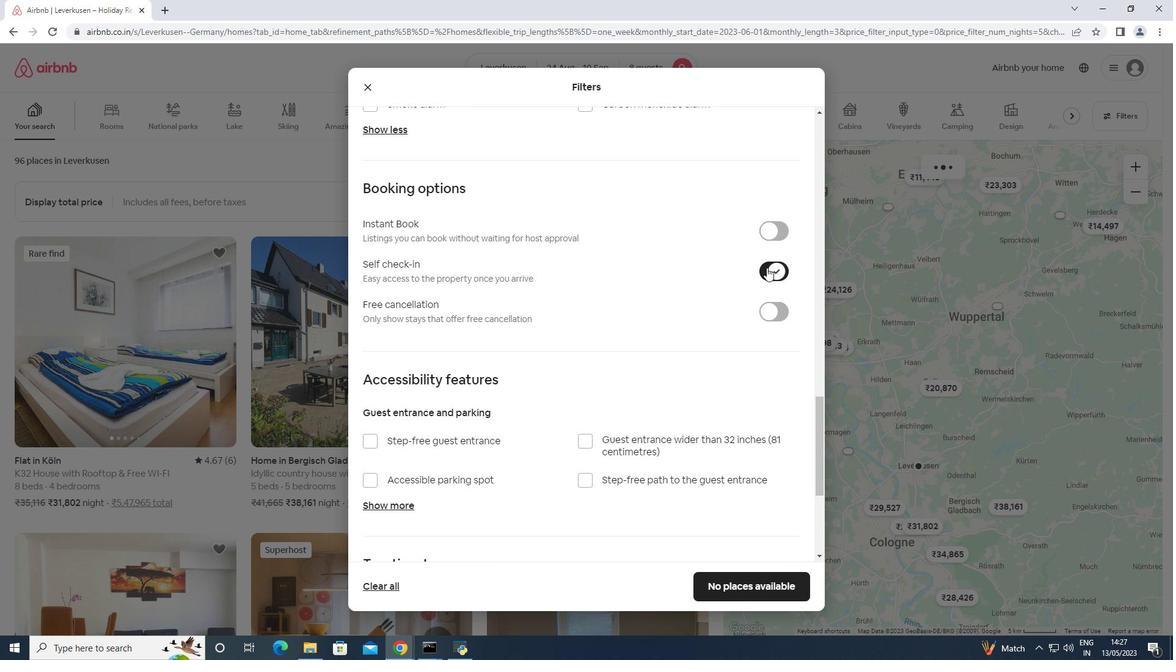 
Action: Mouse scrolled (766, 267) with delta (0, 0)
Screenshot: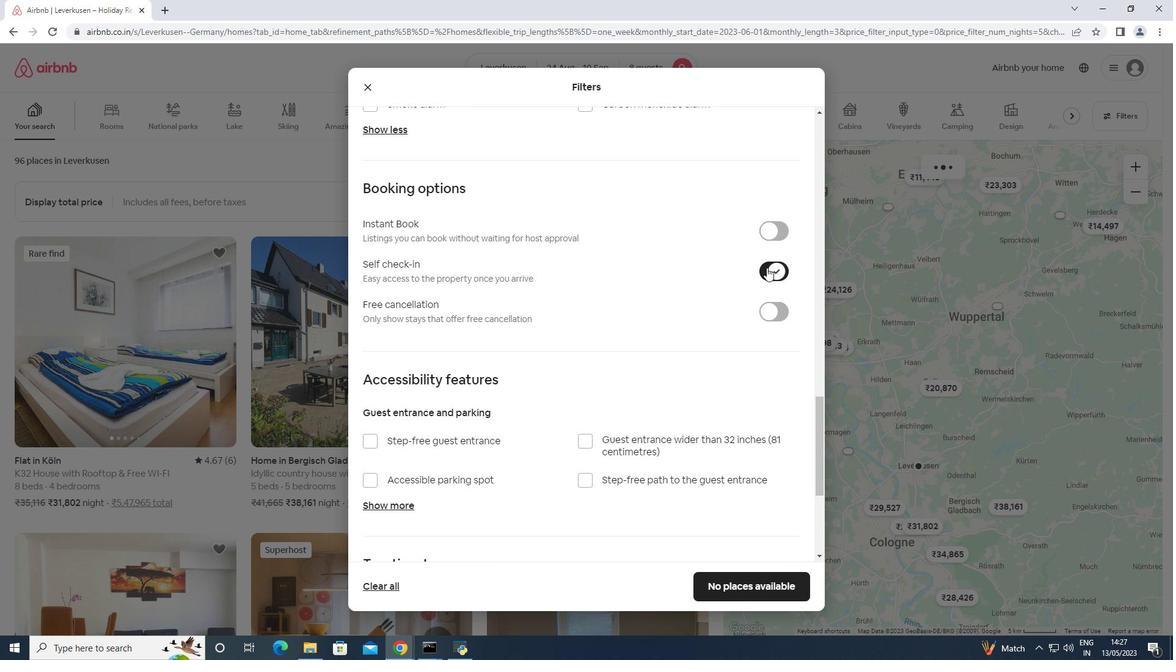 
Action: Mouse scrolled (766, 268) with delta (0, 0)
Screenshot: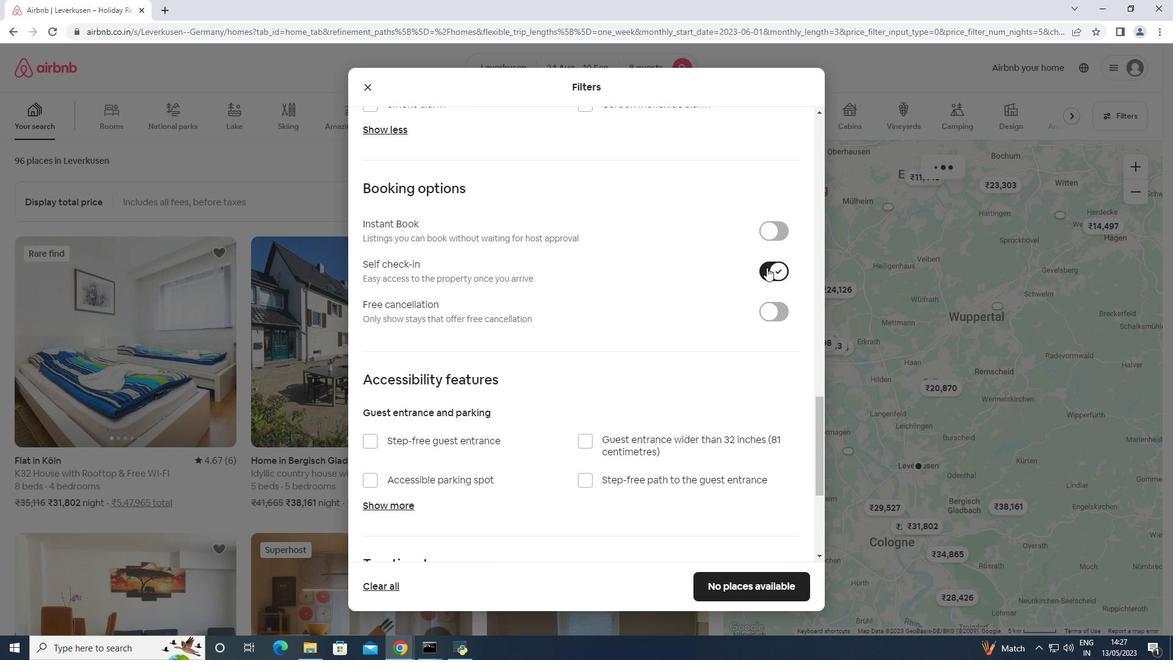 
Action: Mouse scrolled (766, 267) with delta (0, 0)
Screenshot: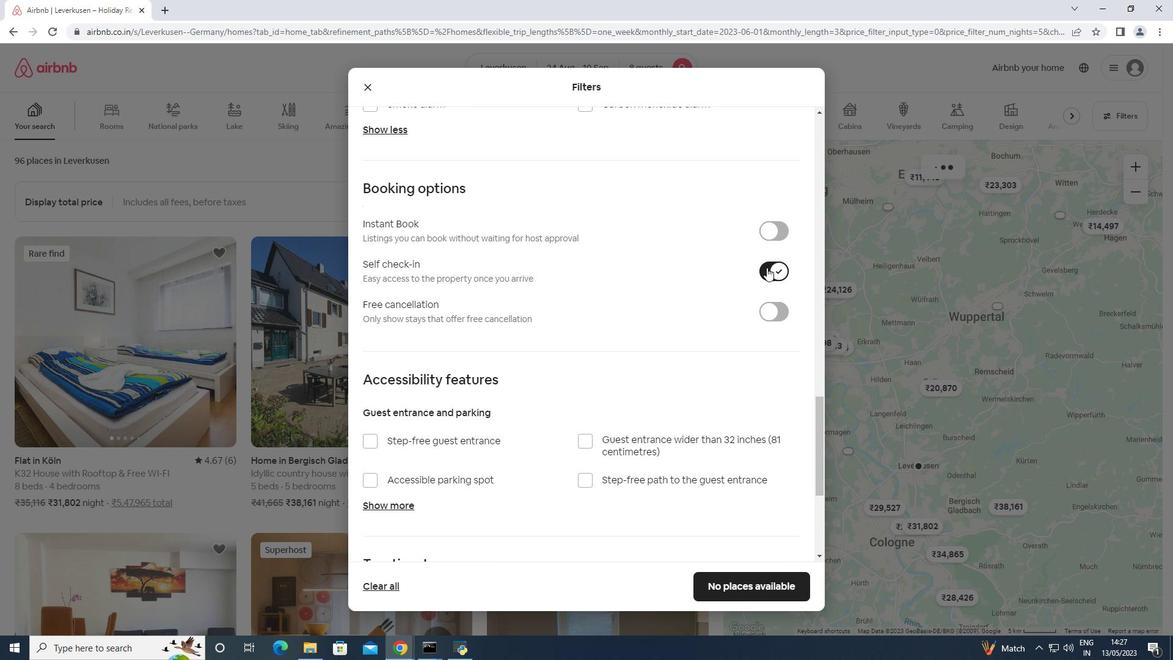 
Action: Mouse scrolled (766, 267) with delta (0, 0)
Screenshot: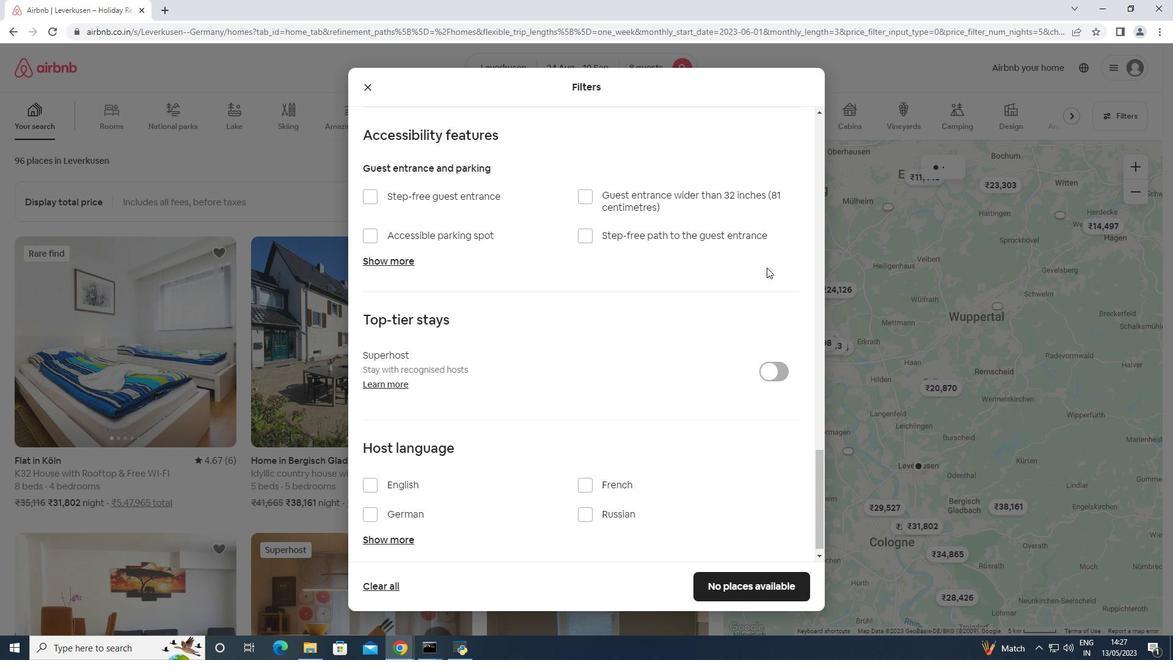 
Action: Mouse scrolled (766, 267) with delta (0, 0)
Screenshot: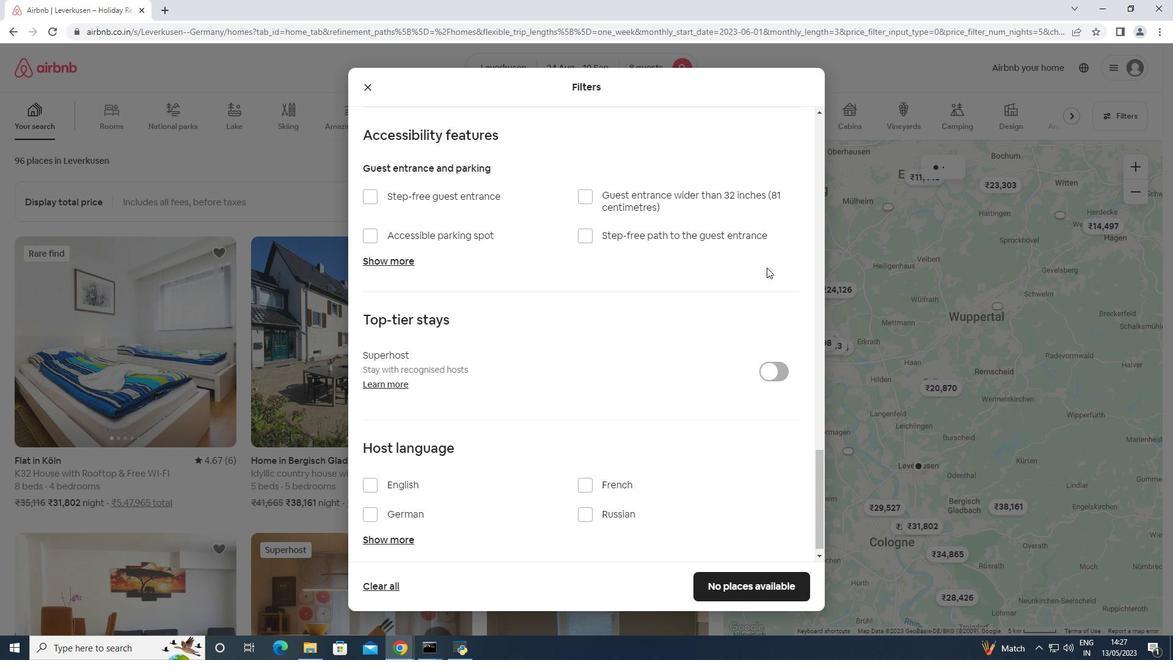
Action: Mouse scrolled (766, 267) with delta (0, 0)
Screenshot: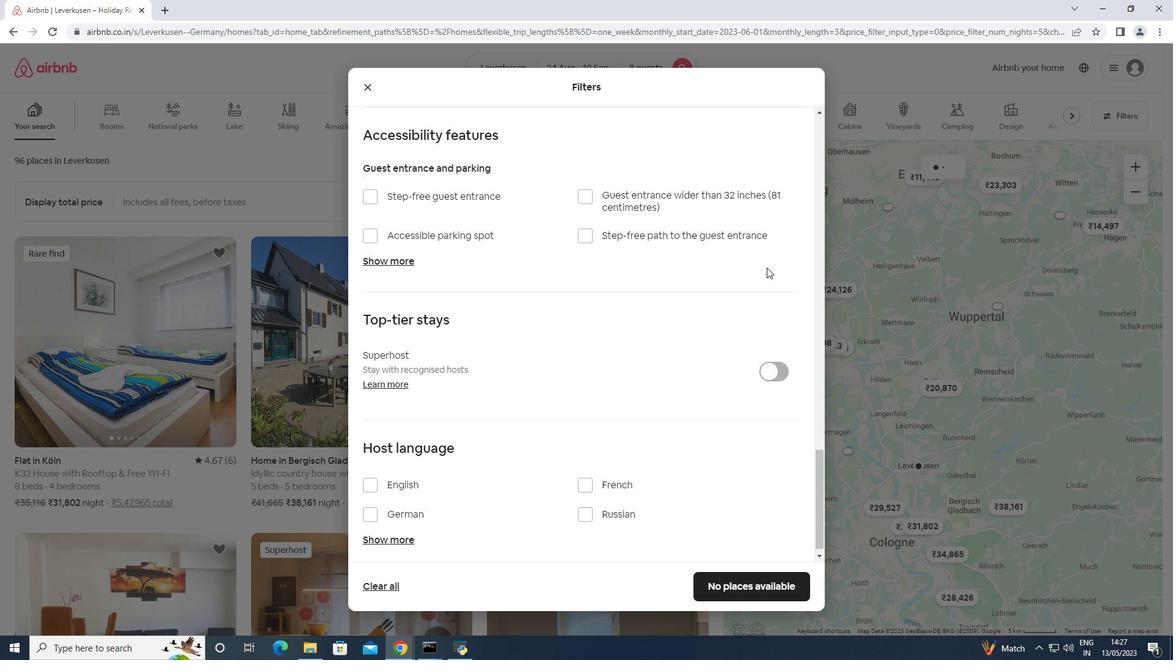 
Action: Mouse scrolled (766, 267) with delta (0, 0)
Screenshot: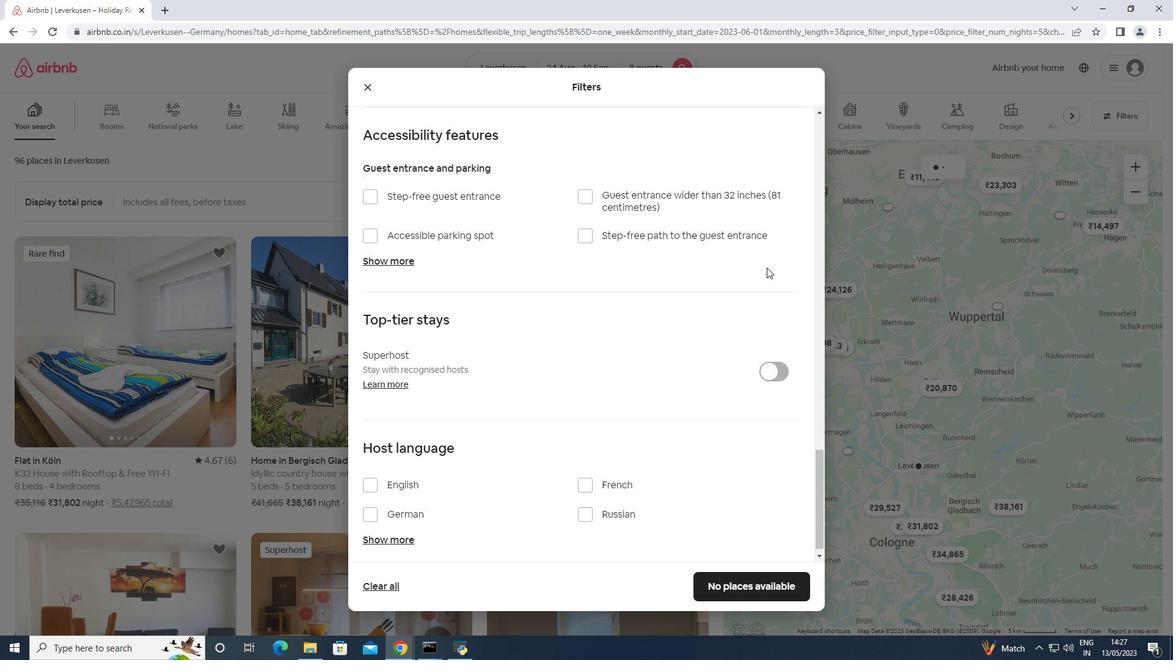 
Action: Mouse scrolled (766, 267) with delta (0, 0)
Screenshot: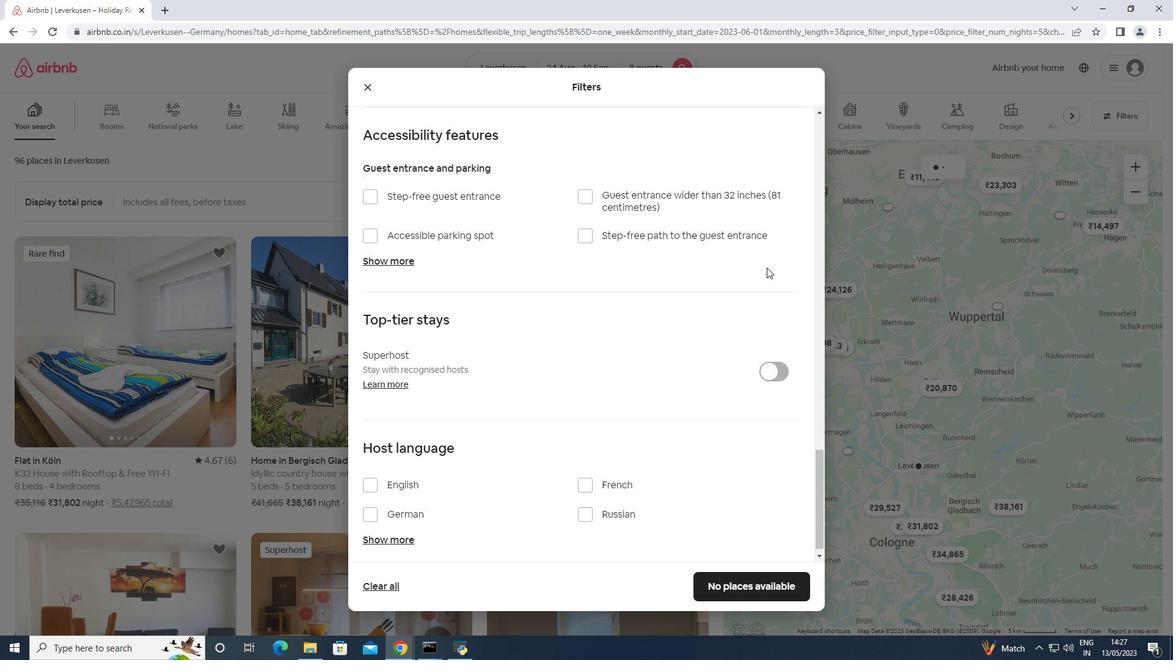
Action: Mouse moved to (417, 475)
Screenshot: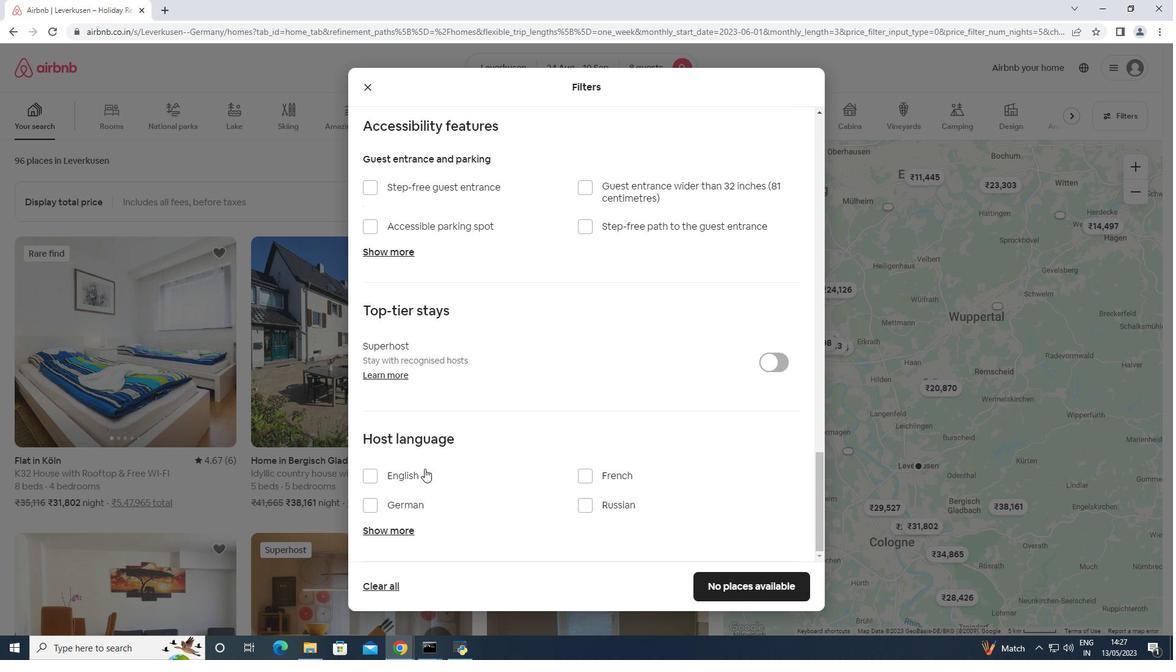 
Action: Mouse pressed left at (417, 475)
Screenshot: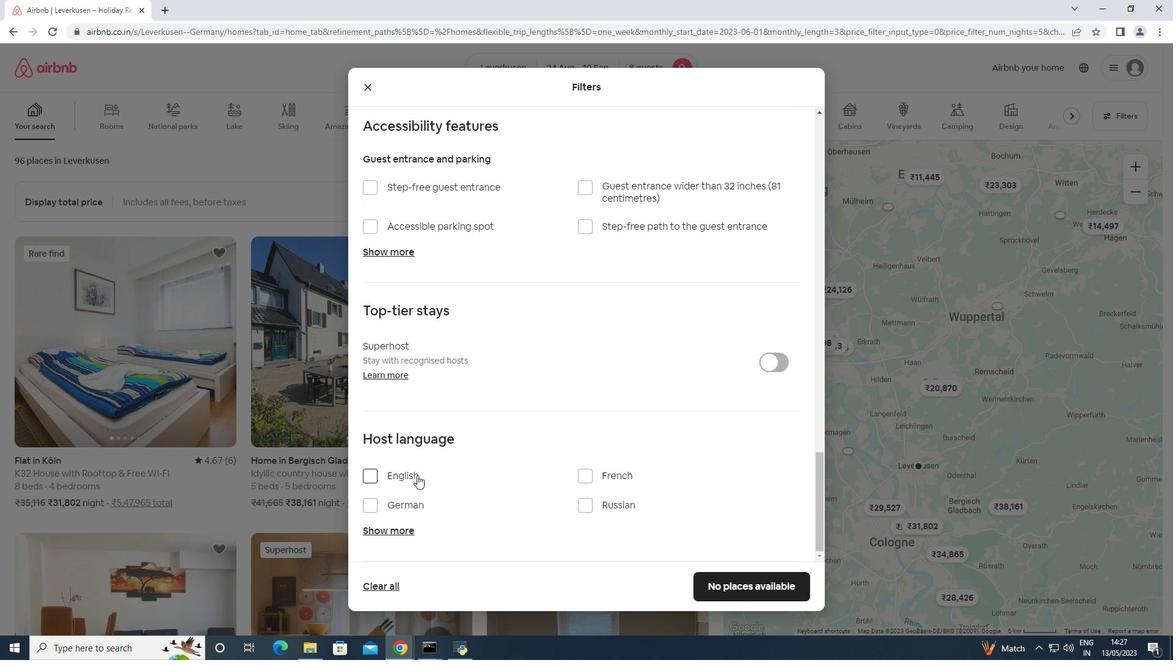 
Action: Mouse moved to (759, 583)
Screenshot: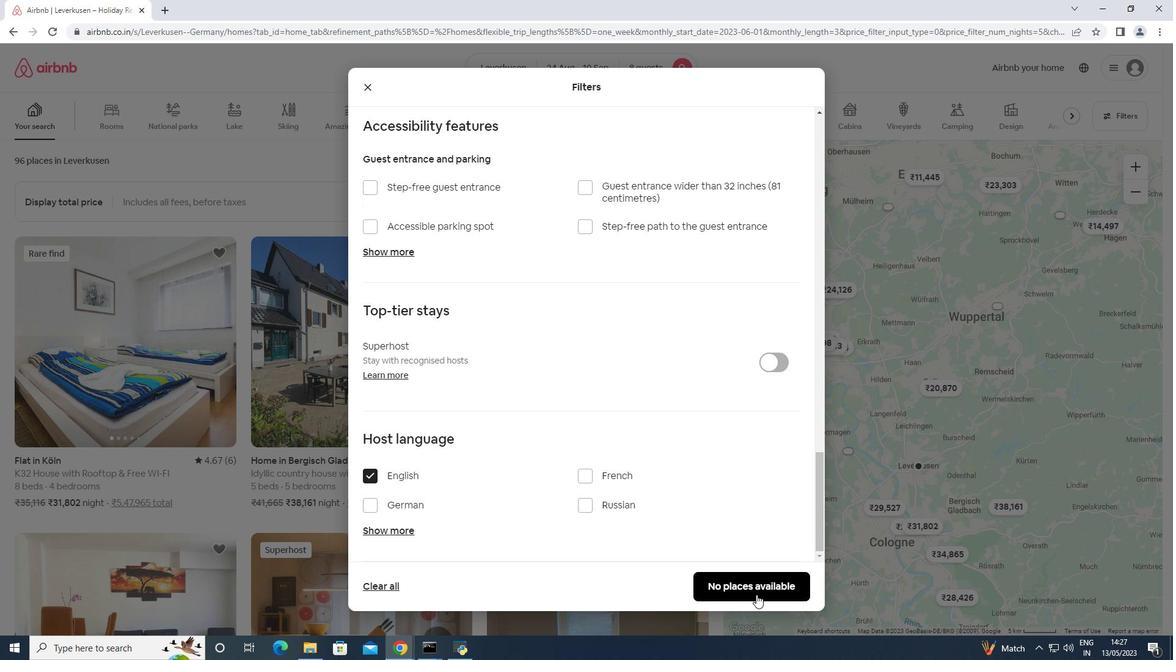 
Action: Mouse pressed left at (759, 583)
Screenshot: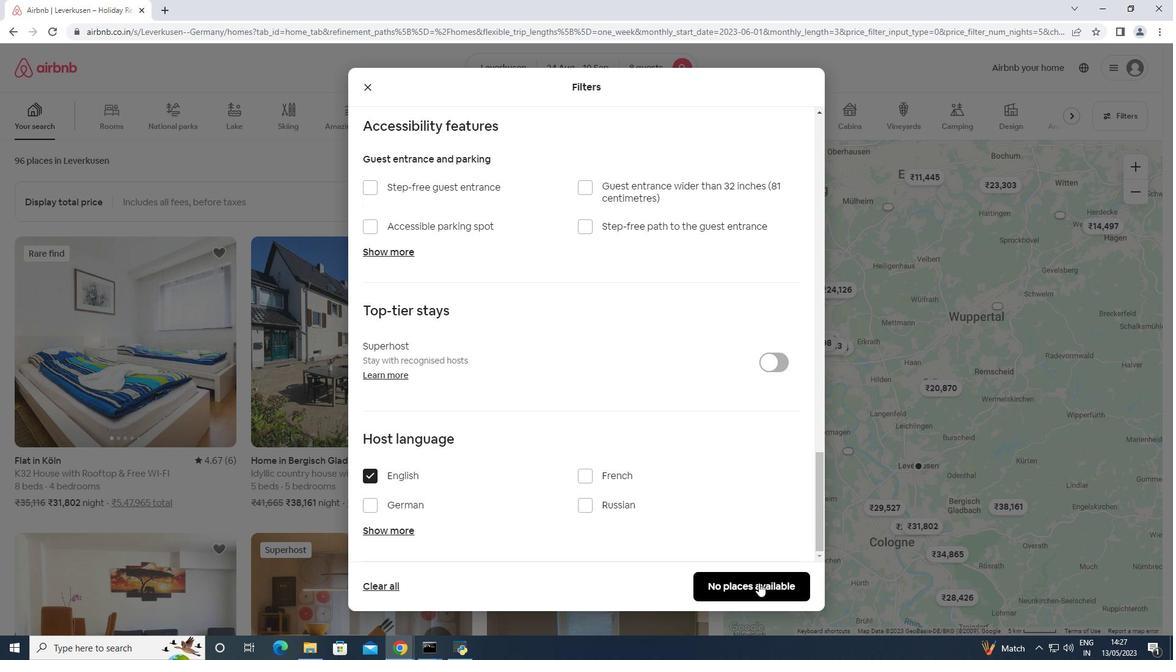 
Action: Mouse moved to (577, 177)
Screenshot: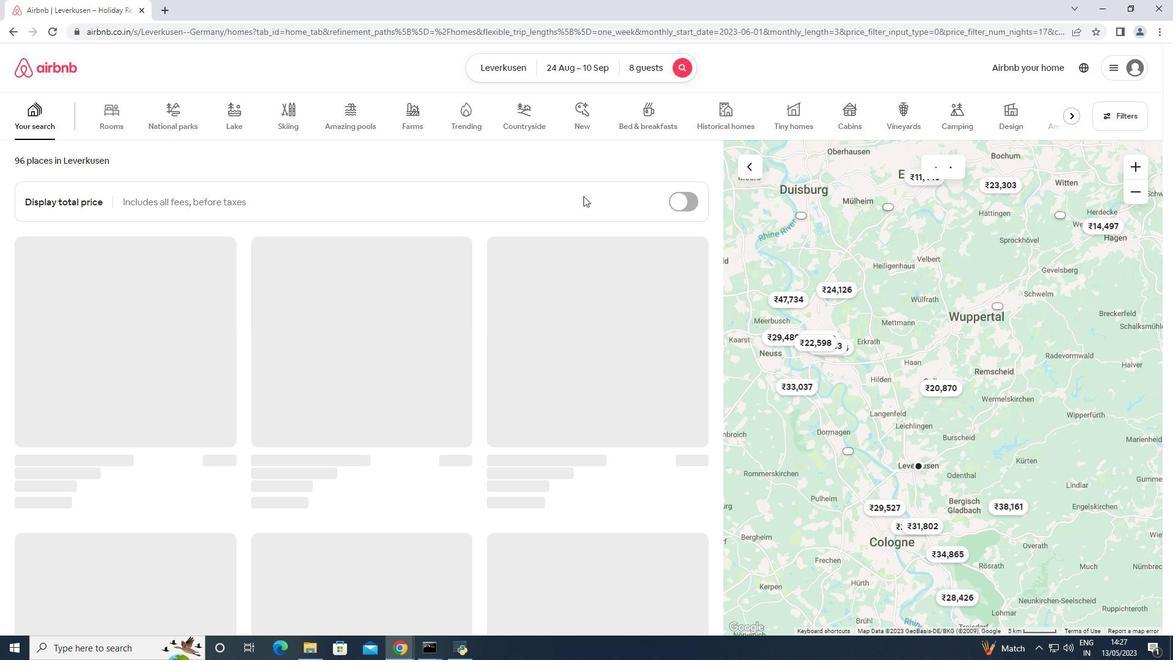 
